 Task: Find a flat in Shenjiamen, China, for 2 adults from June 2 to June 15, with a price range of ₹10,000 to ₹15,000, 1 bedroom, 1 bed, 1 bathroom, self check-in, and host language Chinese (Simplified).
Action: Mouse moved to (491, 97)
Screenshot: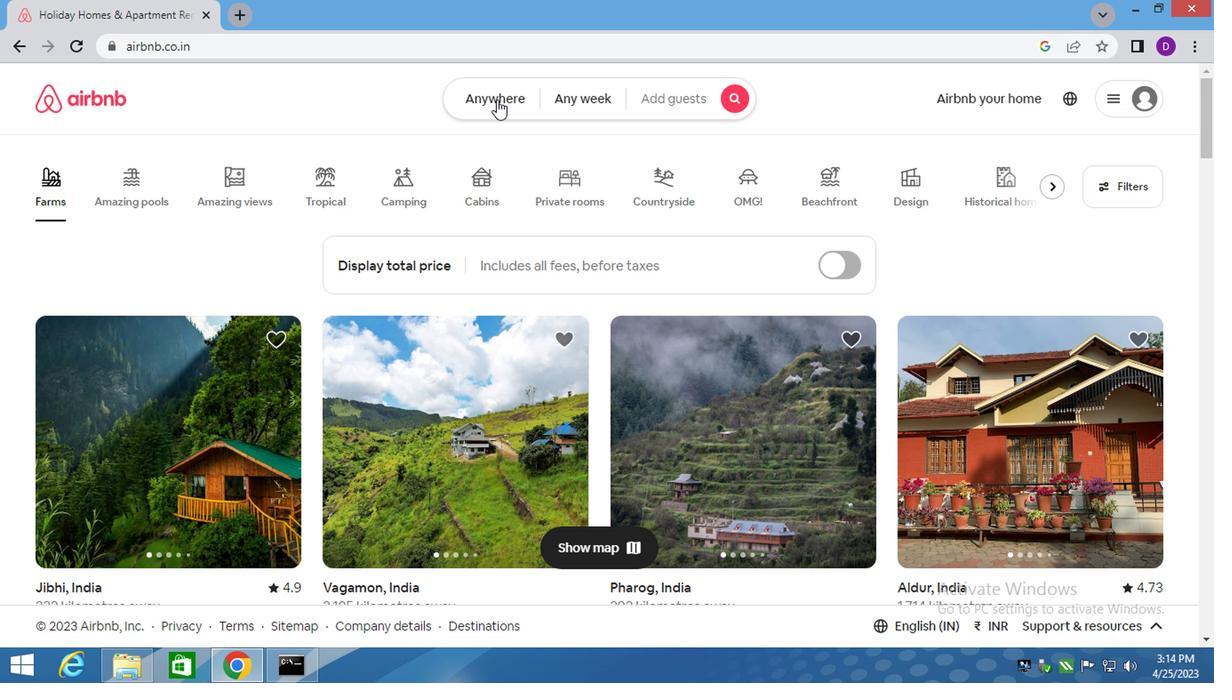
Action: Mouse pressed left at (491, 97)
Screenshot: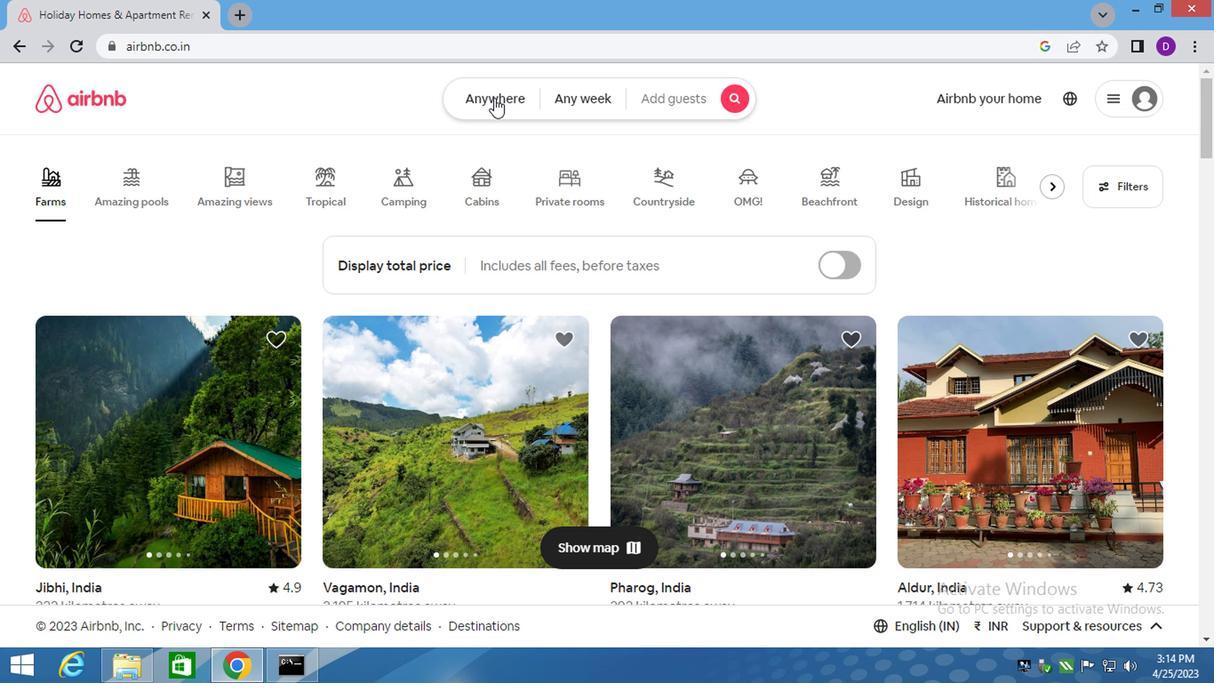 
Action: Mouse moved to (296, 170)
Screenshot: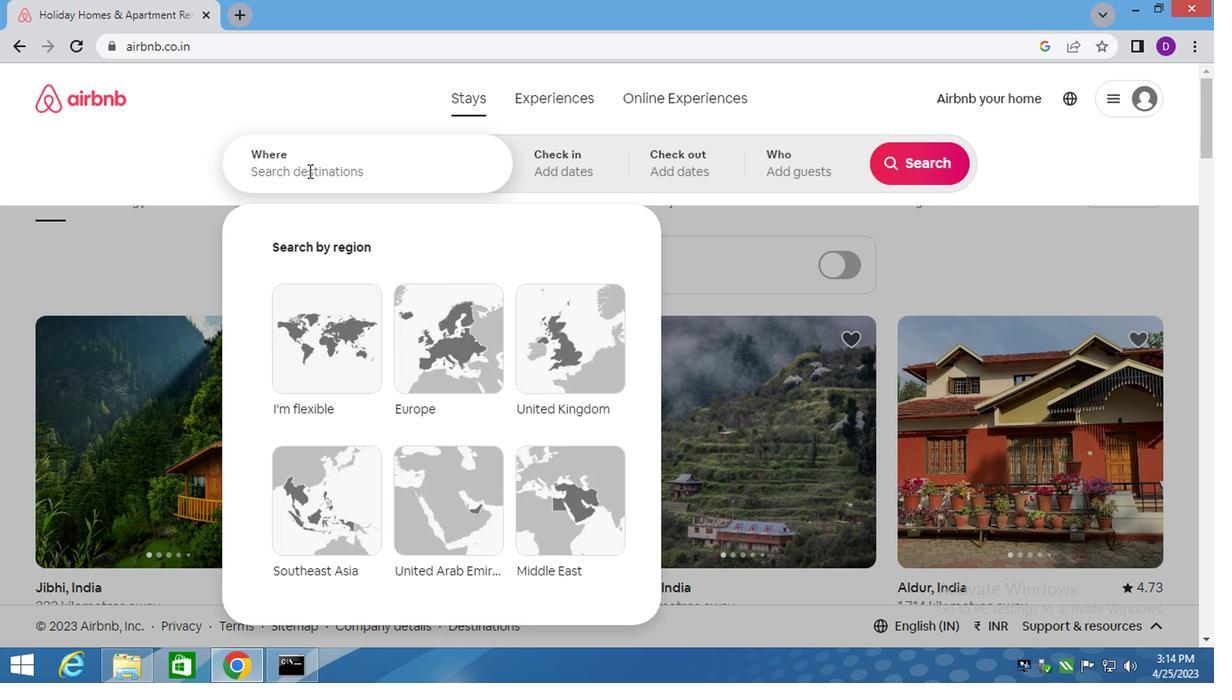 
Action: Mouse pressed left at (296, 170)
Screenshot: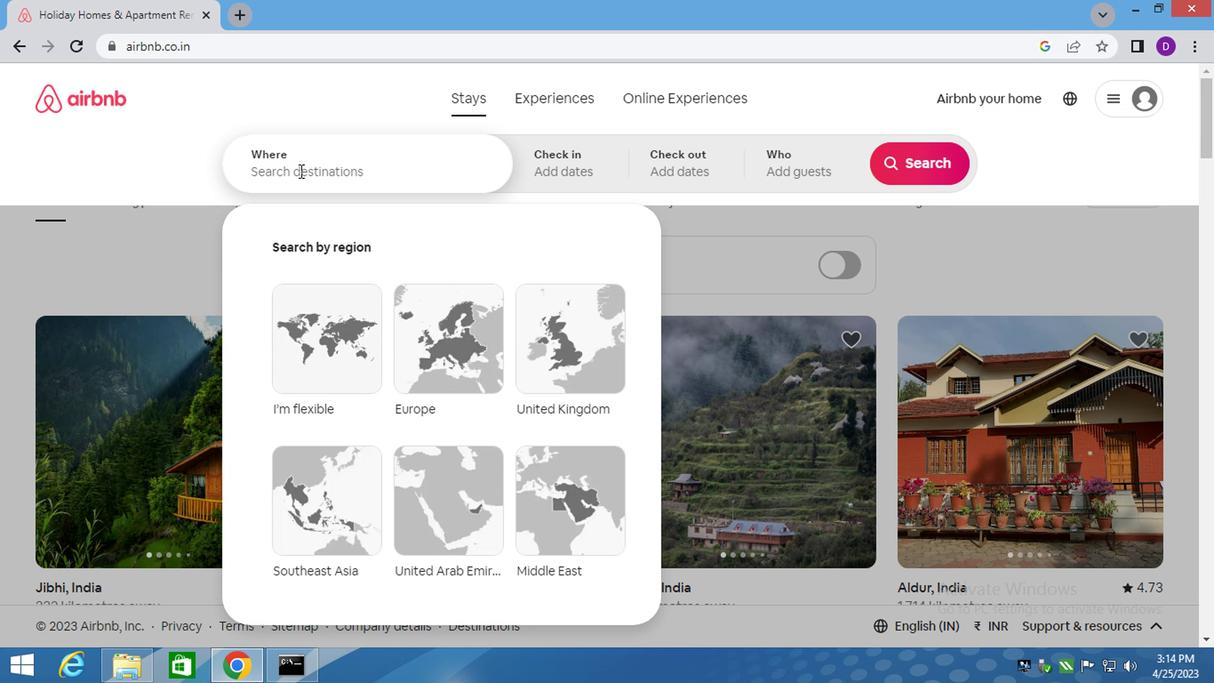 
Action: Key pressed <Key.shift>SHENJIAMEN,<Key.space><Key.shift>CHINA<Key.enter>
Screenshot: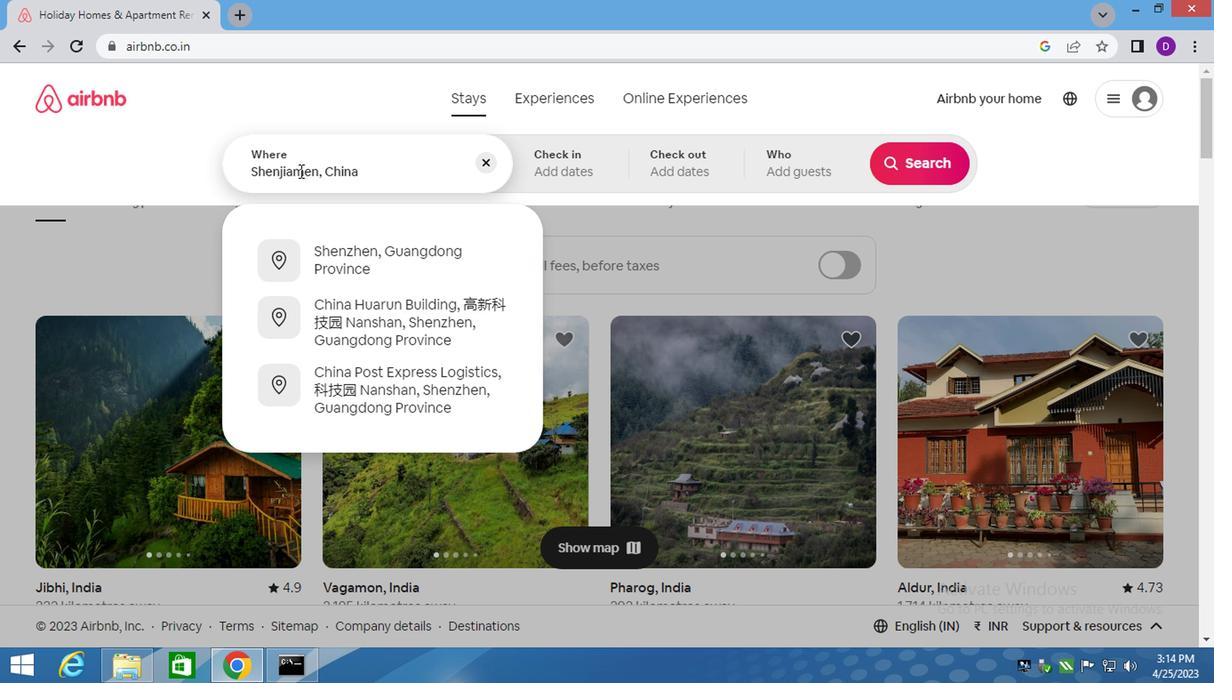 
Action: Mouse moved to (904, 307)
Screenshot: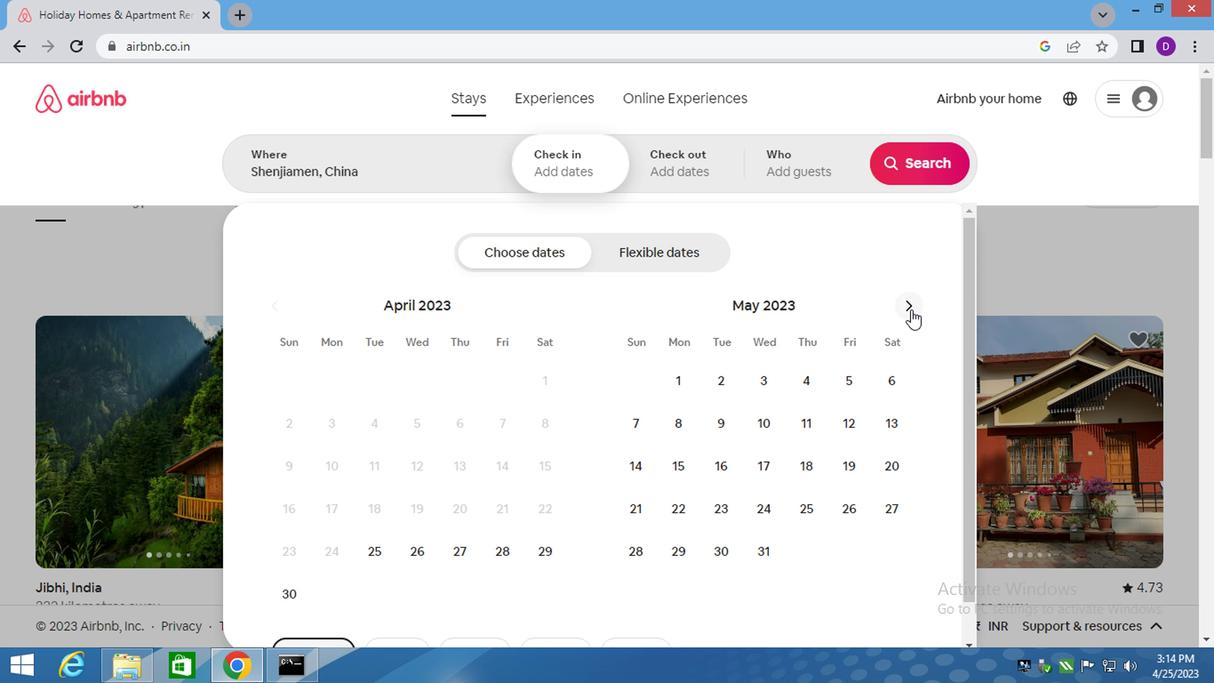
Action: Mouse pressed left at (904, 307)
Screenshot: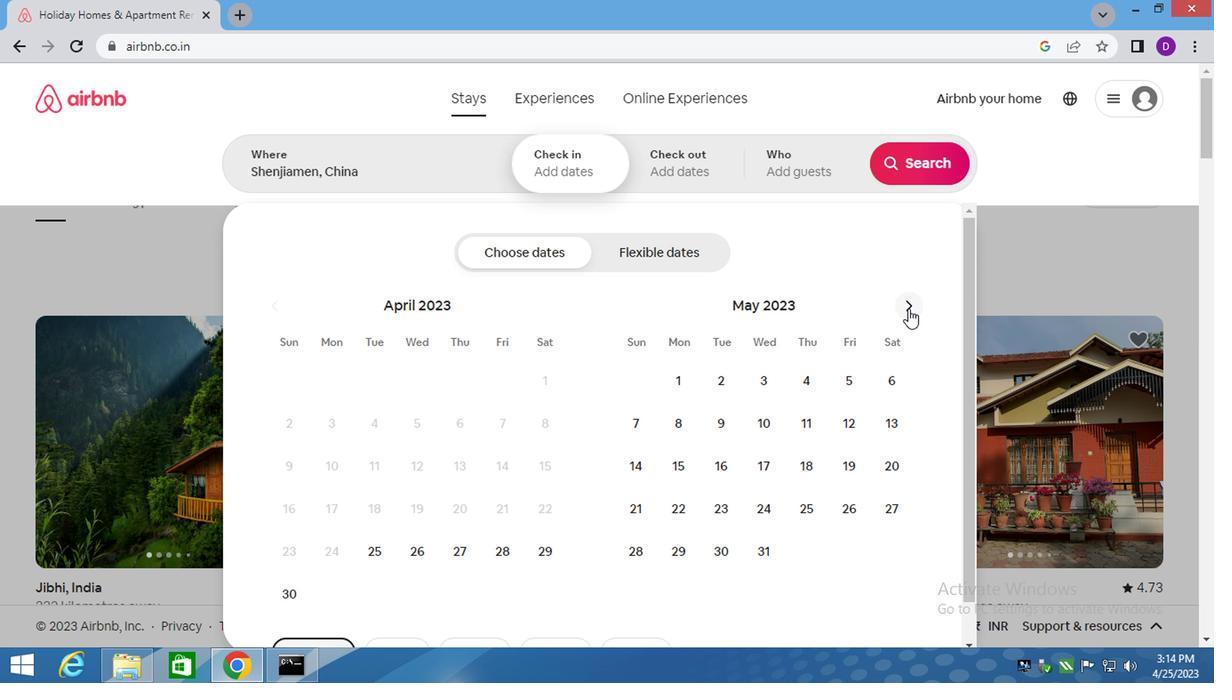
Action: Mouse moved to (842, 387)
Screenshot: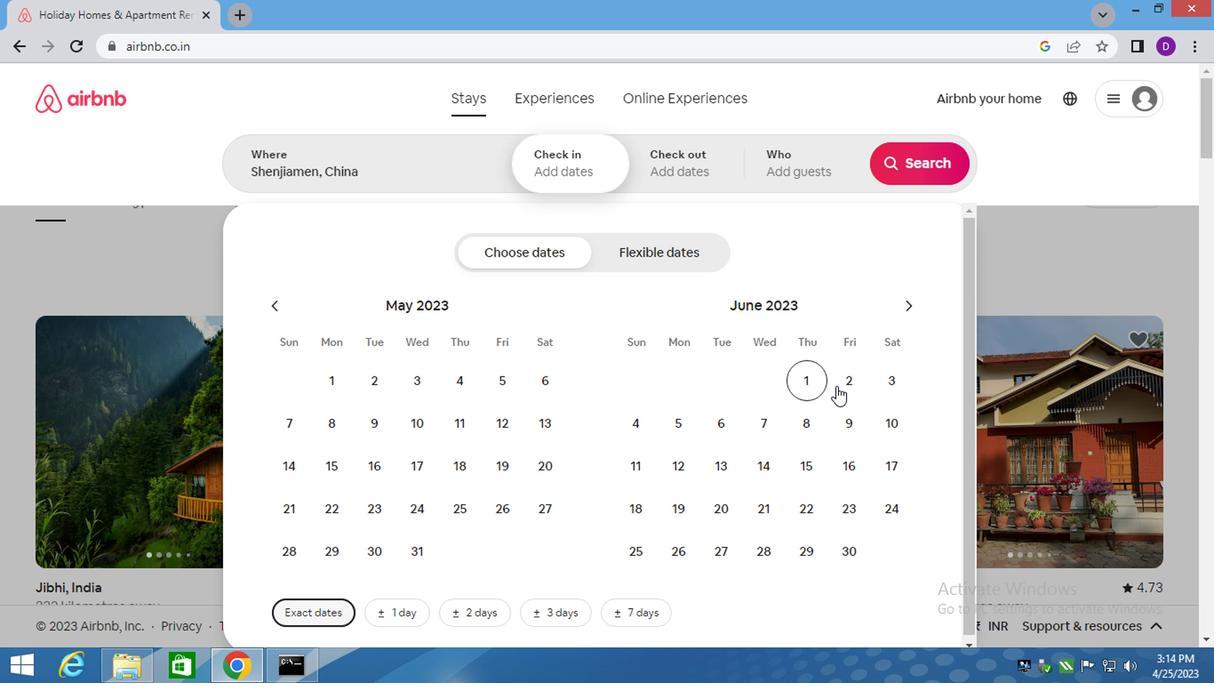 
Action: Mouse pressed left at (842, 387)
Screenshot: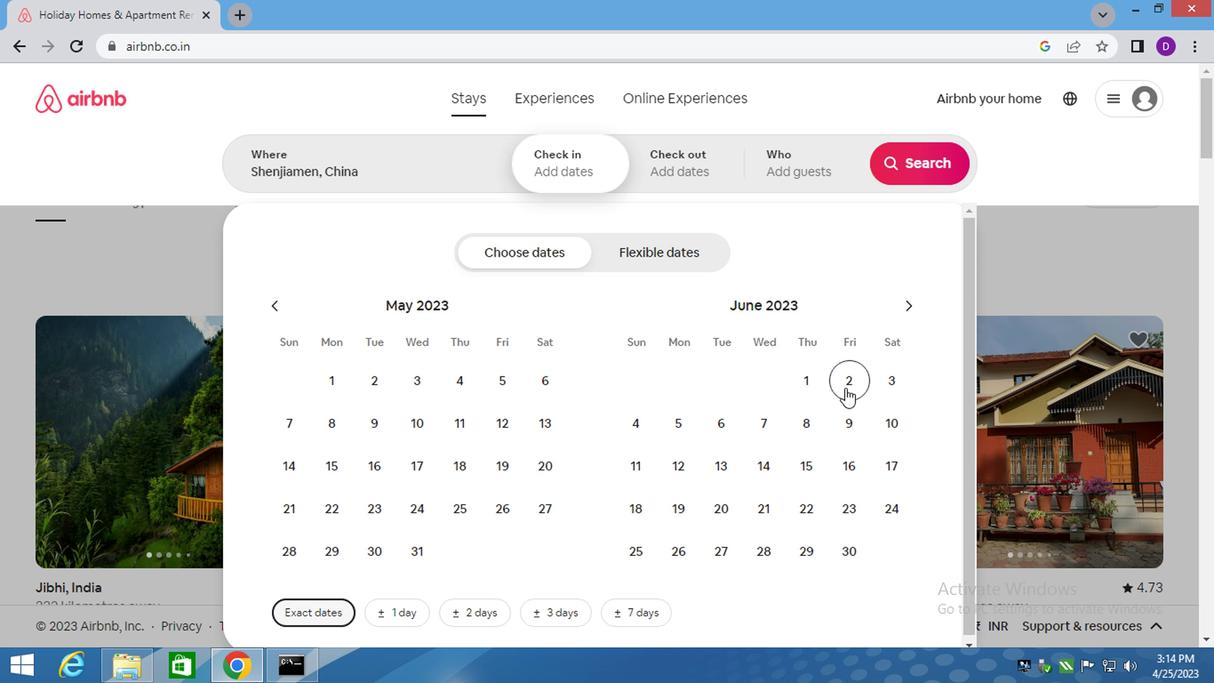 
Action: Mouse moved to (796, 461)
Screenshot: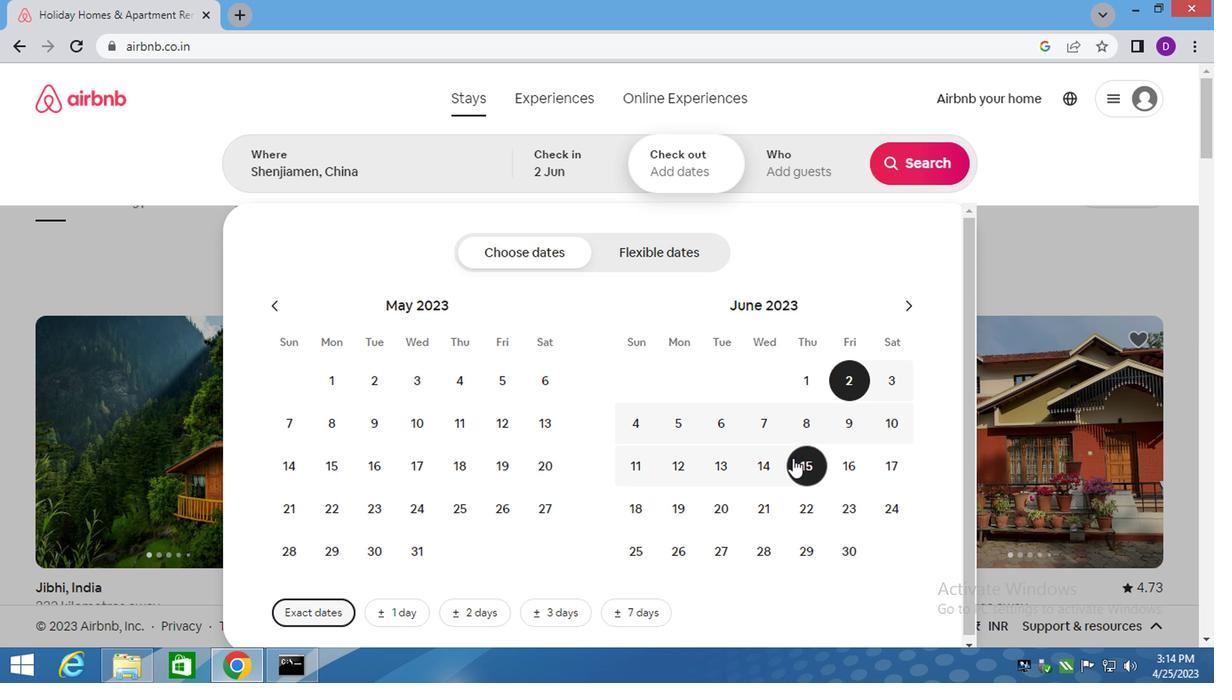 
Action: Mouse pressed left at (796, 461)
Screenshot: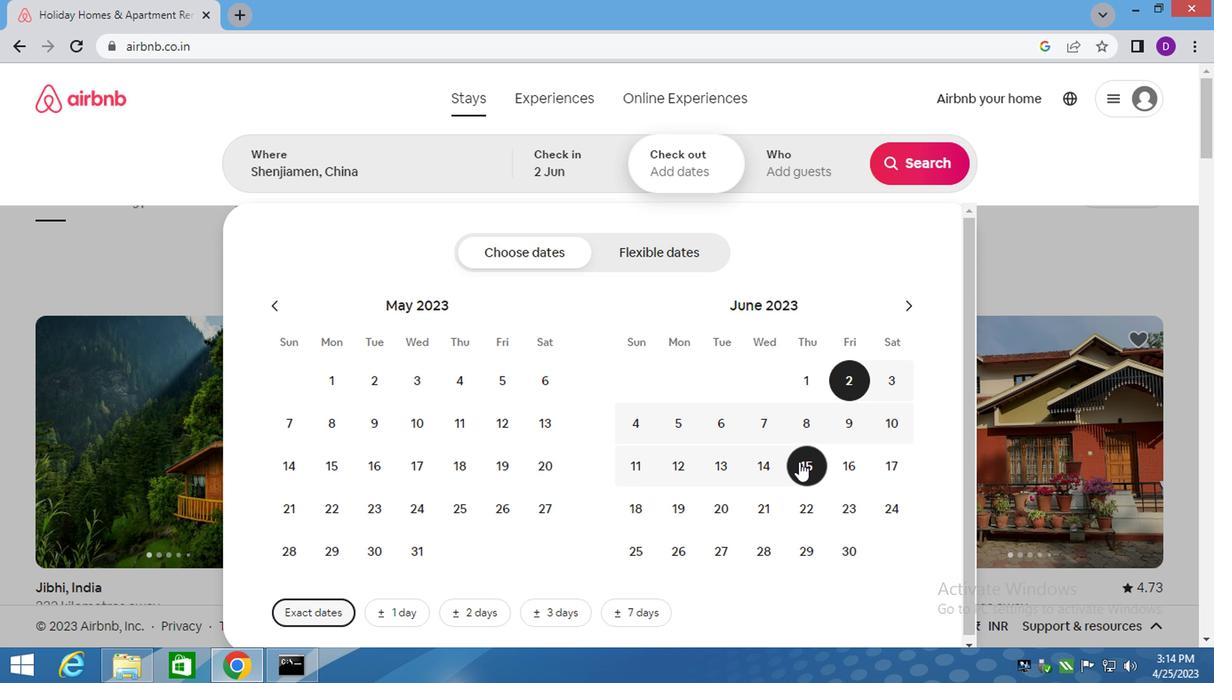 
Action: Mouse moved to (768, 182)
Screenshot: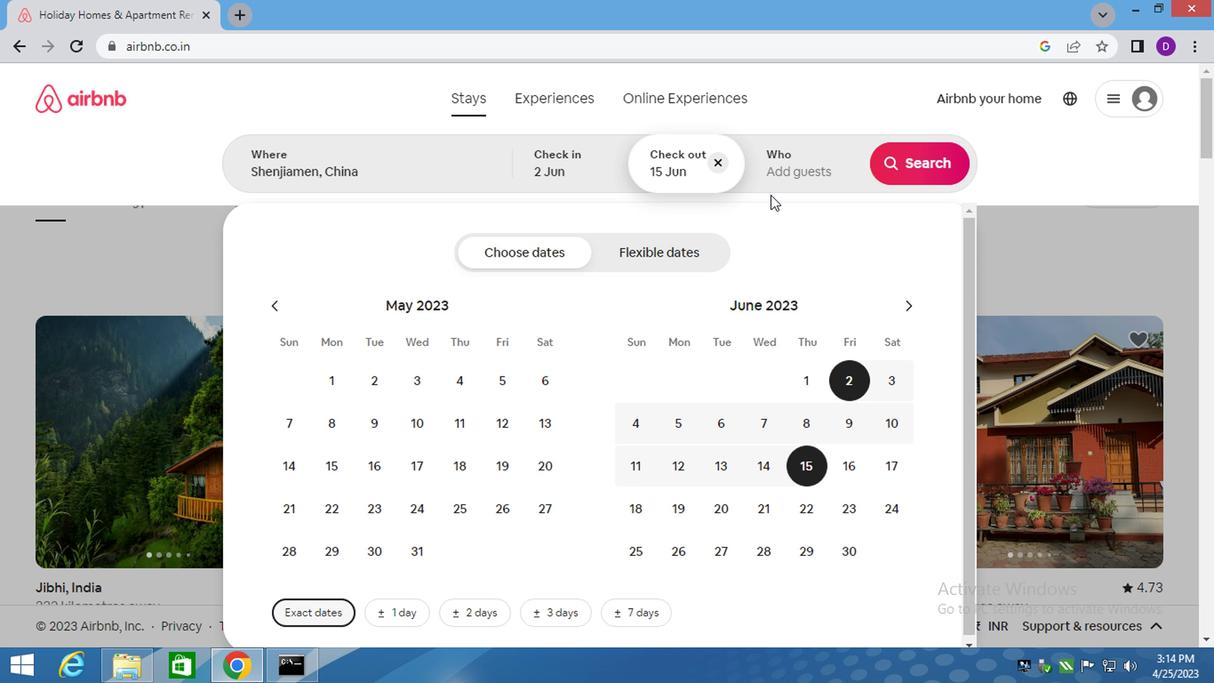 
Action: Mouse pressed left at (768, 182)
Screenshot: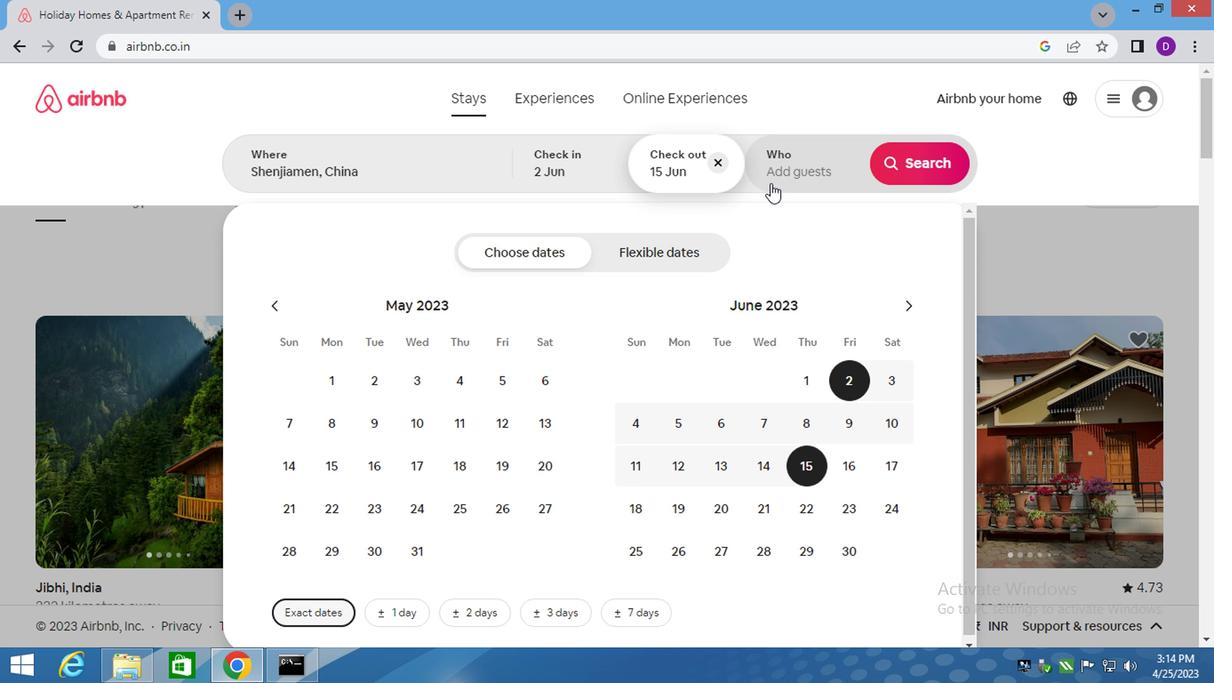 
Action: Mouse moved to (921, 265)
Screenshot: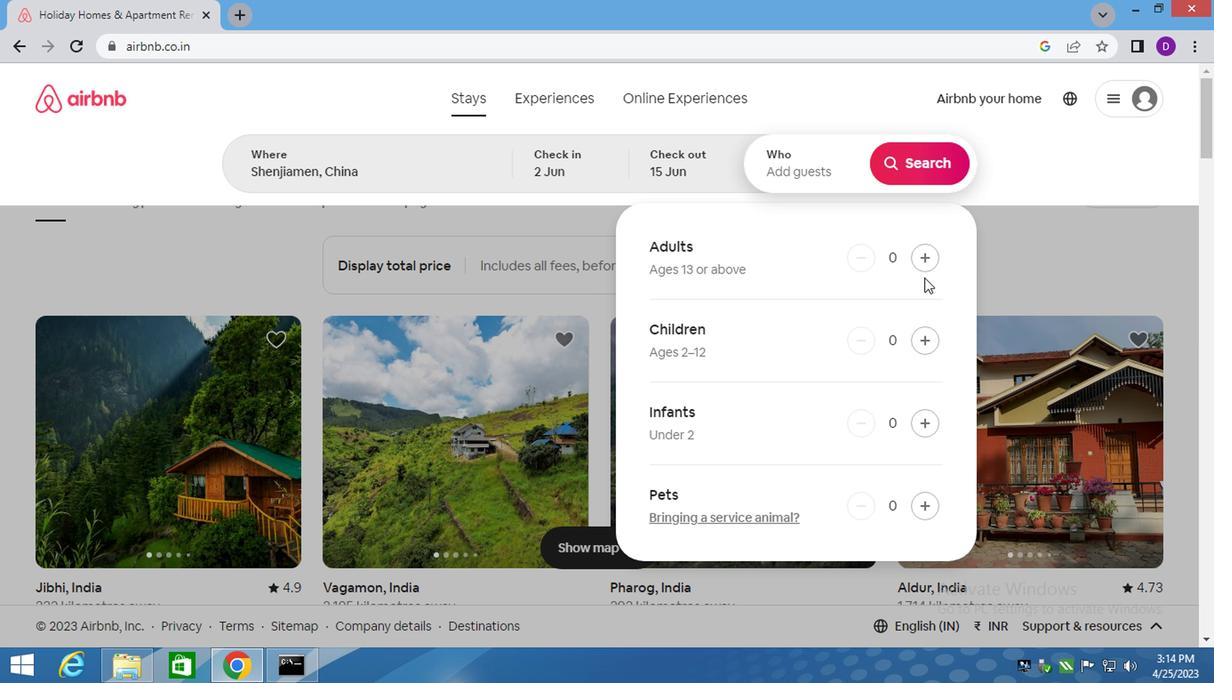 
Action: Mouse pressed left at (921, 265)
Screenshot: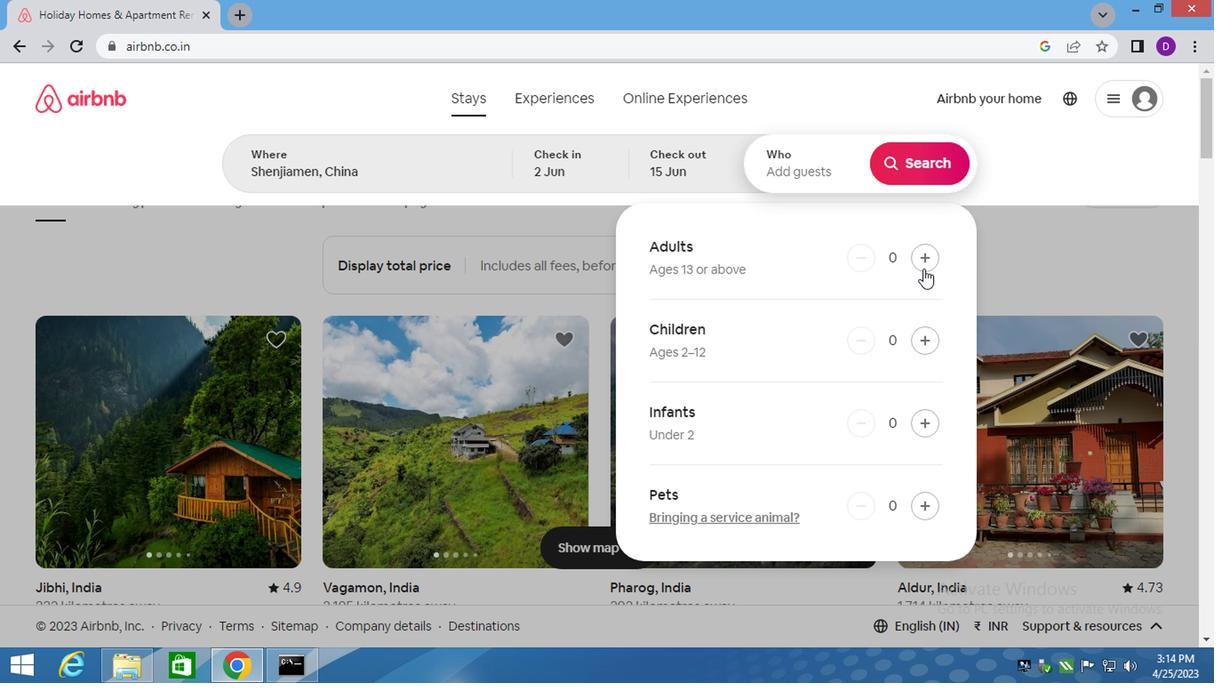 
Action: Mouse pressed left at (921, 265)
Screenshot: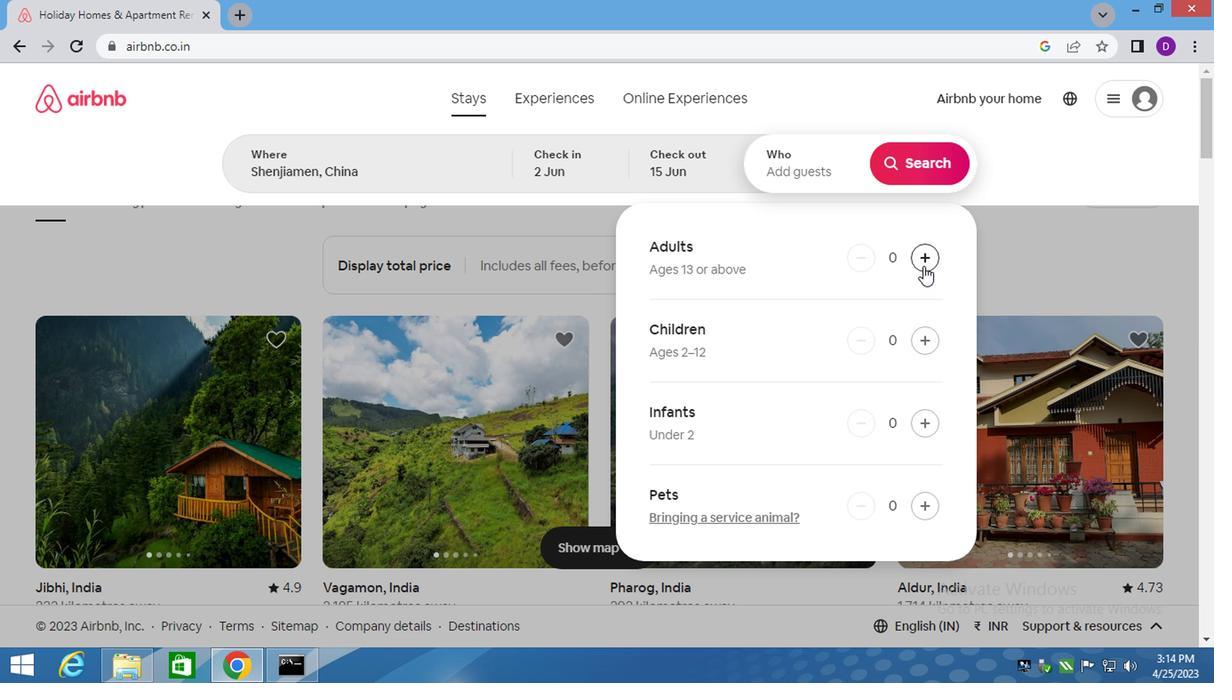 
Action: Mouse moved to (920, 171)
Screenshot: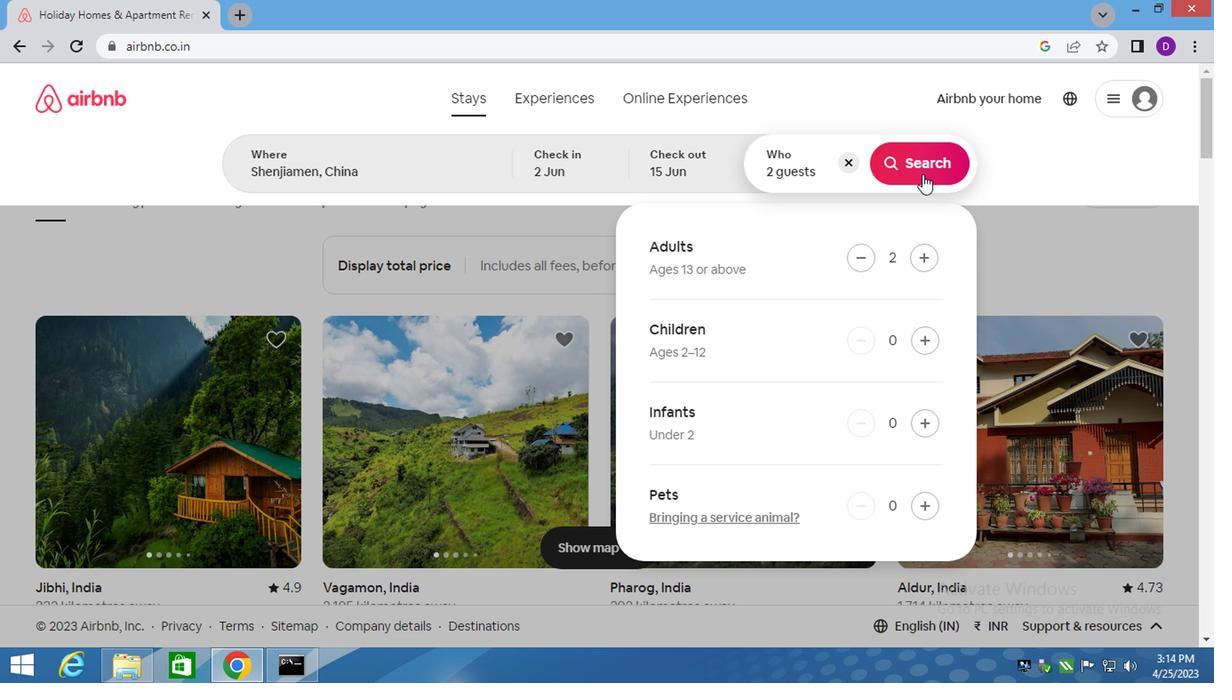 
Action: Mouse pressed left at (920, 171)
Screenshot: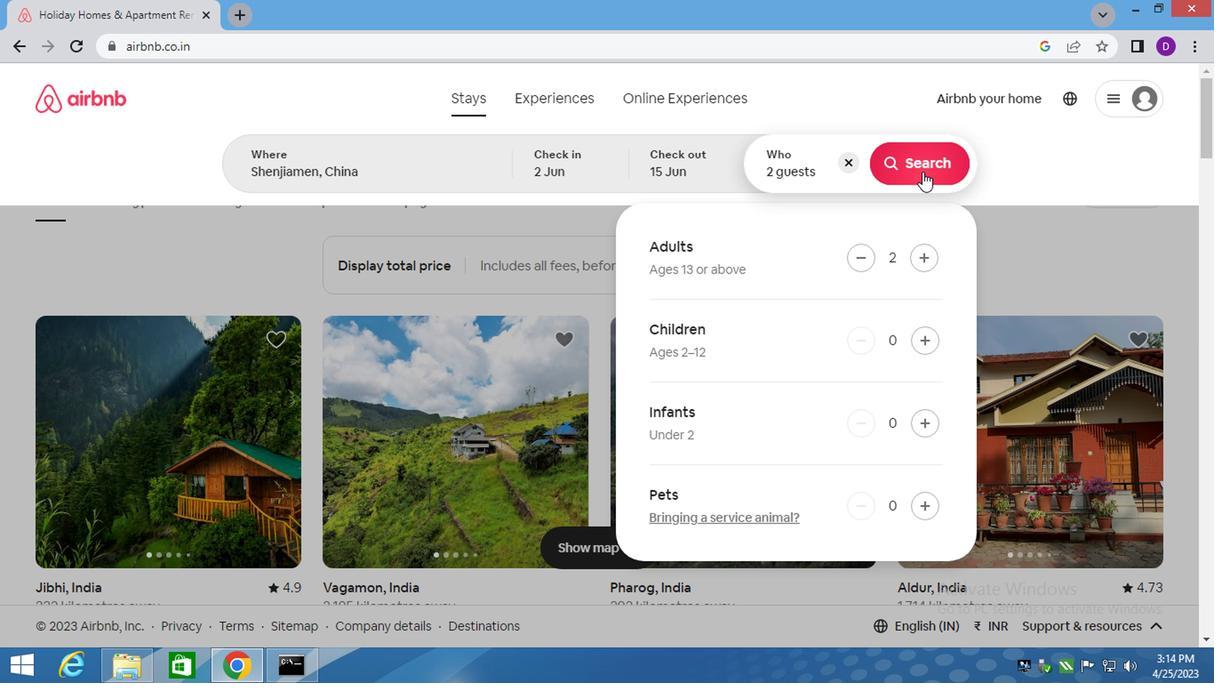 
Action: Mouse moved to (1140, 158)
Screenshot: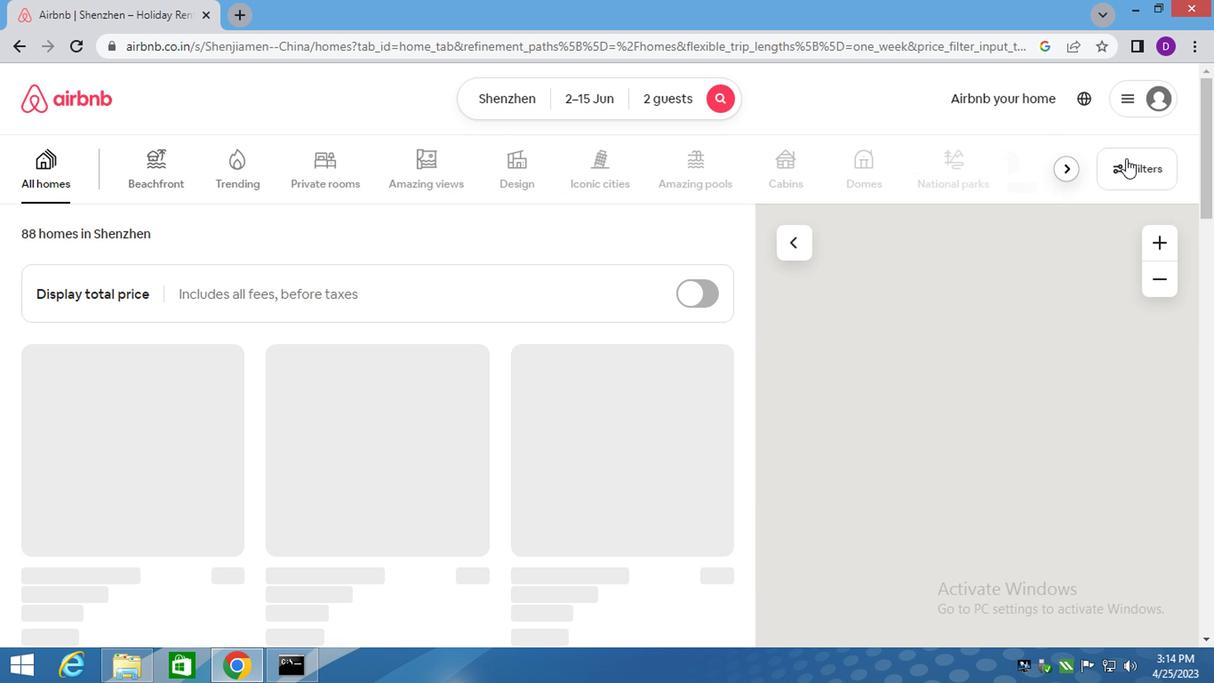
Action: Mouse pressed left at (1140, 158)
Screenshot: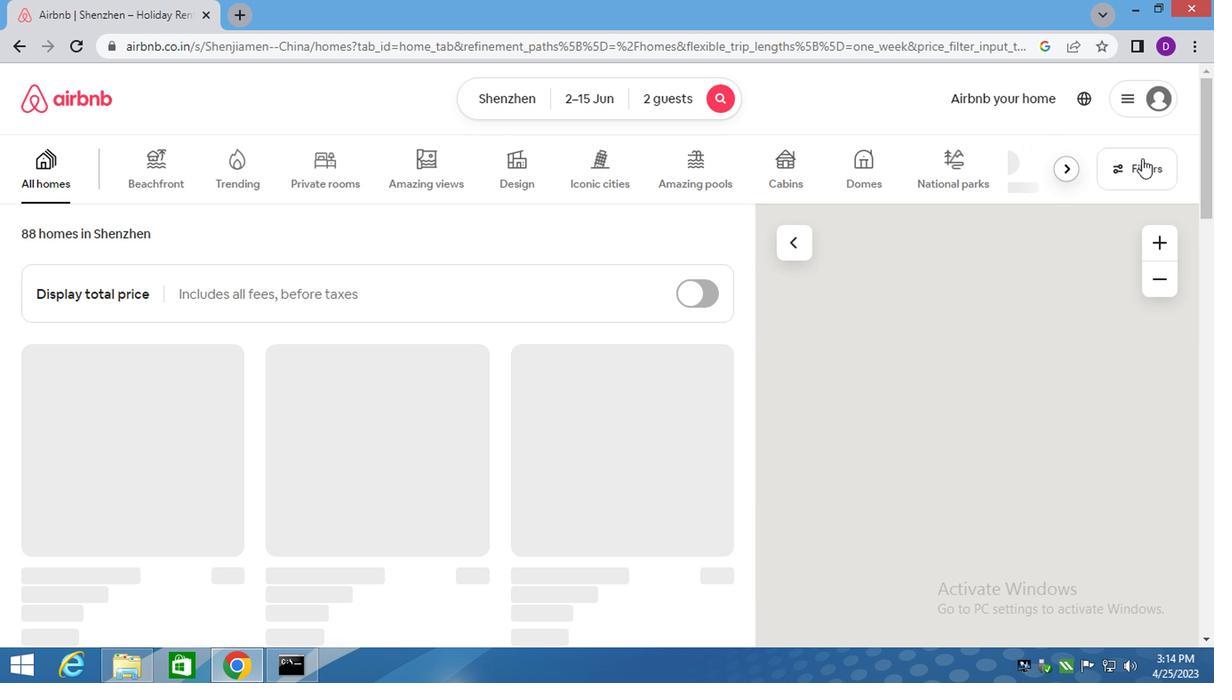 
Action: Mouse moved to (383, 402)
Screenshot: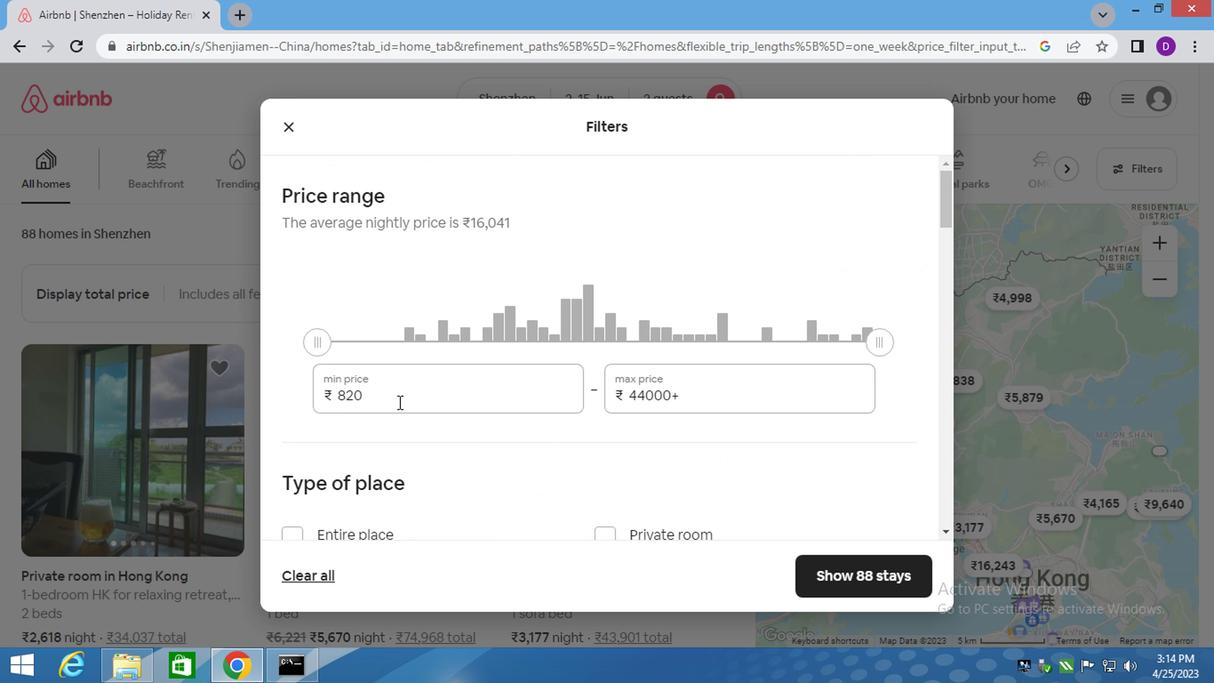 
Action: Mouse pressed left at (383, 402)
Screenshot: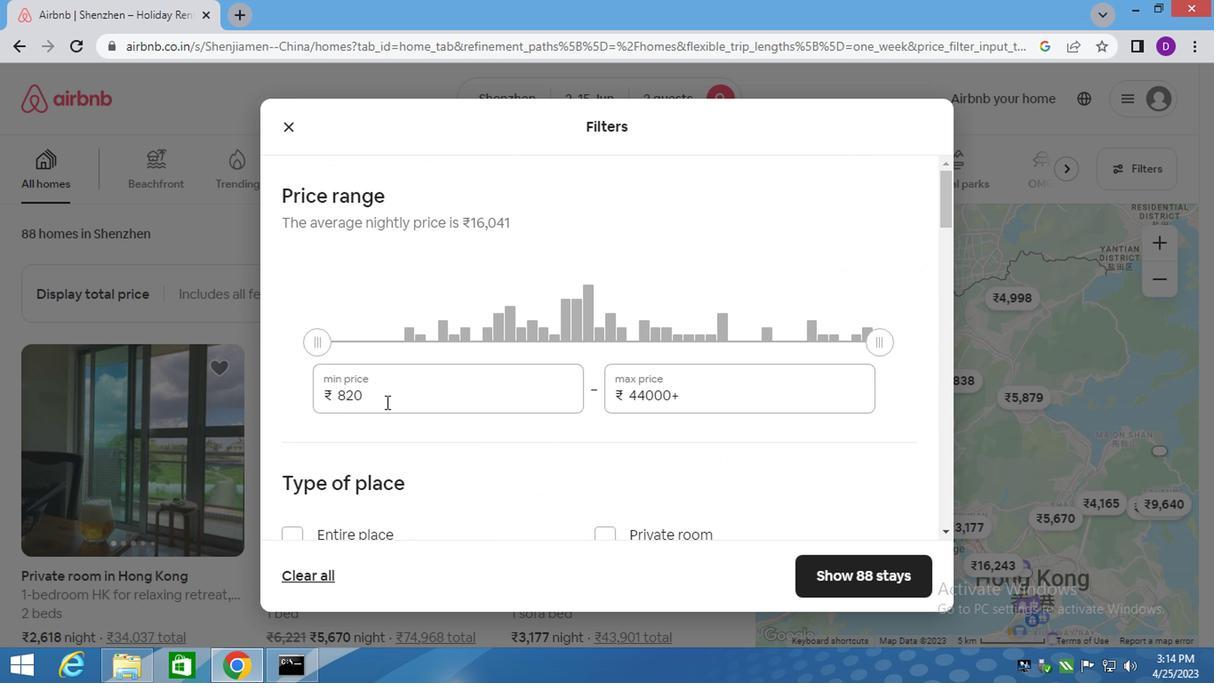 
Action: Mouse pressed left at (383, 402)
Screenshot: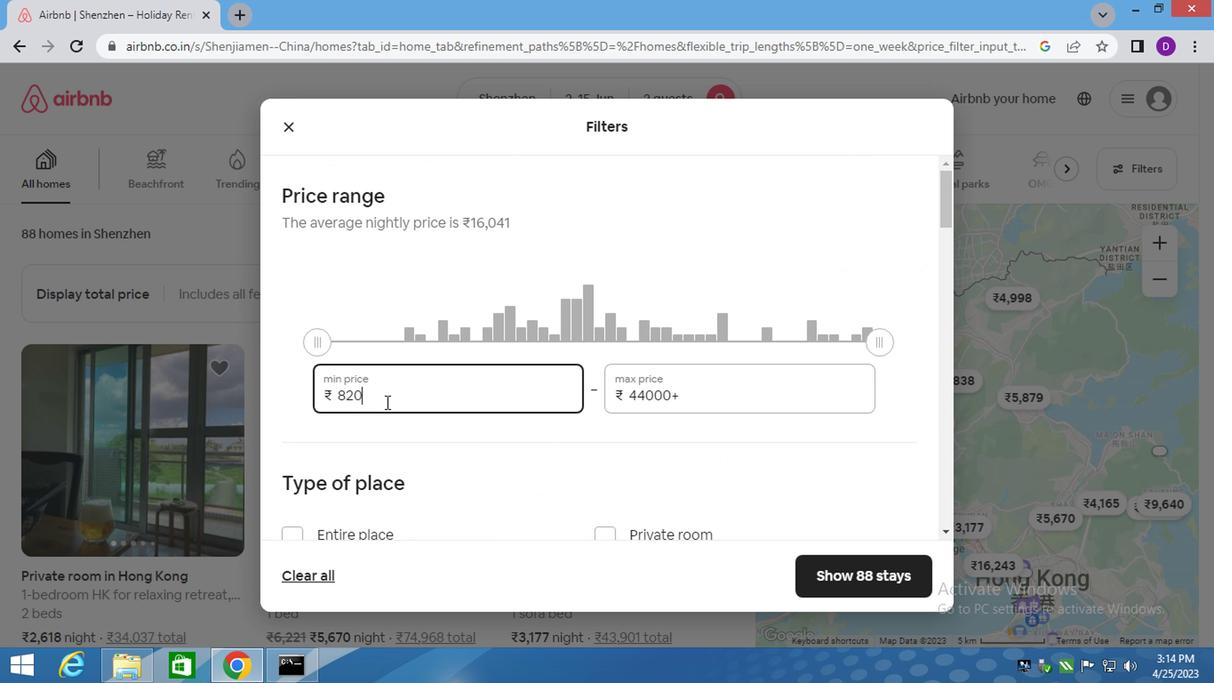 
Action: Key pressed 10000<Key.tab>15000
Screenshot: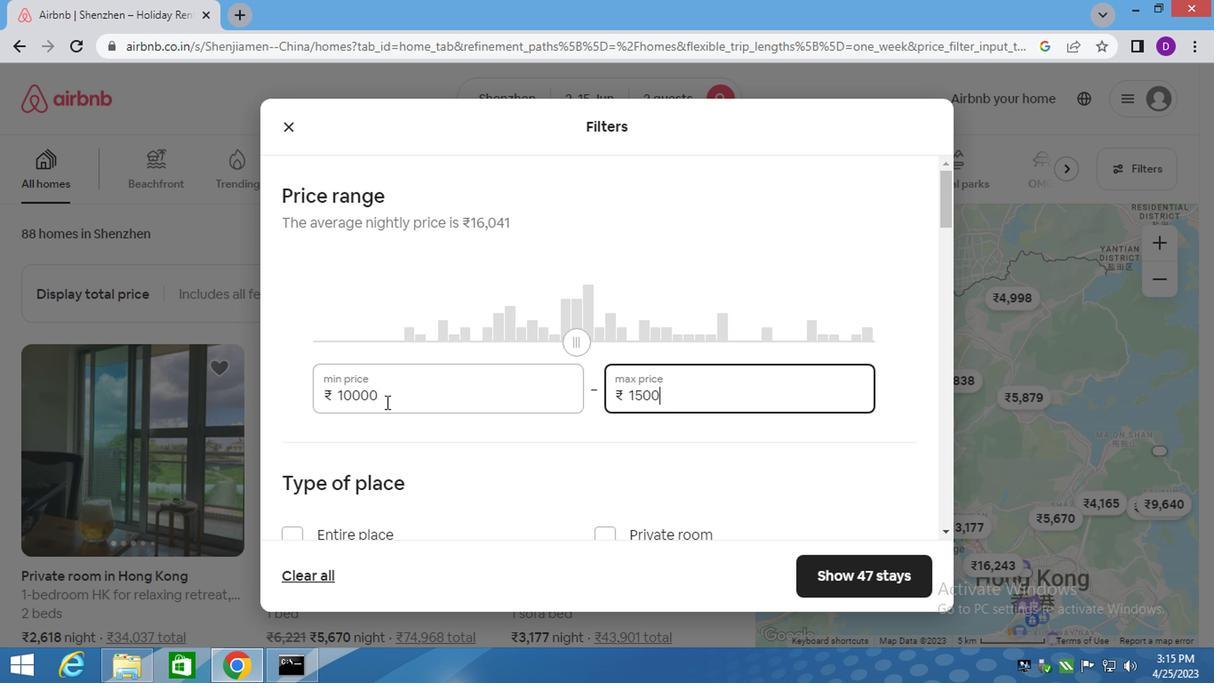 
Action: Mouse moved to (370, 427)
Screenshot: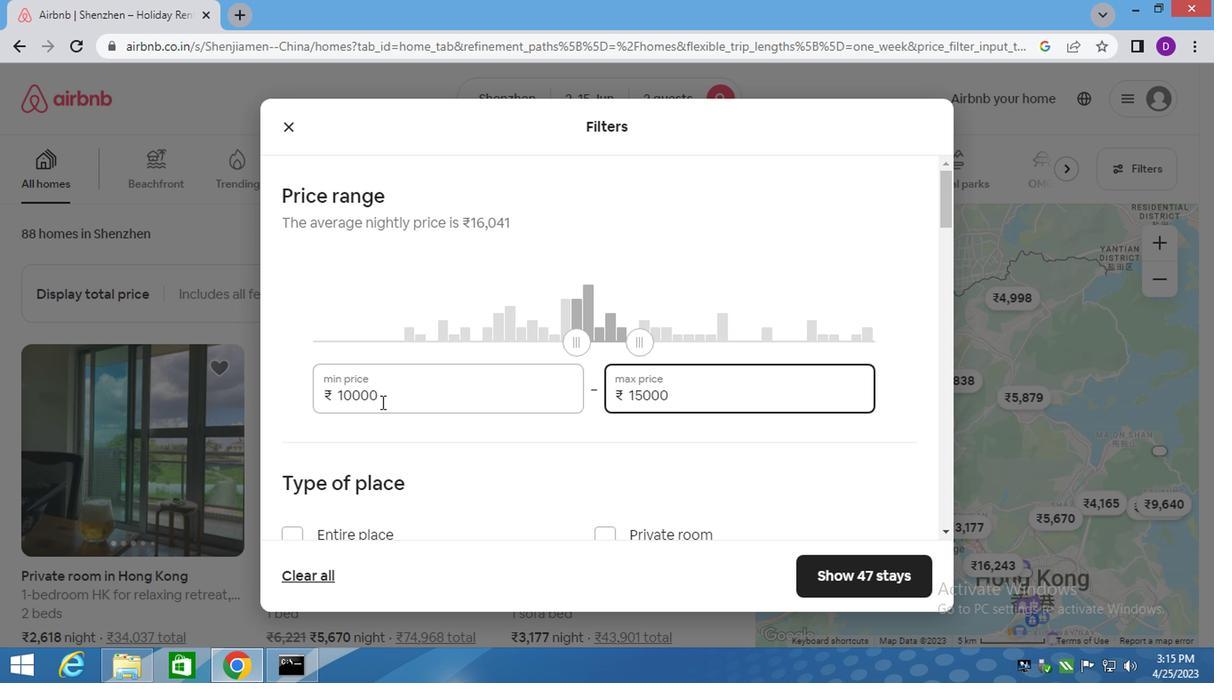 
Action: Mouse scrolled (370, 426) with delta (0, 0)
Screenshot: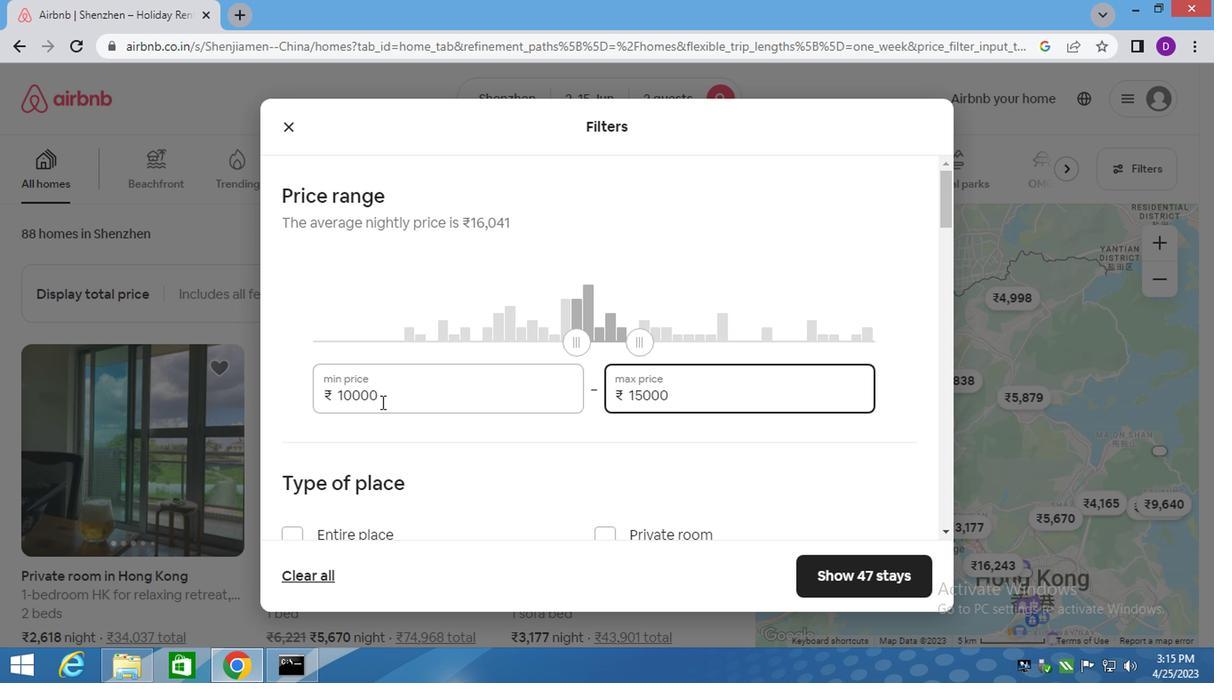 
Action: Mouse moved to (370, 429)
Screenshot: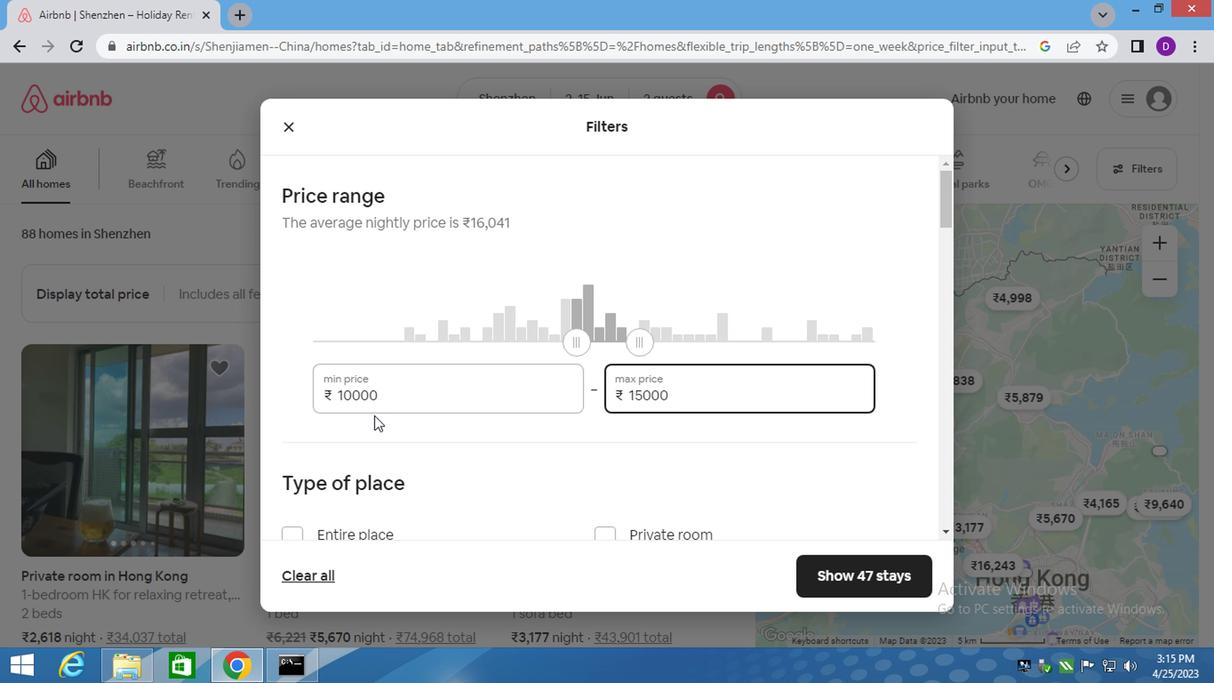 
Action: Mouse scrolled (370, 428) with delta (0, 0)
Screenshot: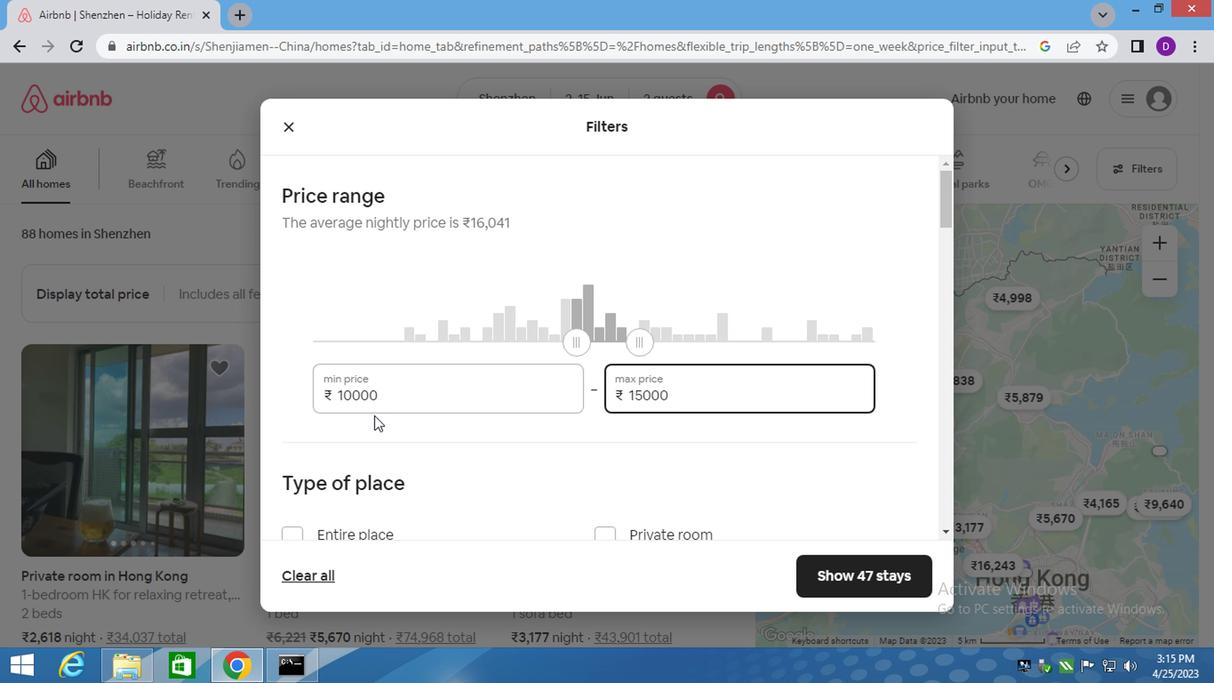 
Action: Mouse moved to (291, 361)
Screenshot: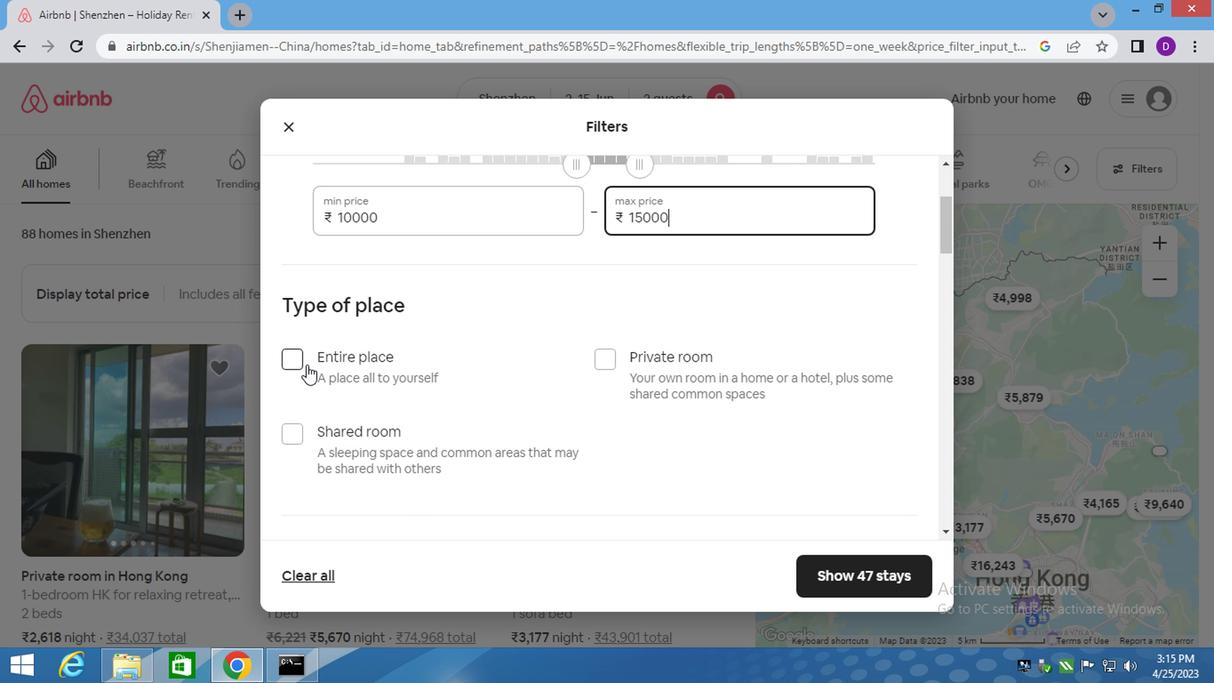 
Action: Mouse pressed left at (291, 361)
Screenshot: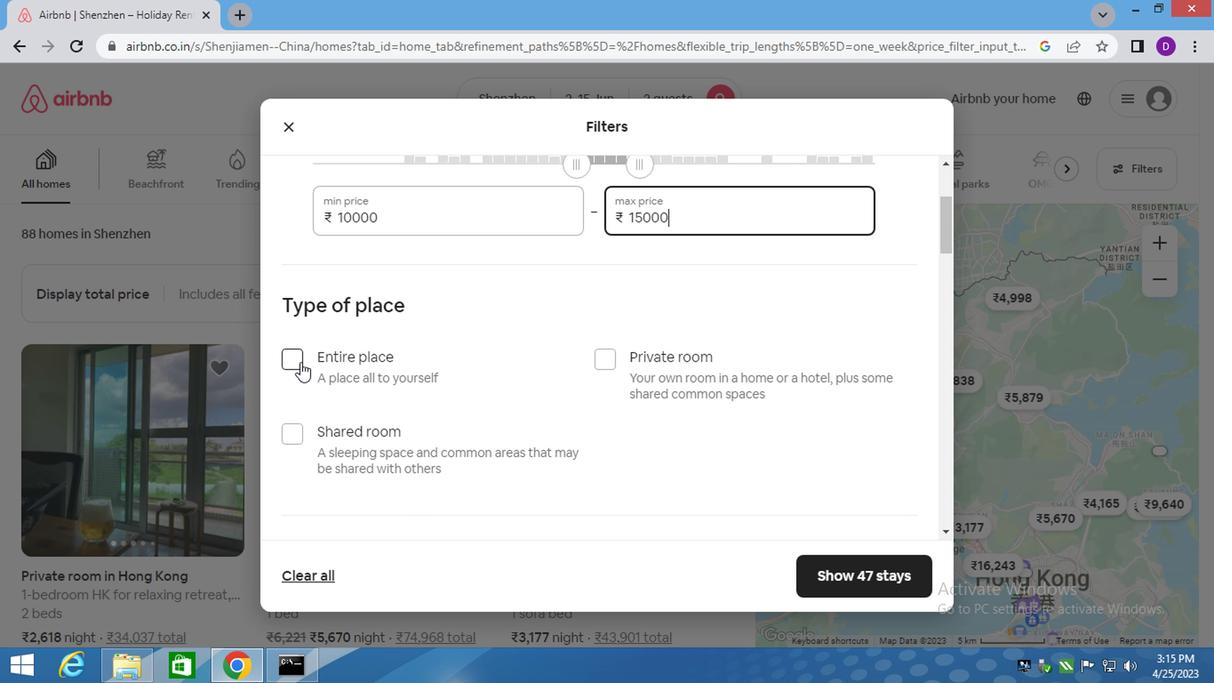 
Action: Mouse moved to (428, 426)
Screenshot: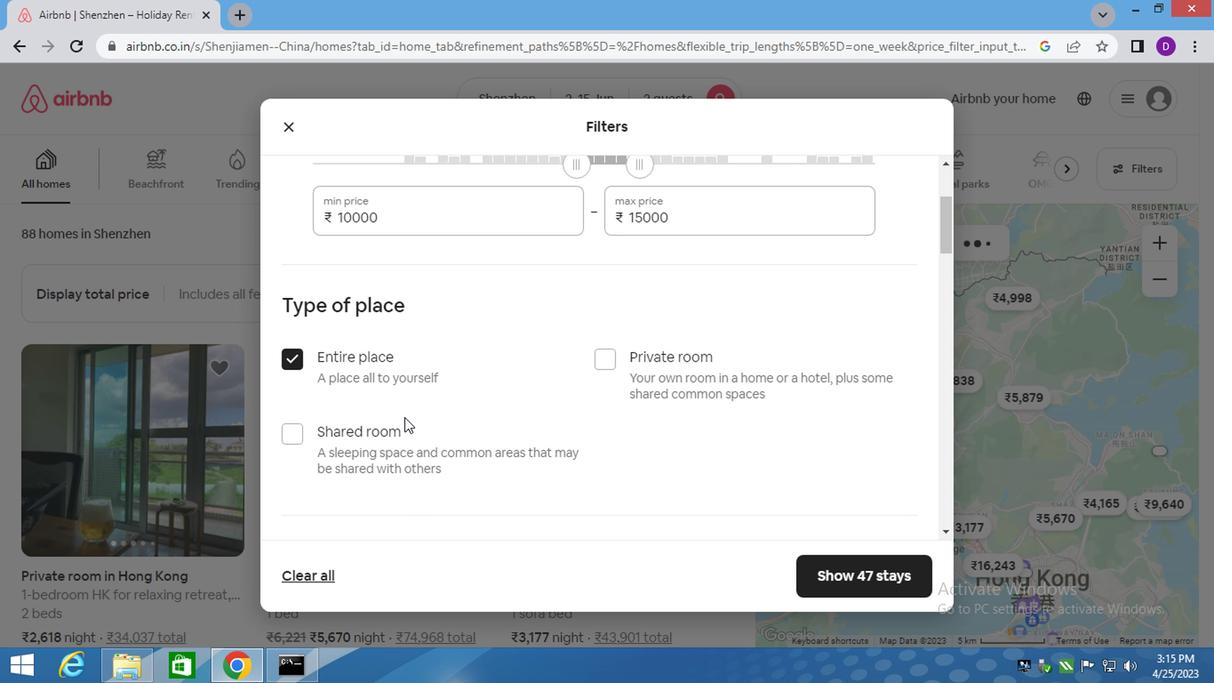 
Action: Mouse scrolled (428, 425) with delta (0, -1)
Screenshot: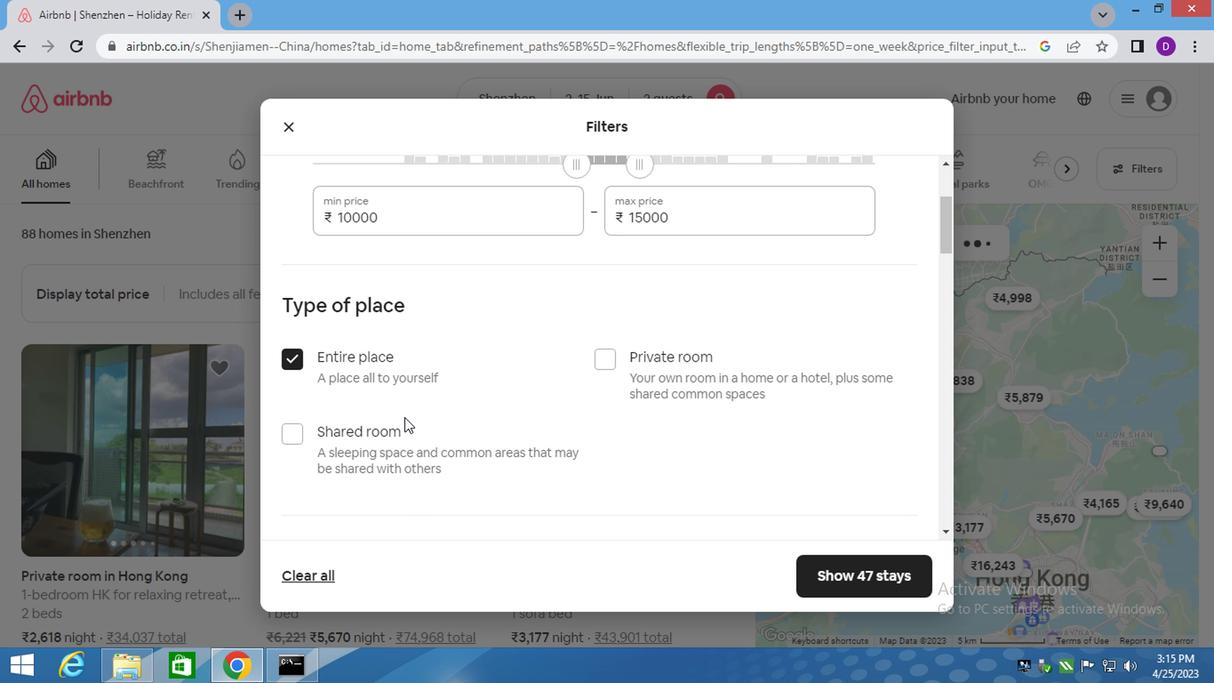 
Action: Mouse moved to (435, 429)
Screenshot: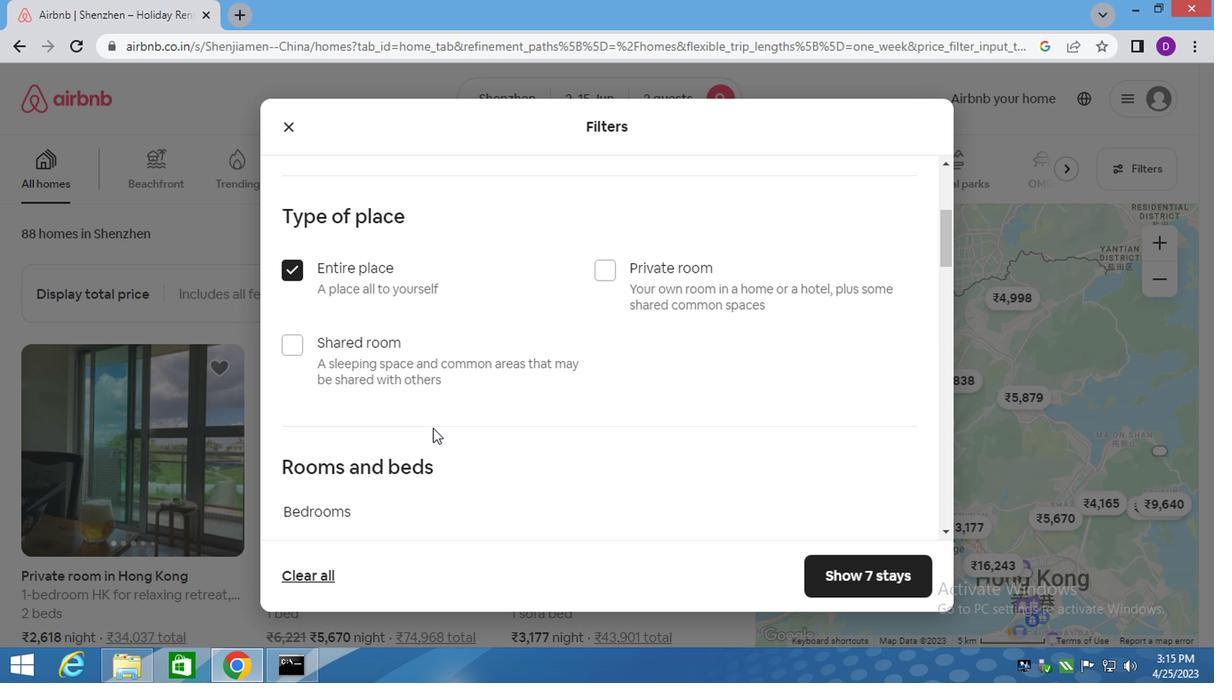 
Action: Mouse scrolled (435, 428) with delta (0, 0)
Screenshot: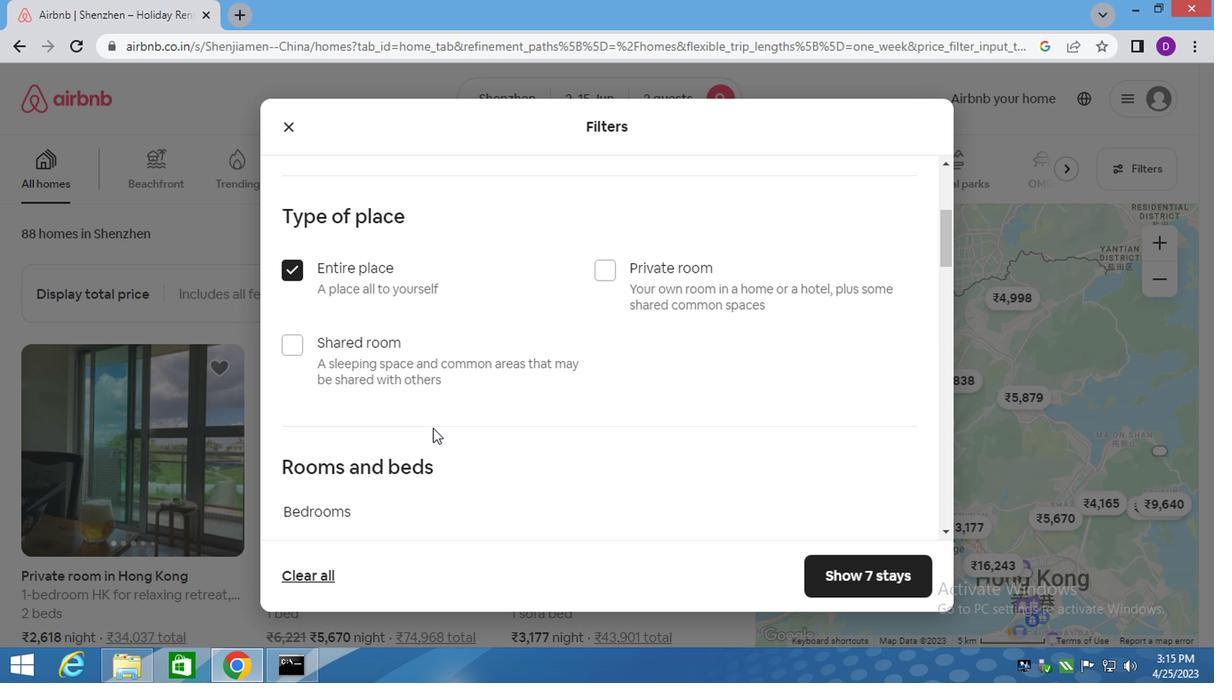 
Action: Mouse moved to (437, 432)
Screenshot: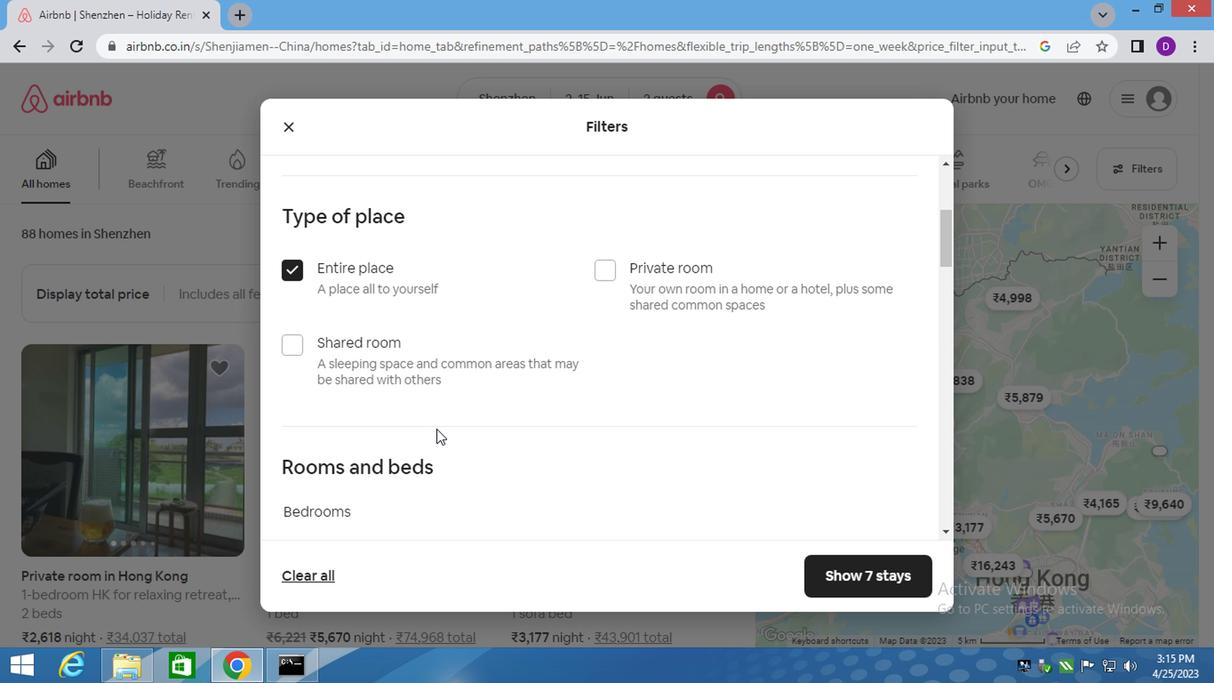 
Action: Mouse scrolled (437, 430) with delta (0, 0)
Screenshot: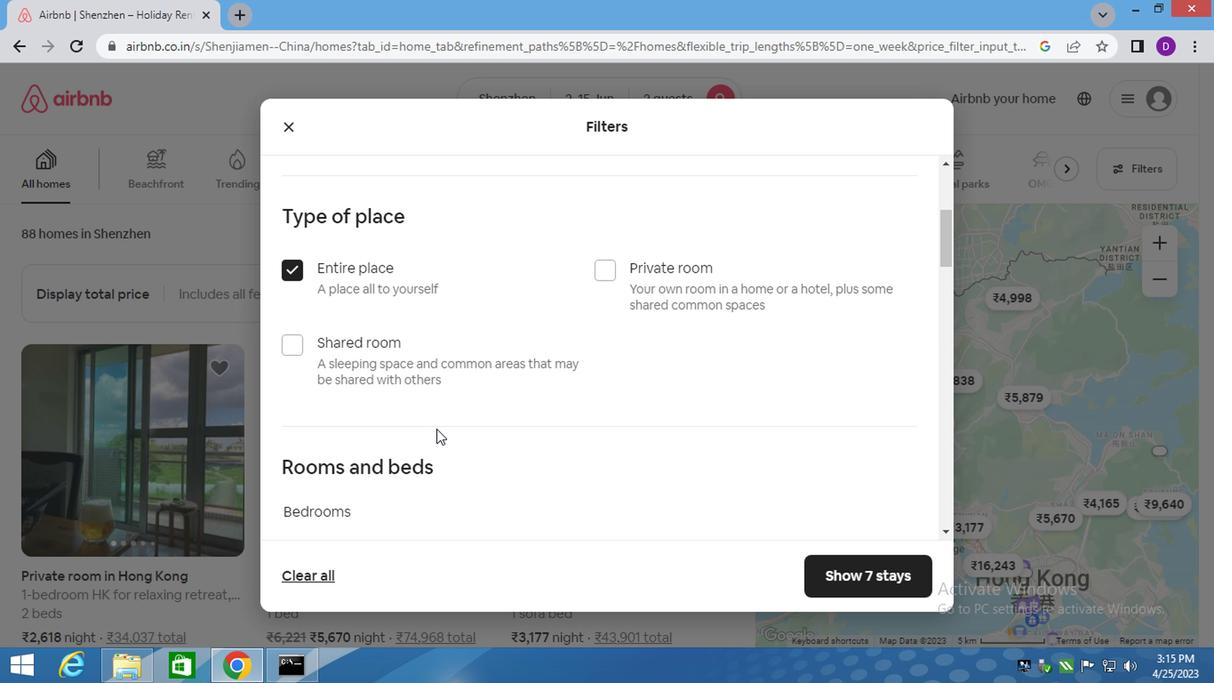 
Action: Mouse moved to (437, 433)
Screenshot: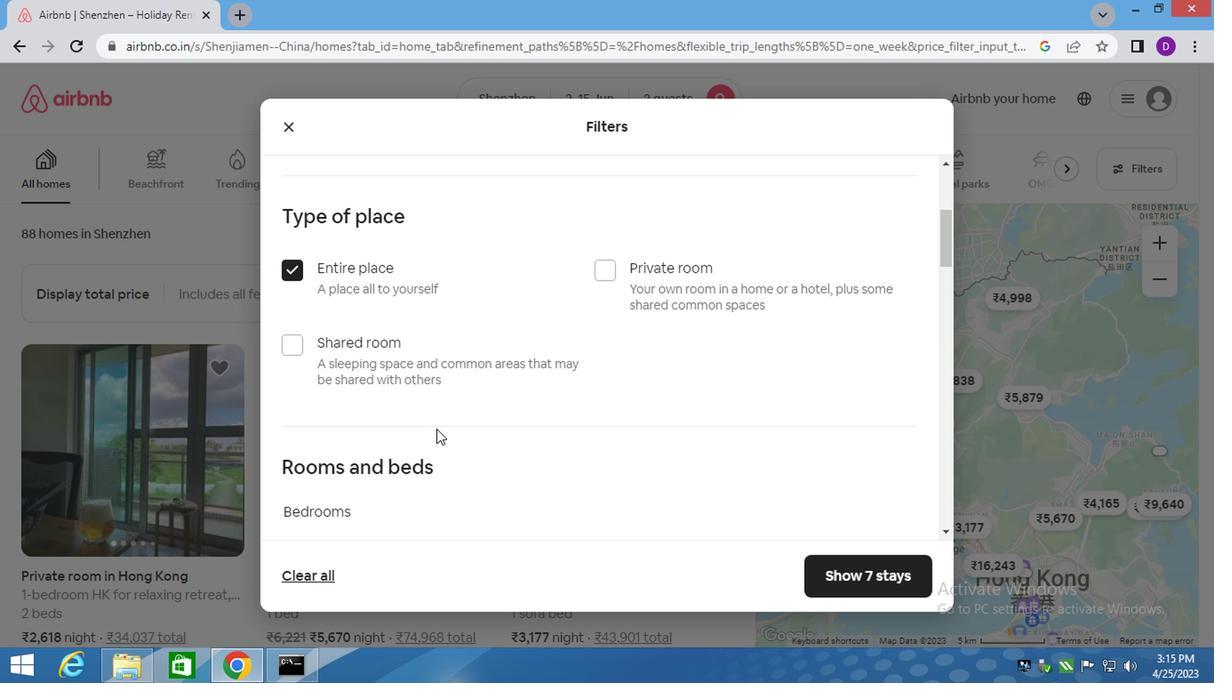 
Action: Mouse scrolled (437, 432) with delta (0, 0)
Screenshot: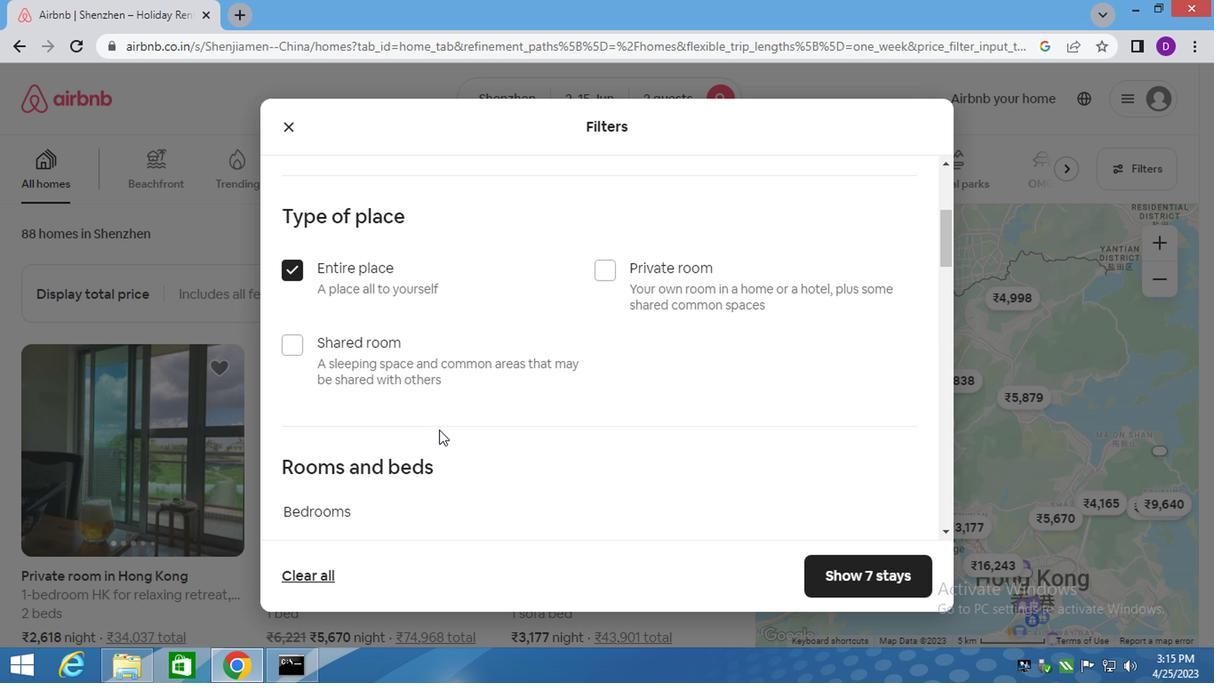 
Action: Mouse moved to (383, 298)
Screenshot: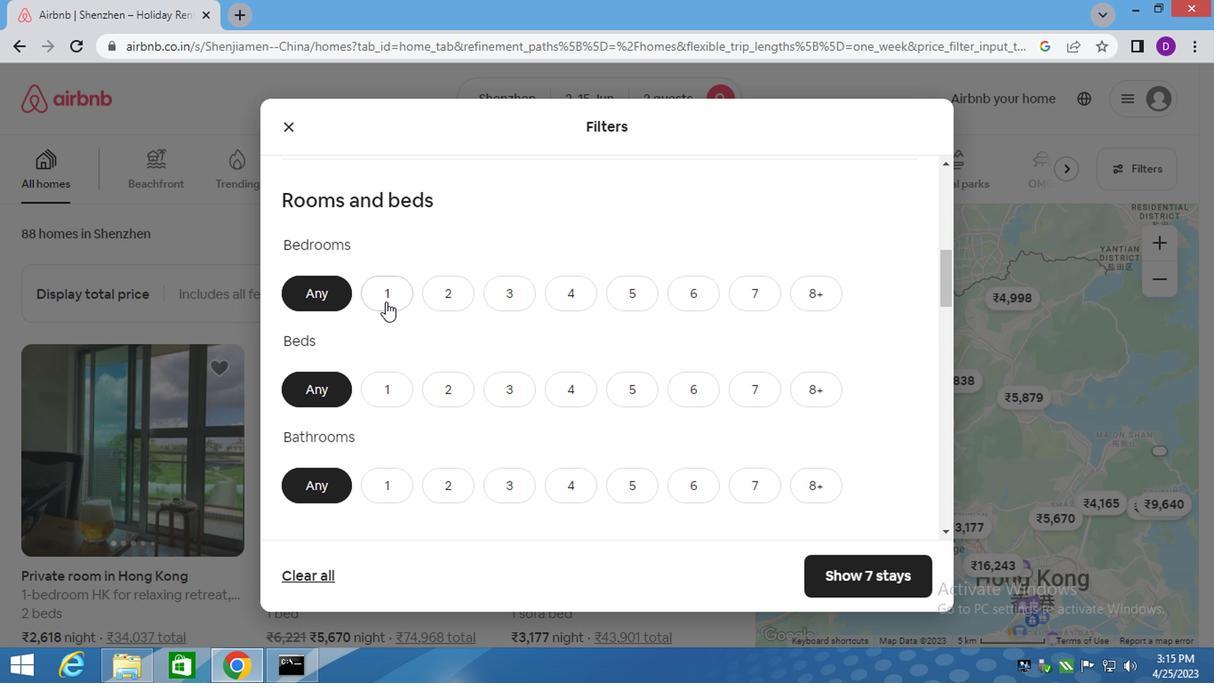 
Action: Mouse pressed left at (383, 298)
Screenshot: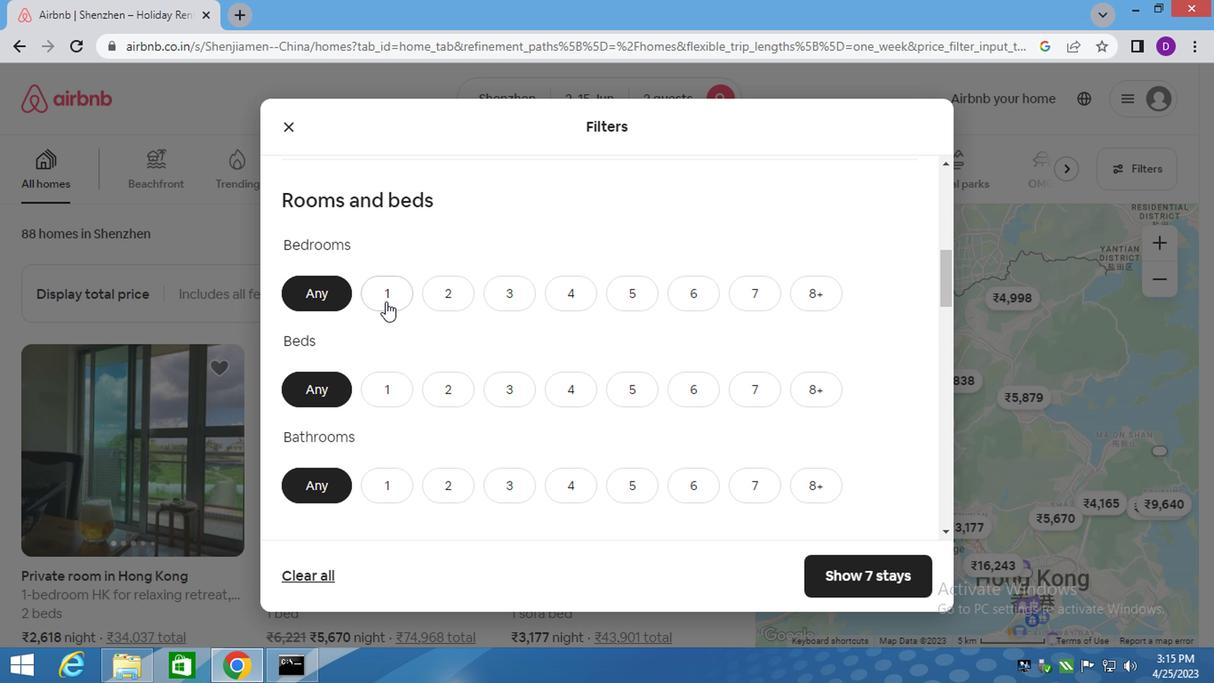 
Action: Mouse moved to (395, 390)
Screenshot: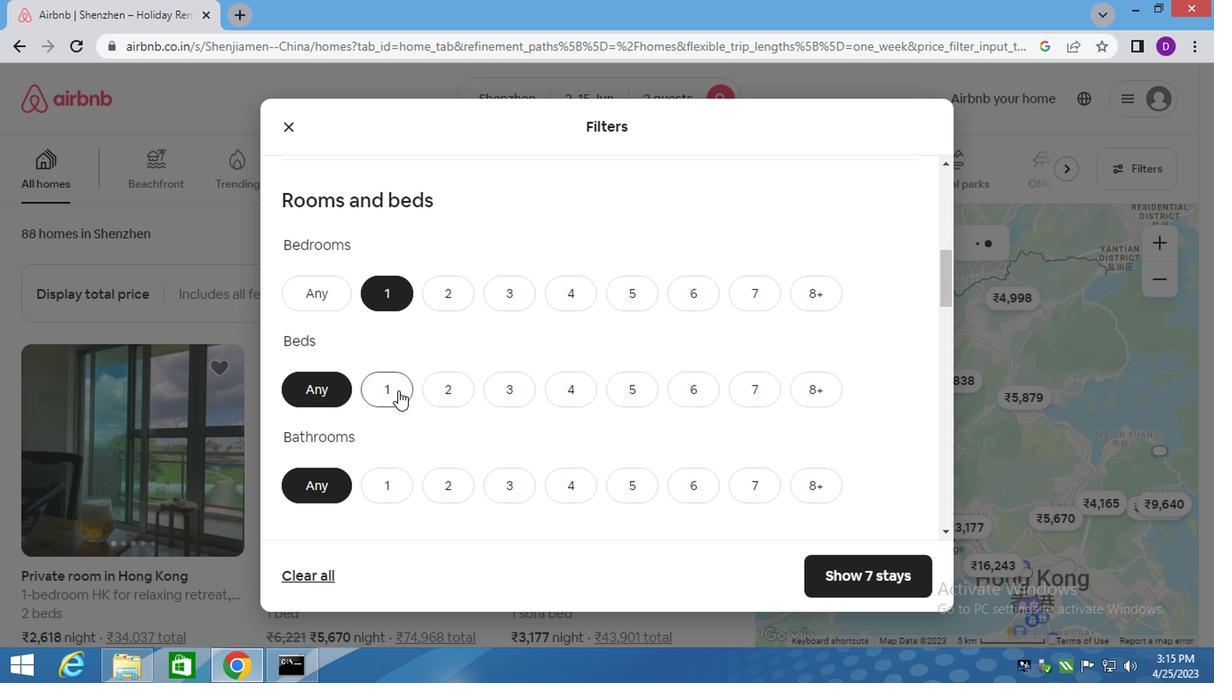 
Action: Mouse pressed left at (395, 390)
Screenshot: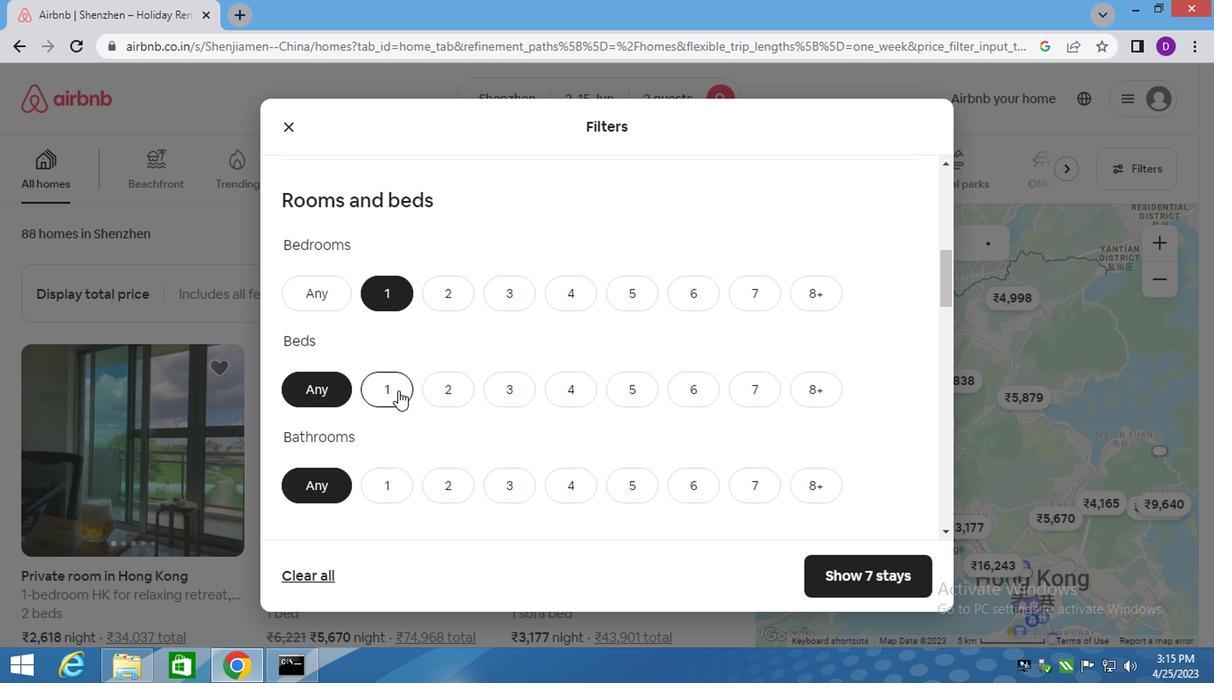 
Action: Mouse moved to (391, 485)
Screenshot: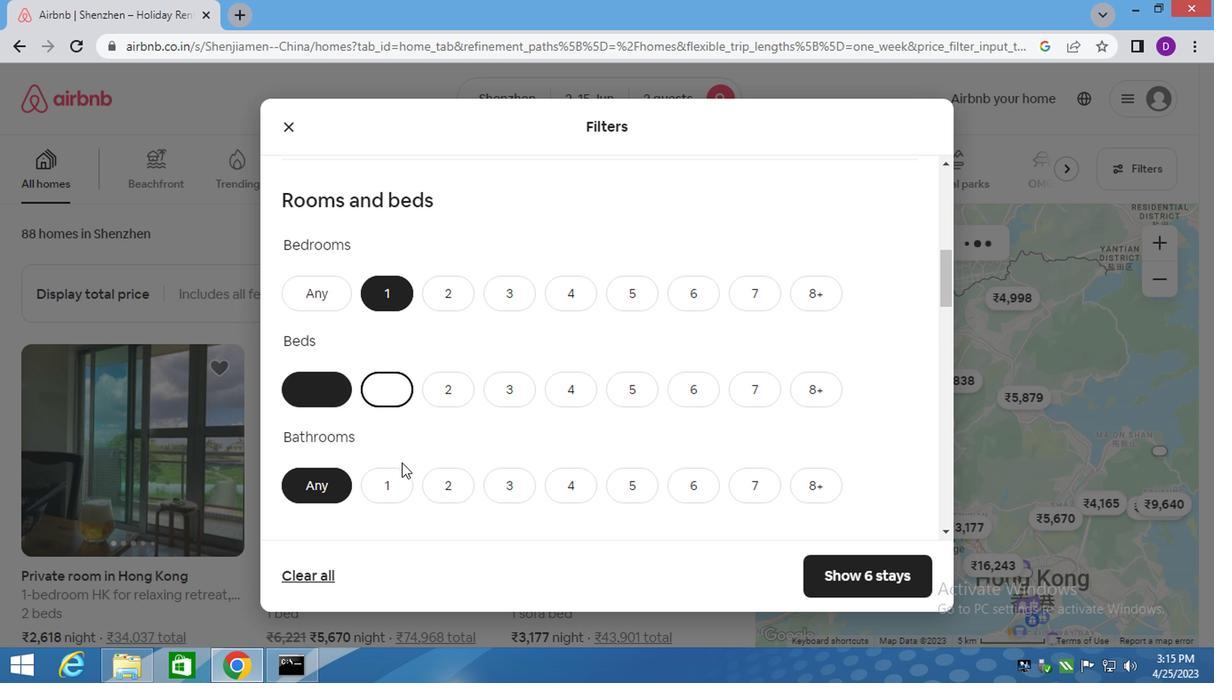 
Action: Mouse pressed left at (391, 485)
Screenshot: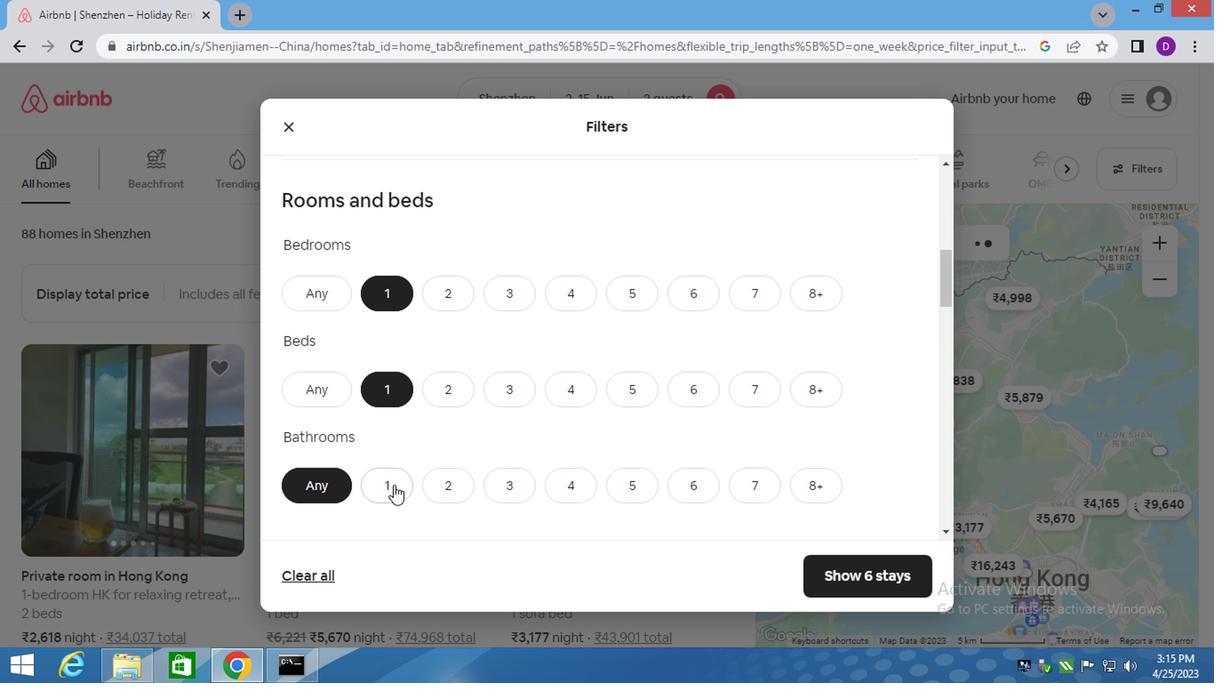 
Action: Mouse moved to (537, 401)
Screenshot: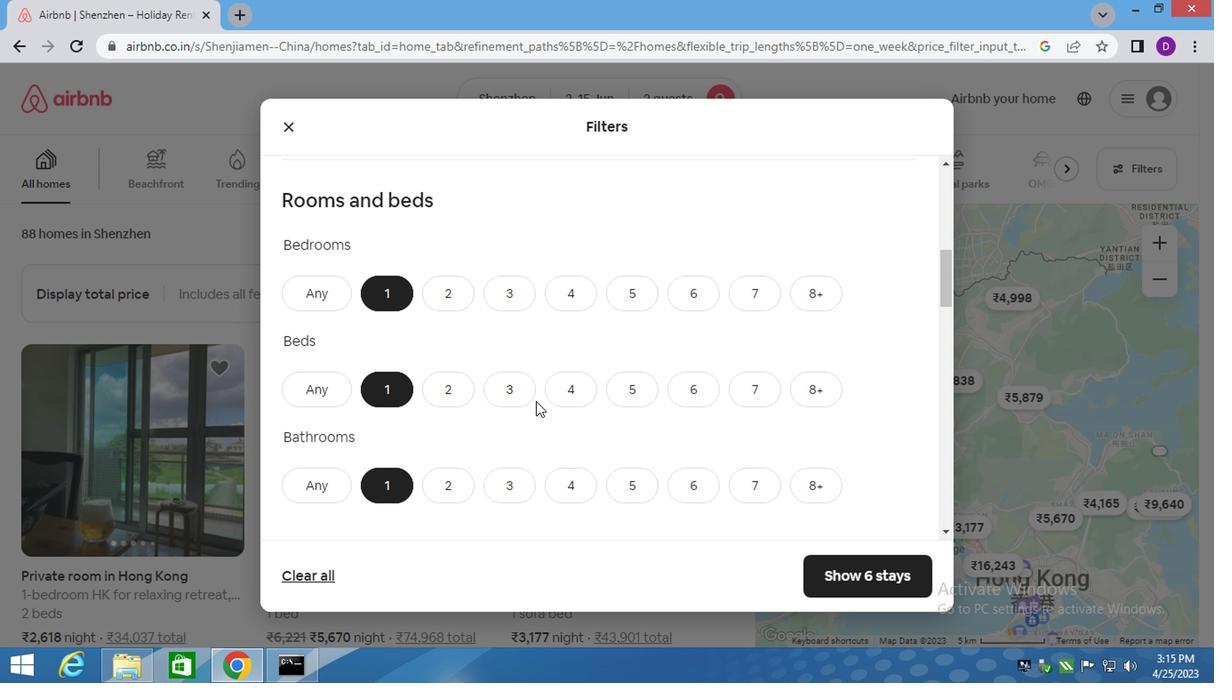 
Action: Mouse scrolled (537, 400) with delta (0, 0)
Screenshot: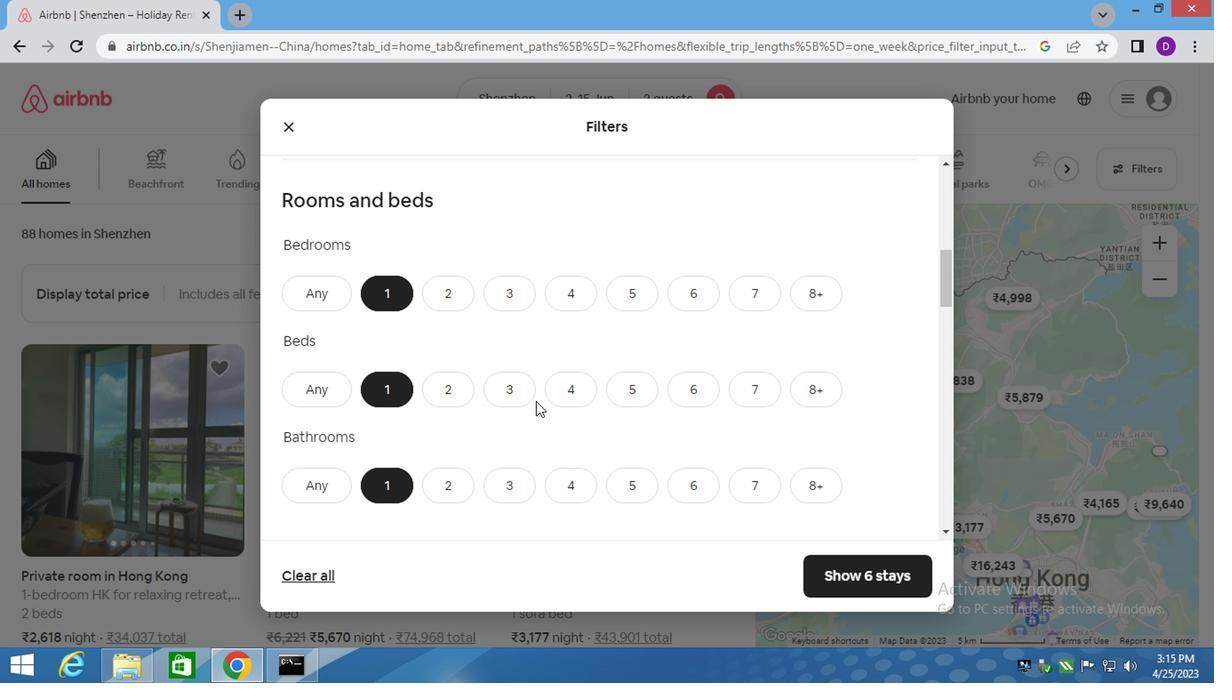 
Action: Mouse moved to (527, 406)
Screenshot: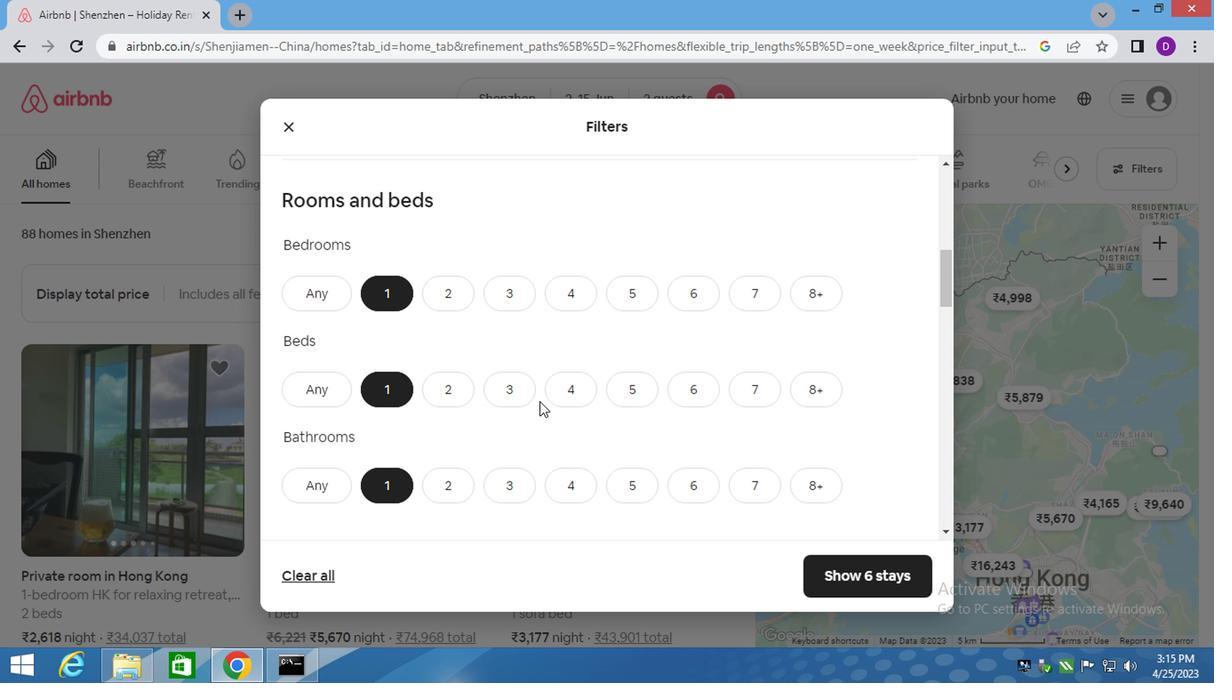 
Action: Mouse scrolled (535, 403) with delta (0, -1)
Screenshot: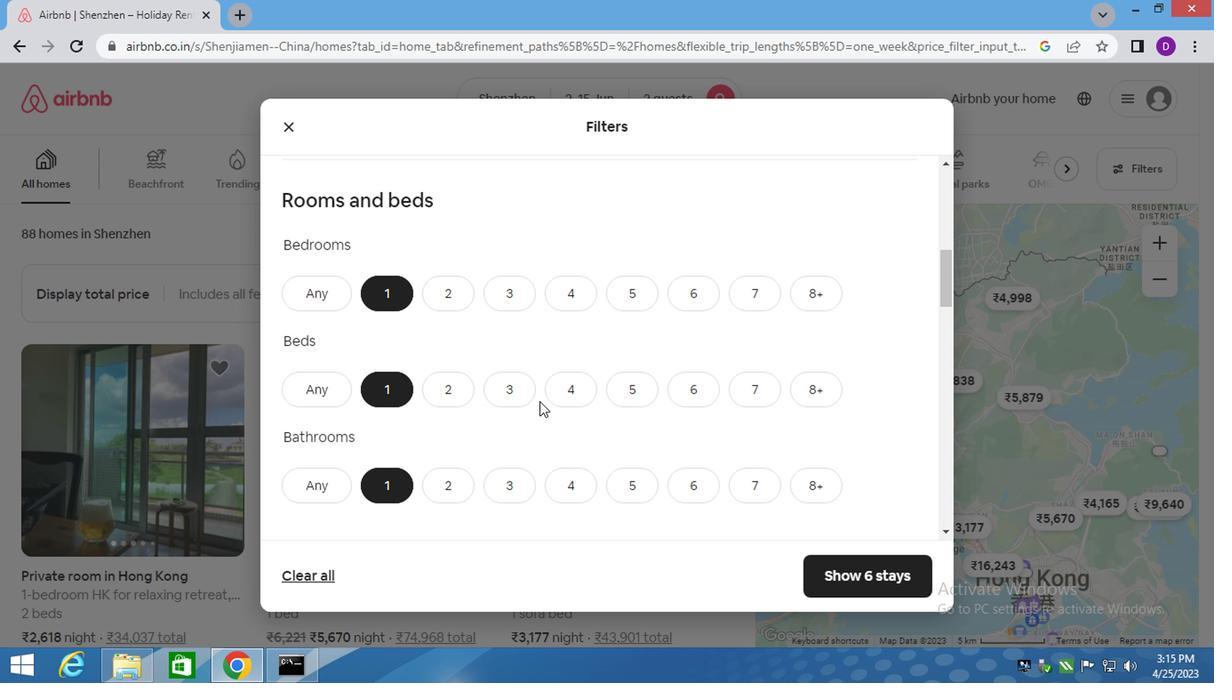 
Action: Mouse moved to (491, 409)
Screenshot: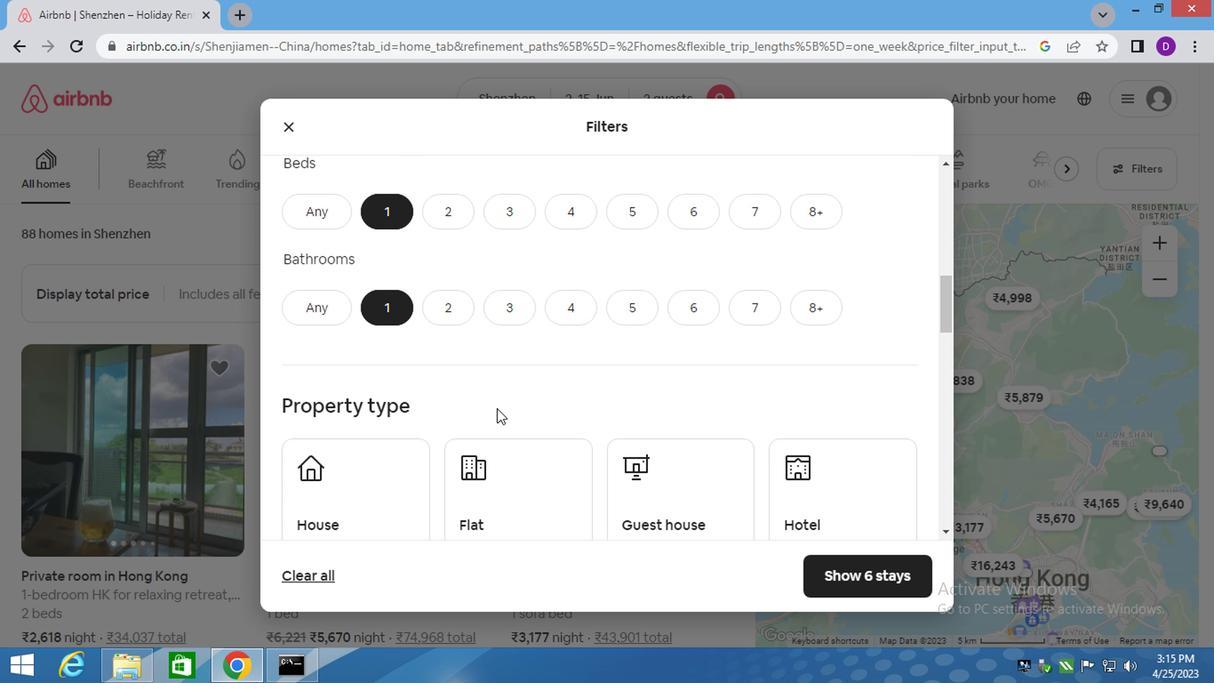 
Action: Mouse scrolled (491, 409) with delta (0, 0)
Screenshot: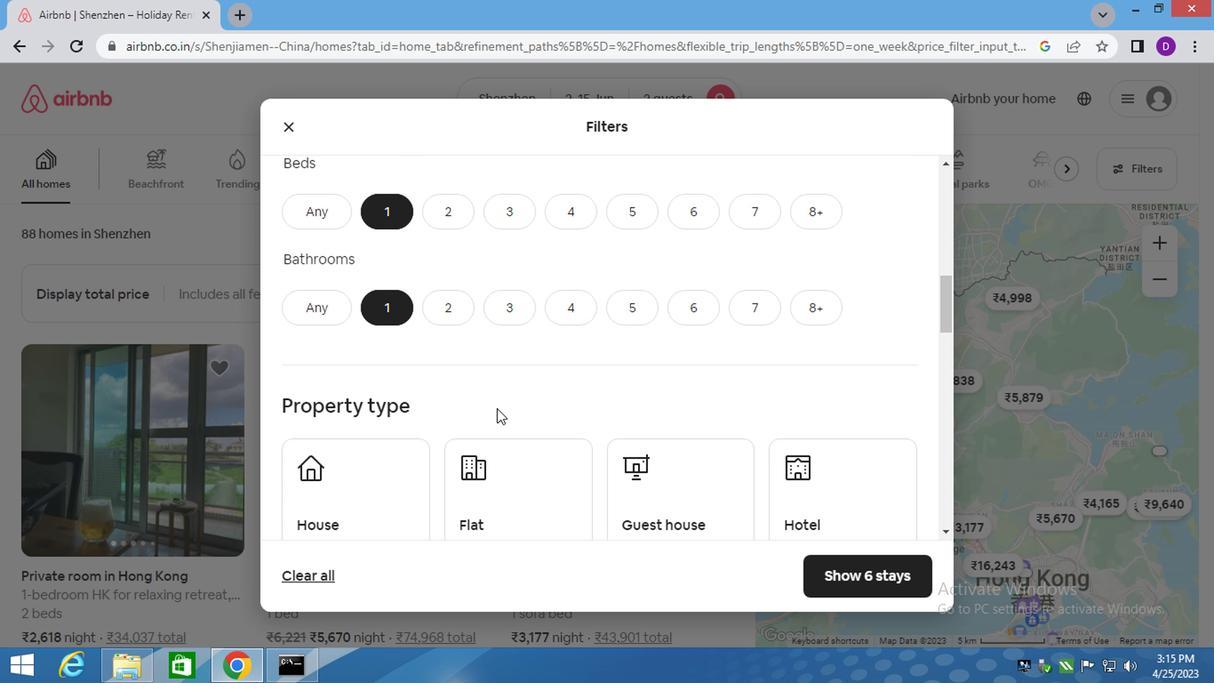 
Action: Mouse moved to (342, 427)
Screenshot: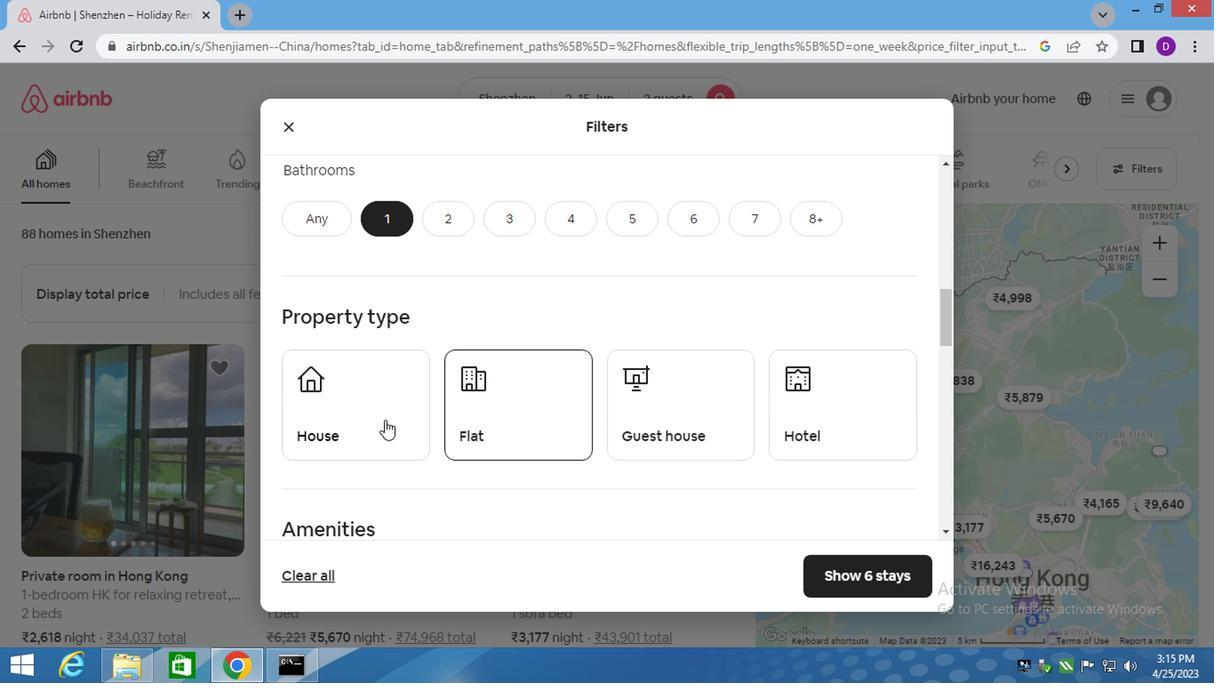 
Action: Mouse pressed left at (342, 427)
Screenshot: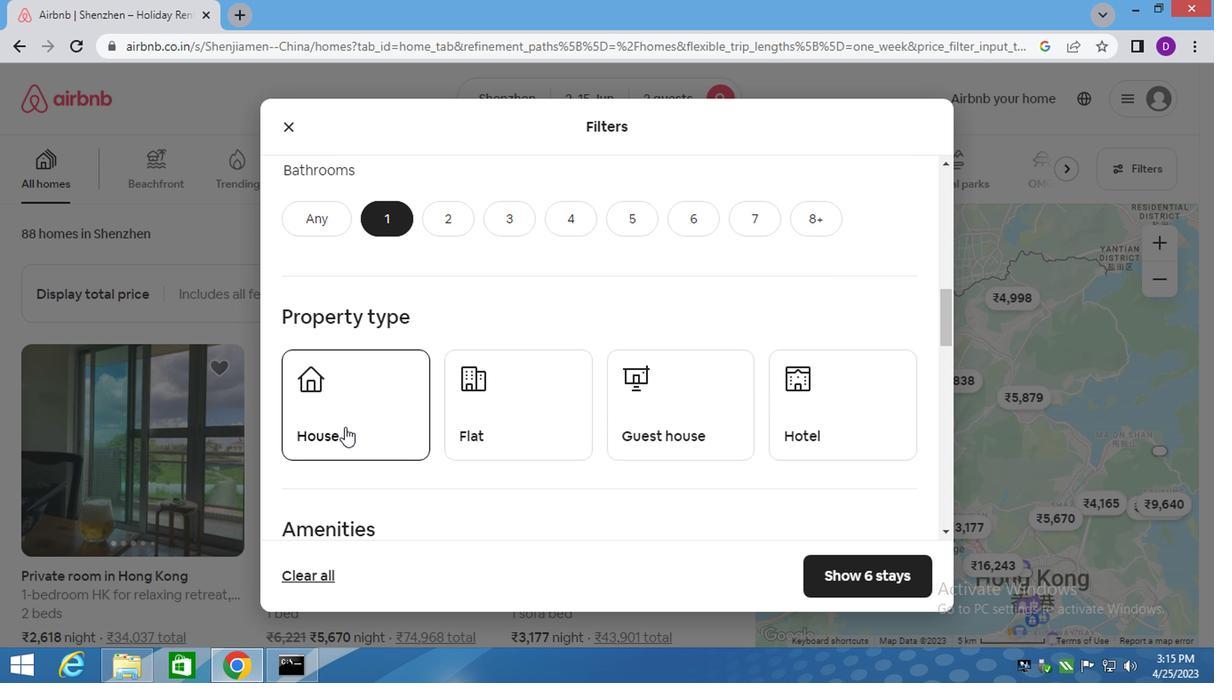 
Action: Mouse moved to (511, 420)
Screenshot: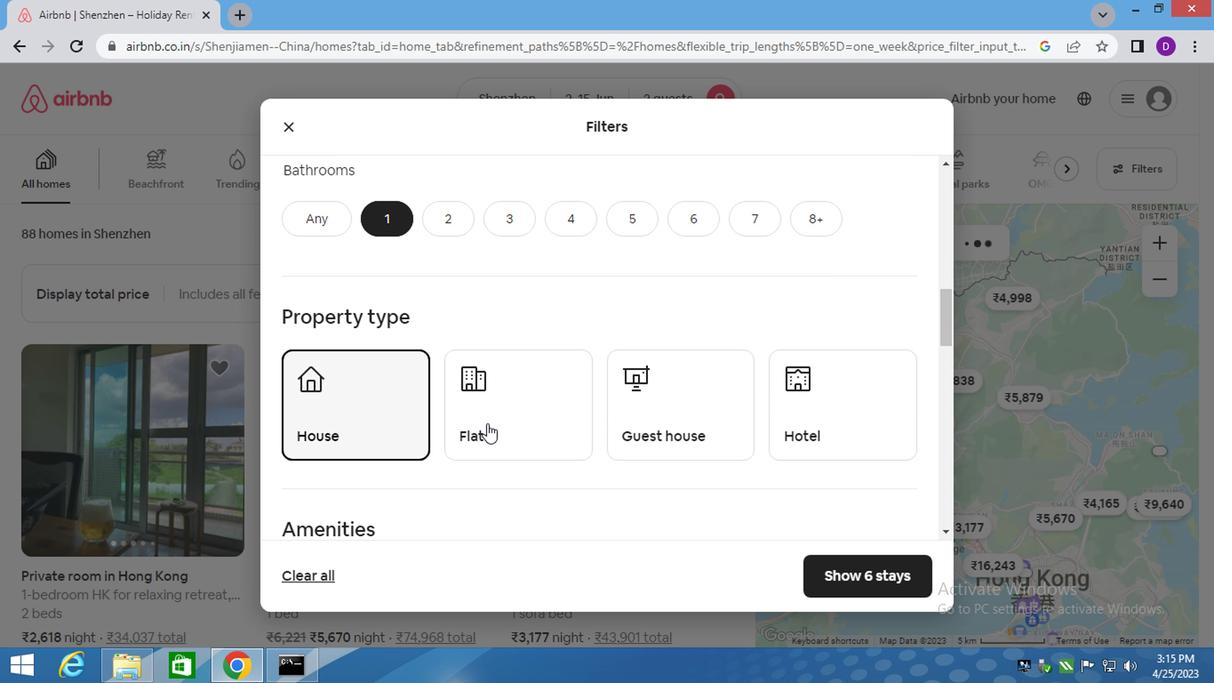 
Action: Mouse pressed left at (511, 420)
Screenshot: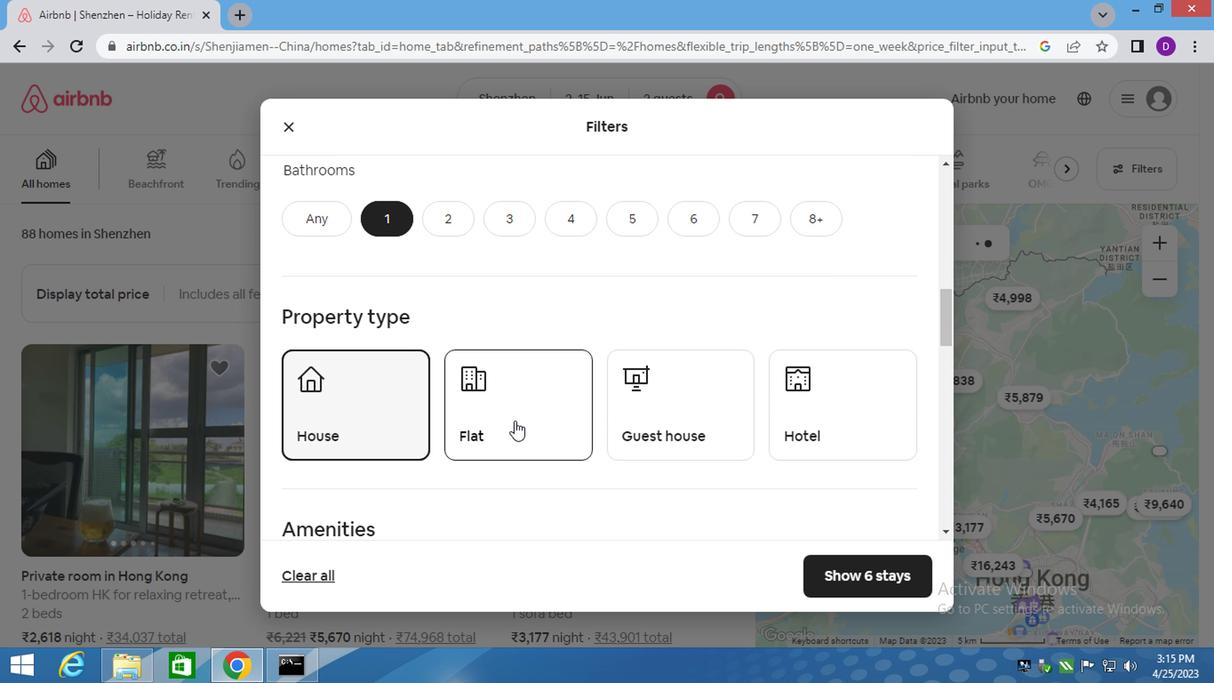 
Action: Mouse moved to (636, 425)
Screenshot: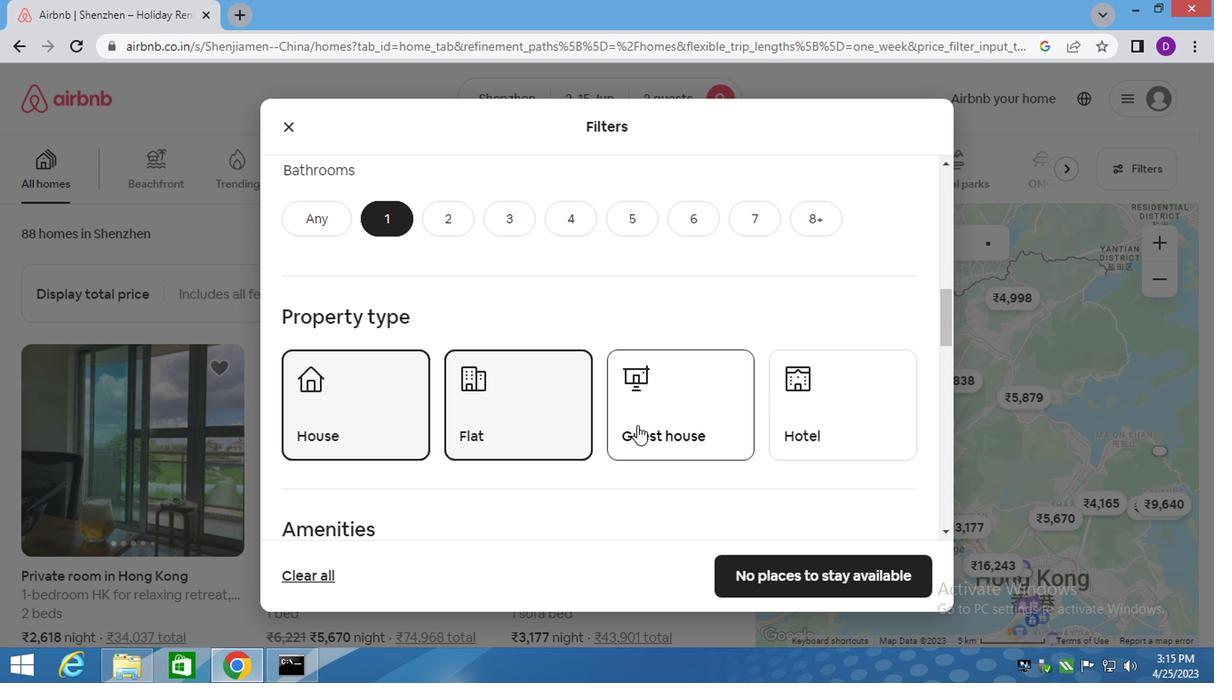 
Action: Mouse pressed left at (636, 425)
Screenshot: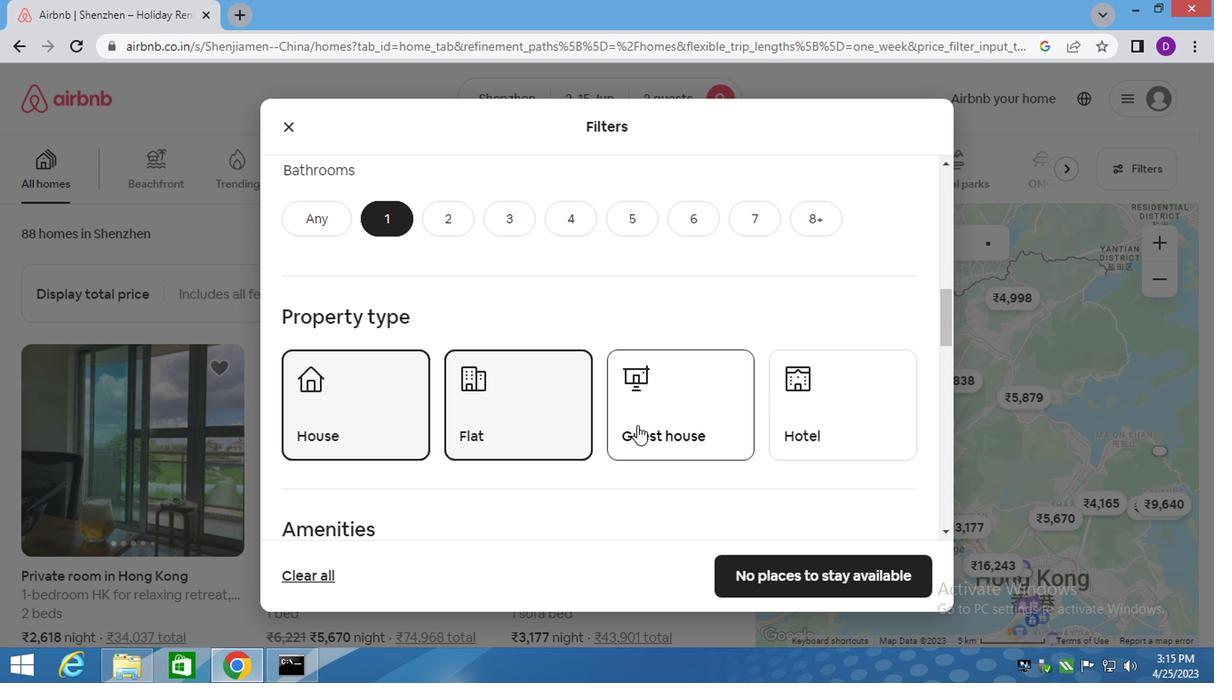 
Action: Mouse moved to (776, 414)
Screenshot: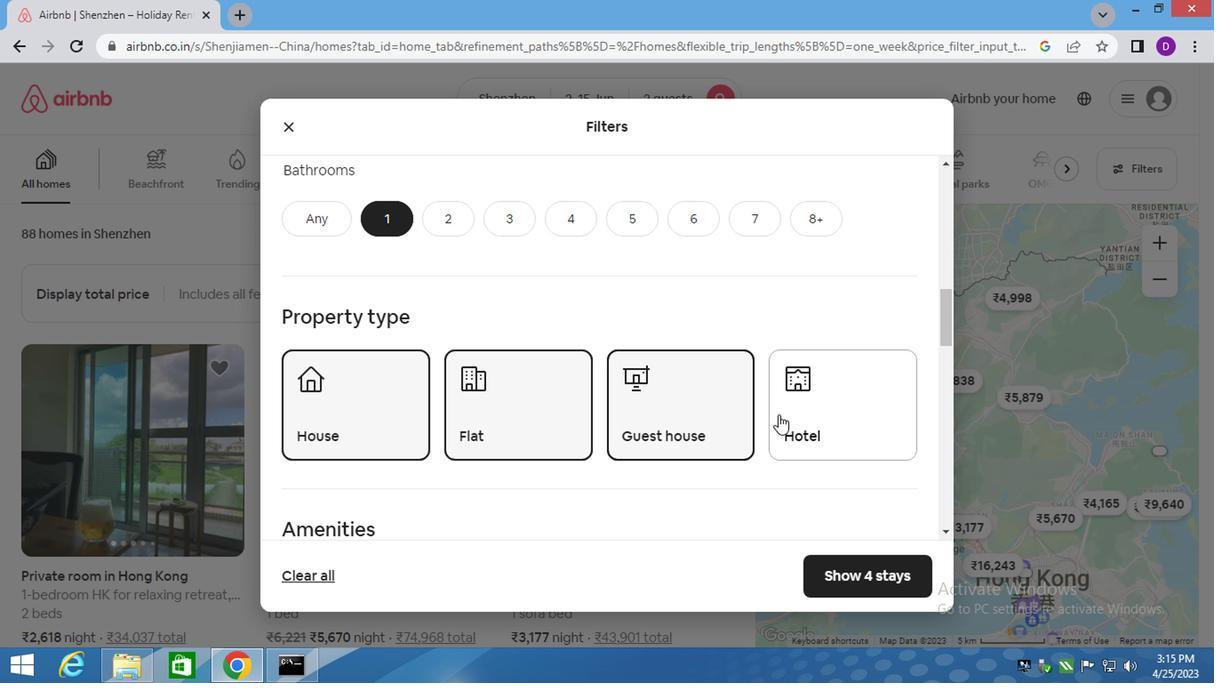 
Action: Mouse pressed left at (776, 414)
Screenshot: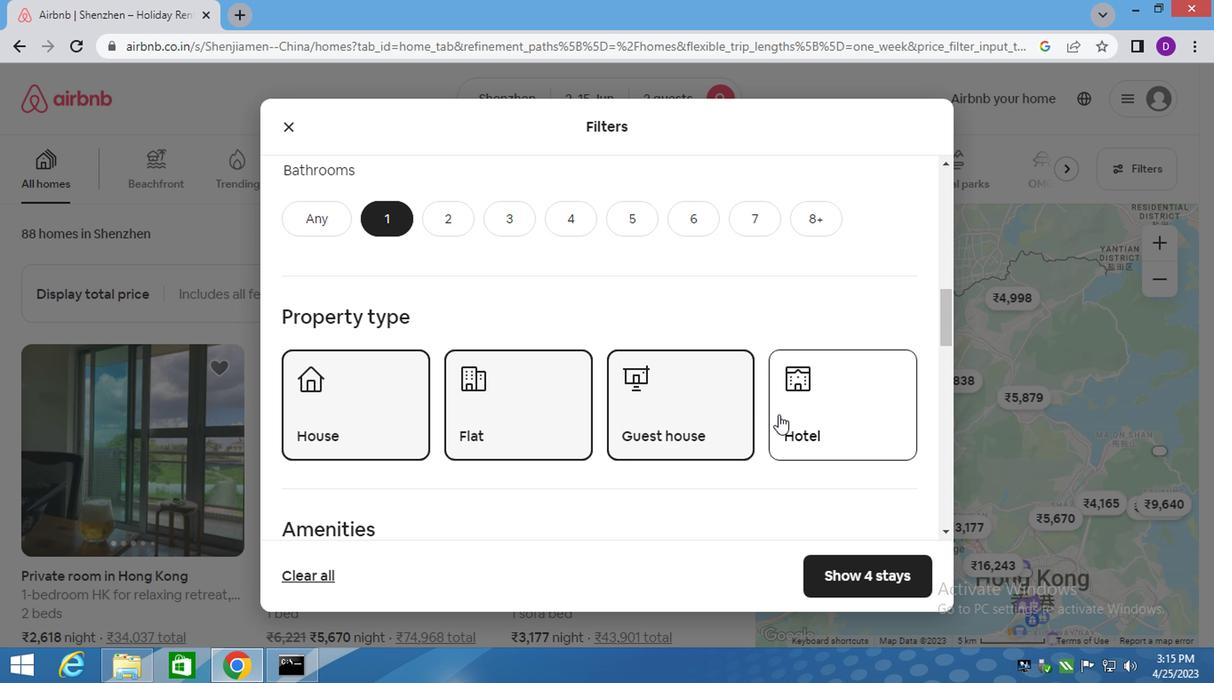 
Action: Mouse moved to (517, 439)
Screenshot: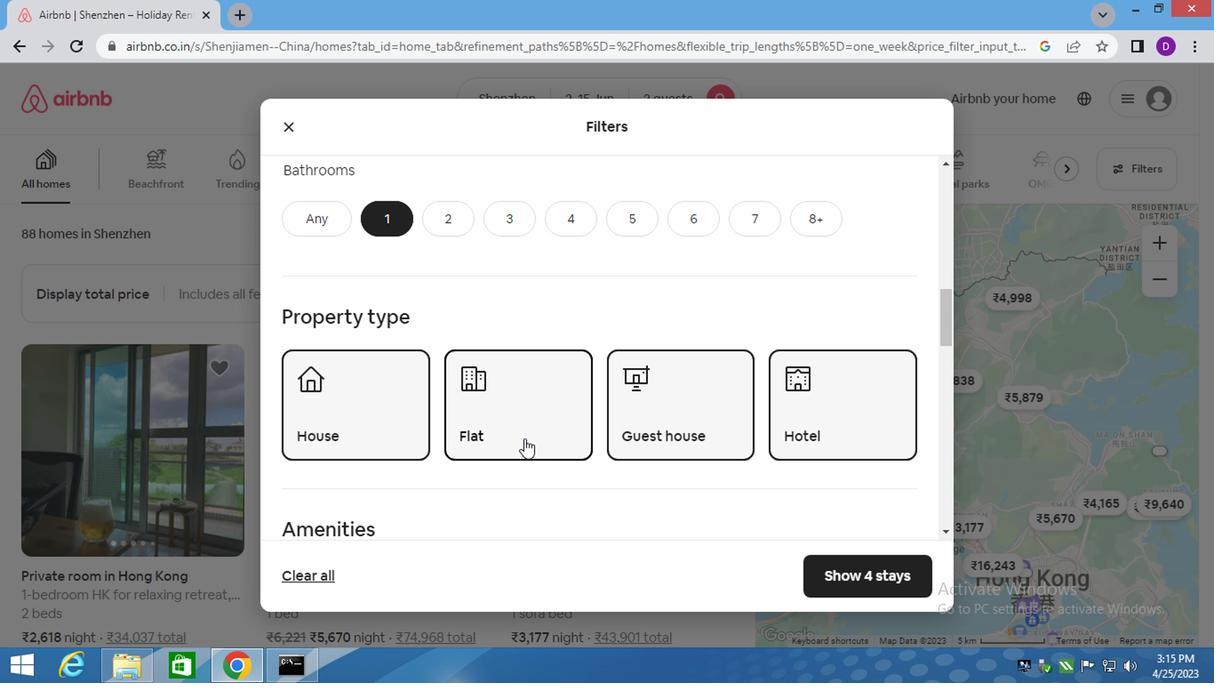 
Action: Mouse scrolled (517, 438) with delta (0, -1)
Screenshot: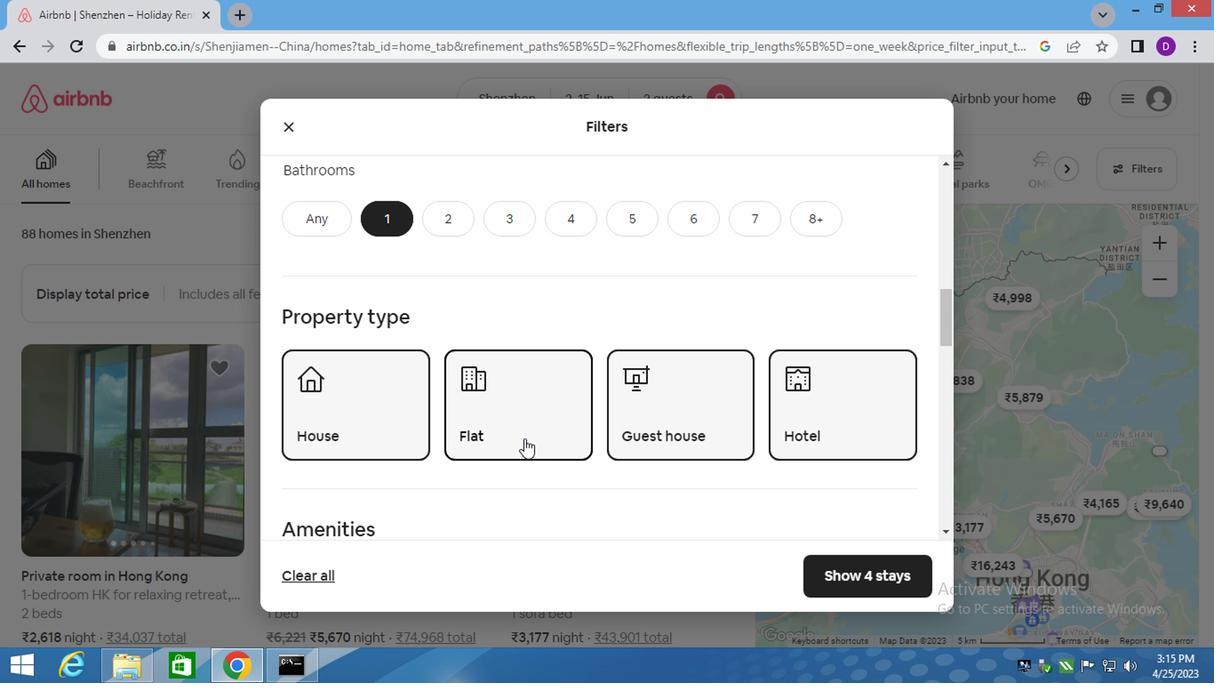 
Action: Mouse moved to (517, 439)
Screenshot: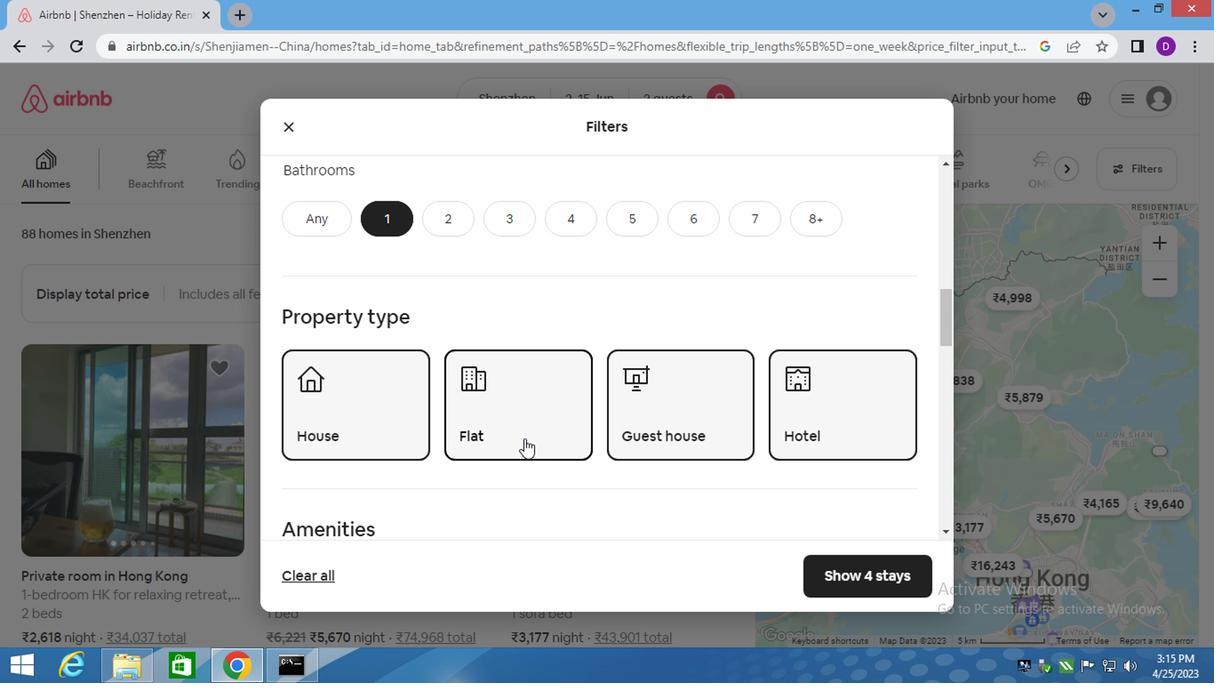 
Action: Mouse scrolled (517, 438) with delta (0, -1)
Screenshot: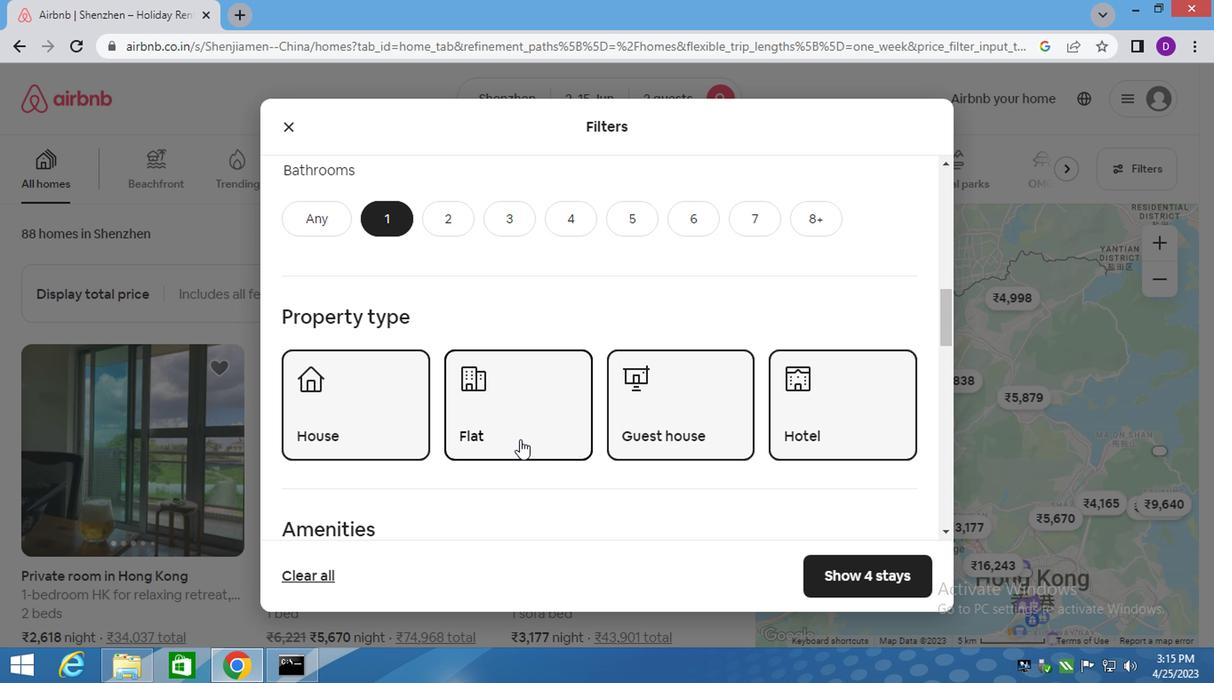 
Action: Mouse scrolled (517, 438) with delta (0, -1)
Screenshot: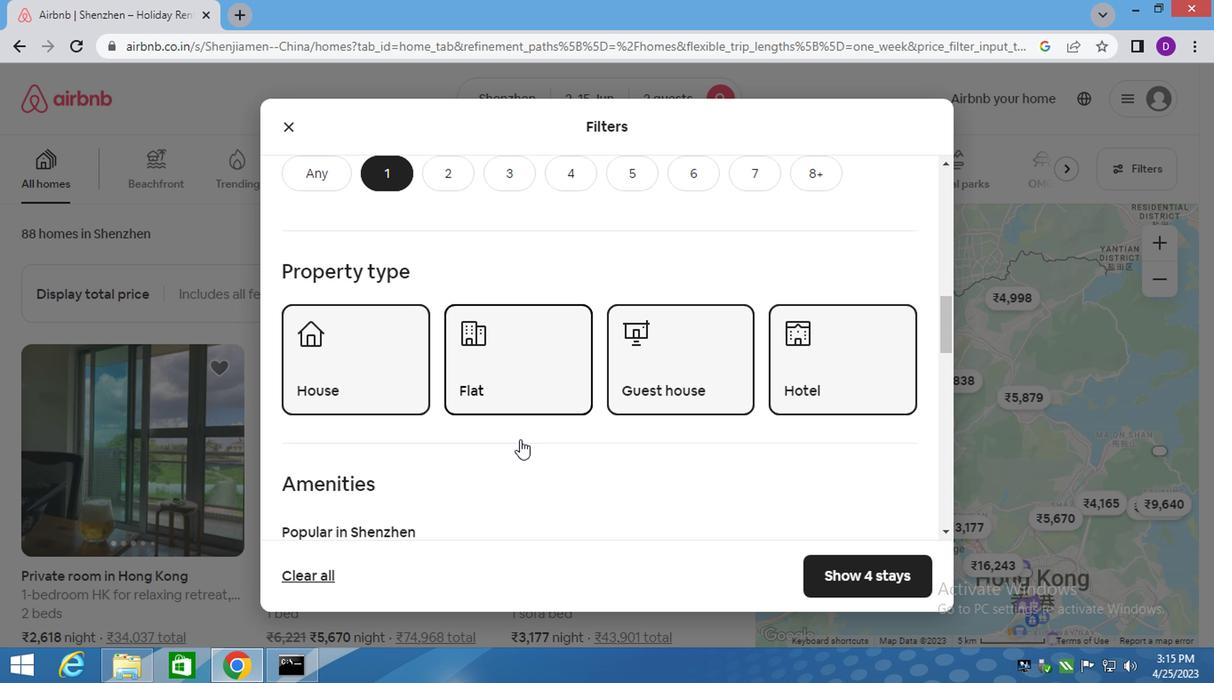 
Action: Mouse moved to (525, 439)
Screenshot: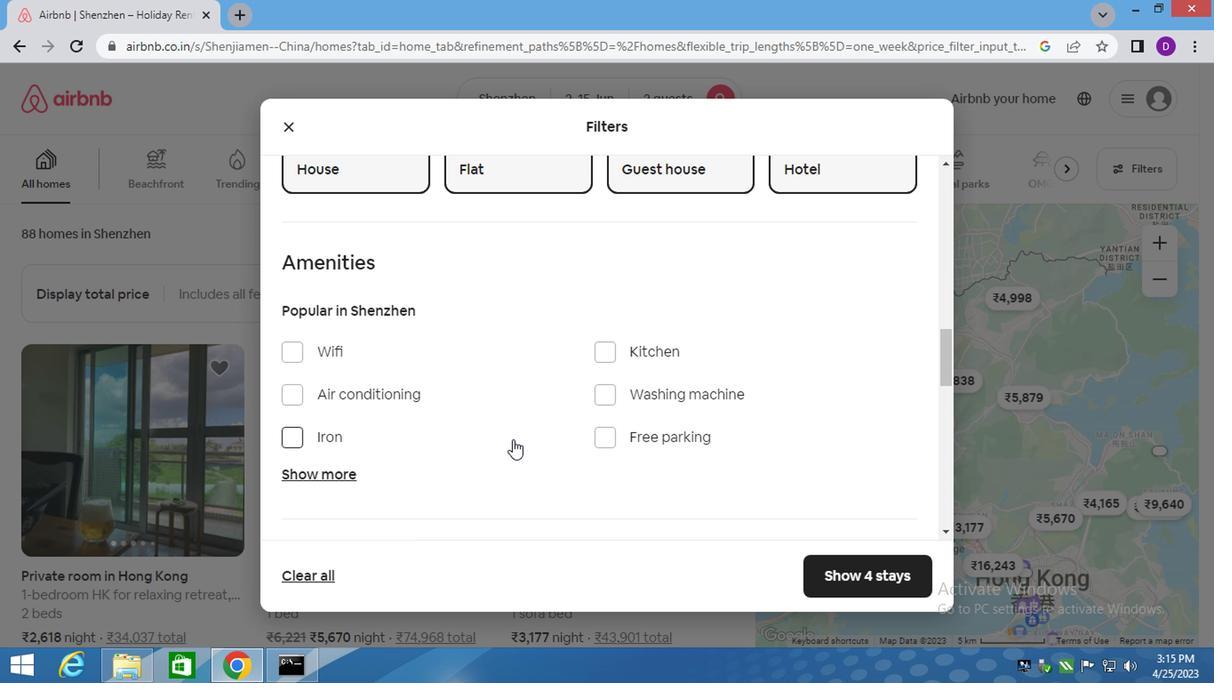 
Action: Mouse scrolled (525, 438) with delta (0, -1)
Screenshot: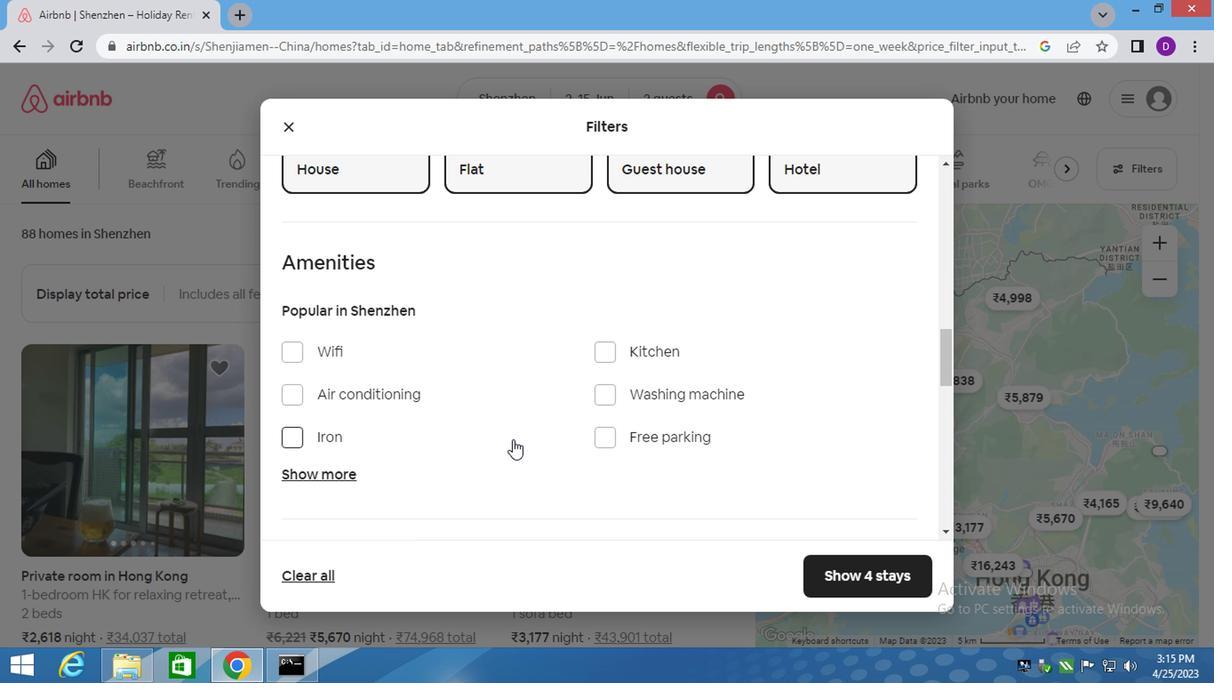 
Action: Mouse moved to (537, 439)
Screenshot: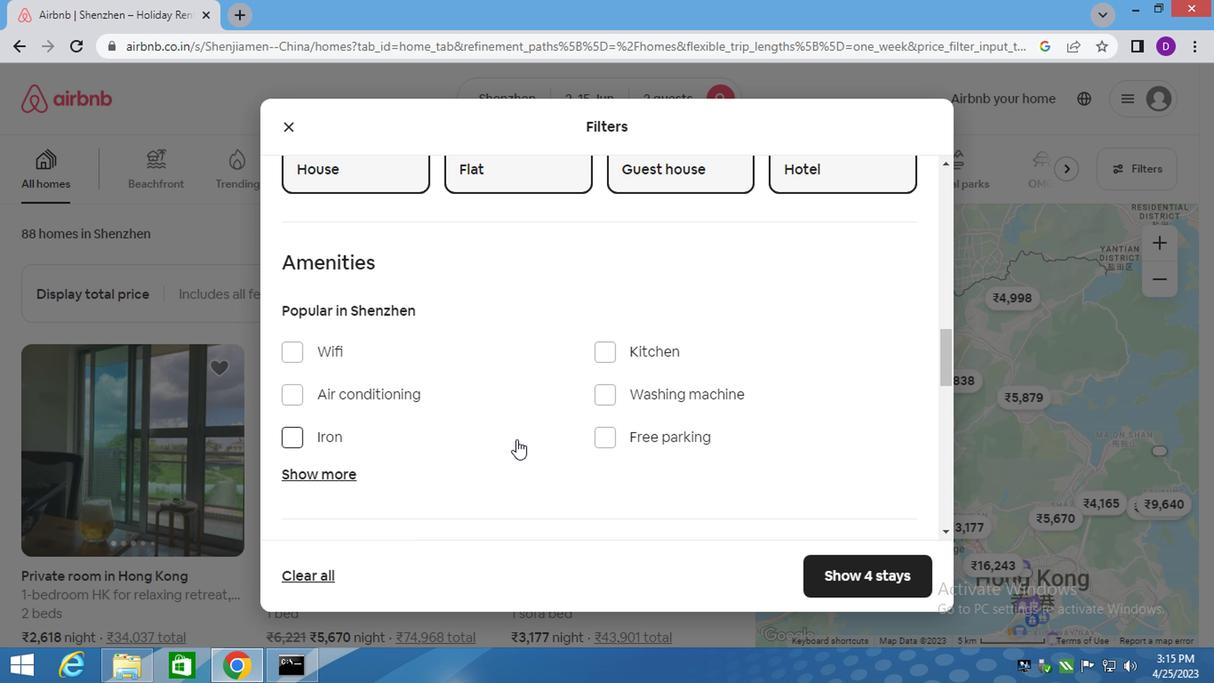 
Action: Mouse scrolled (537, 438) with delta (0, -1)
Screenshot: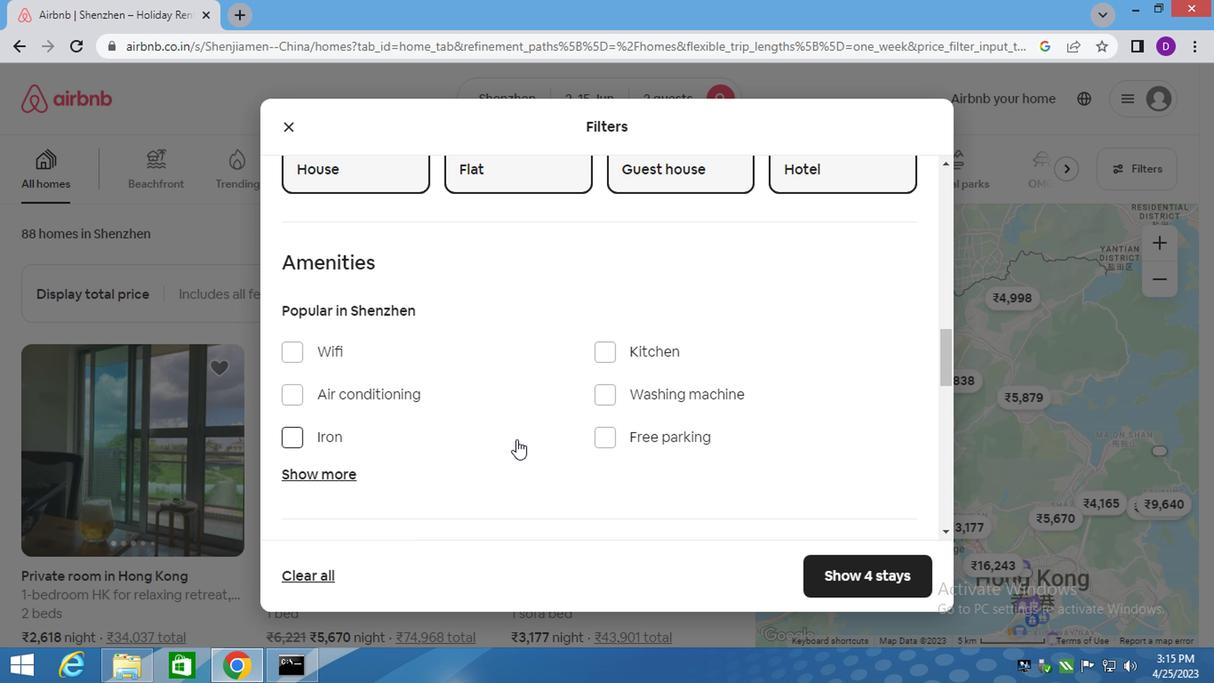 
Action: Mouse moved to (542, 440)
Screenshot: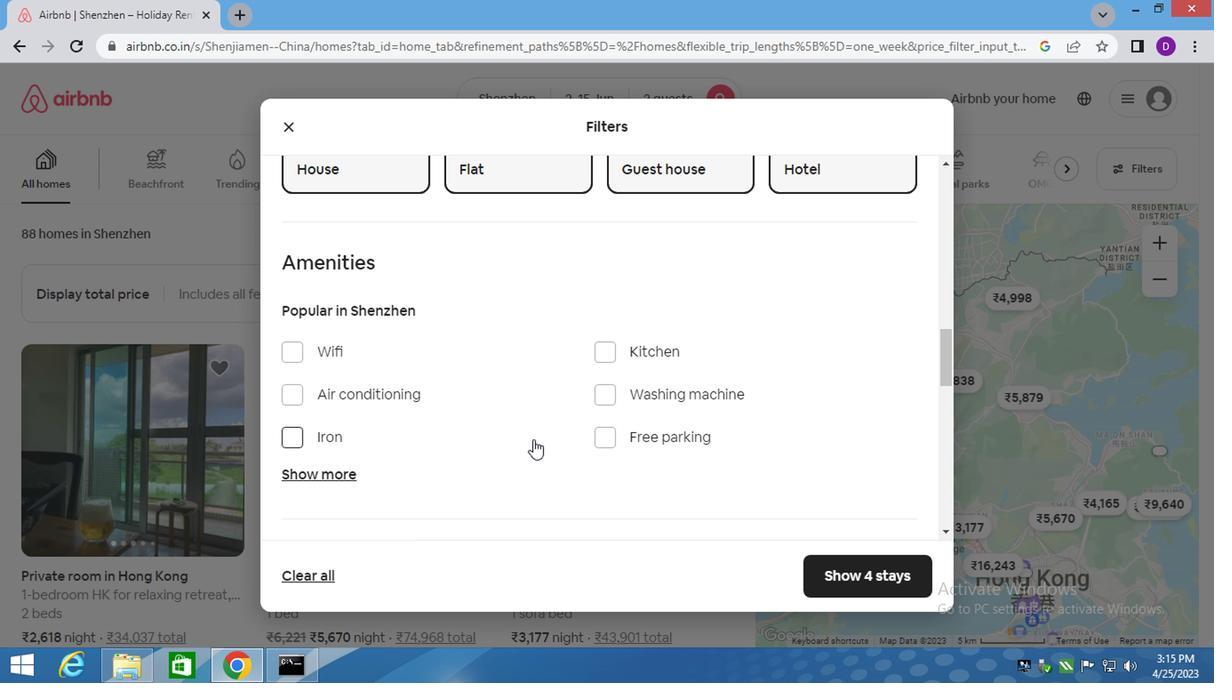
Action: Mouse scrolled (542, 439) with delta (0, 0)
Screenshot: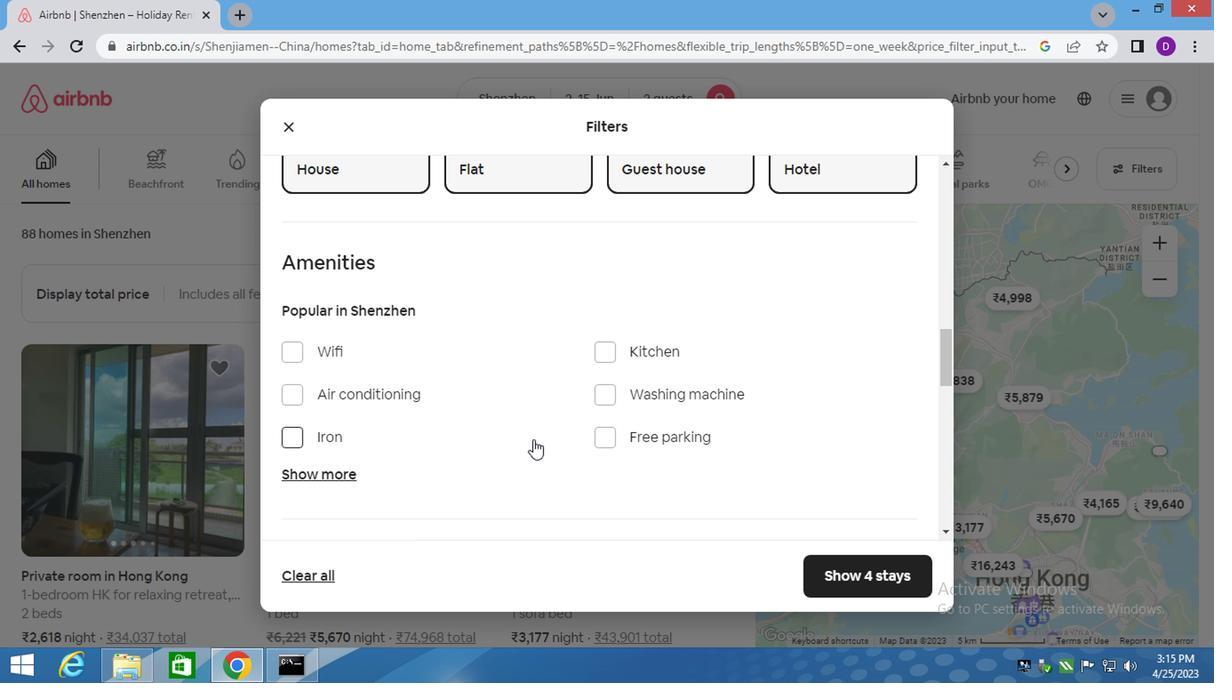 
Action: Mouse moved to (864, 407)
Screenshot: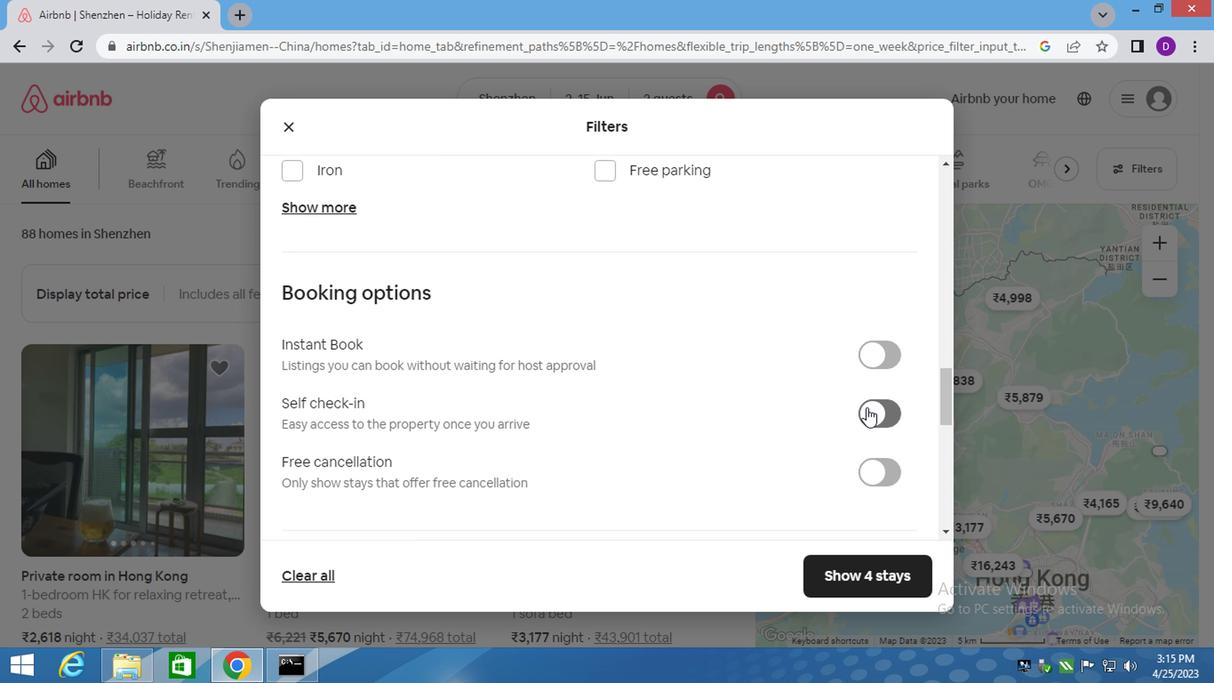 
Action: Mouse pressed left at (864, 407)
Screenshot: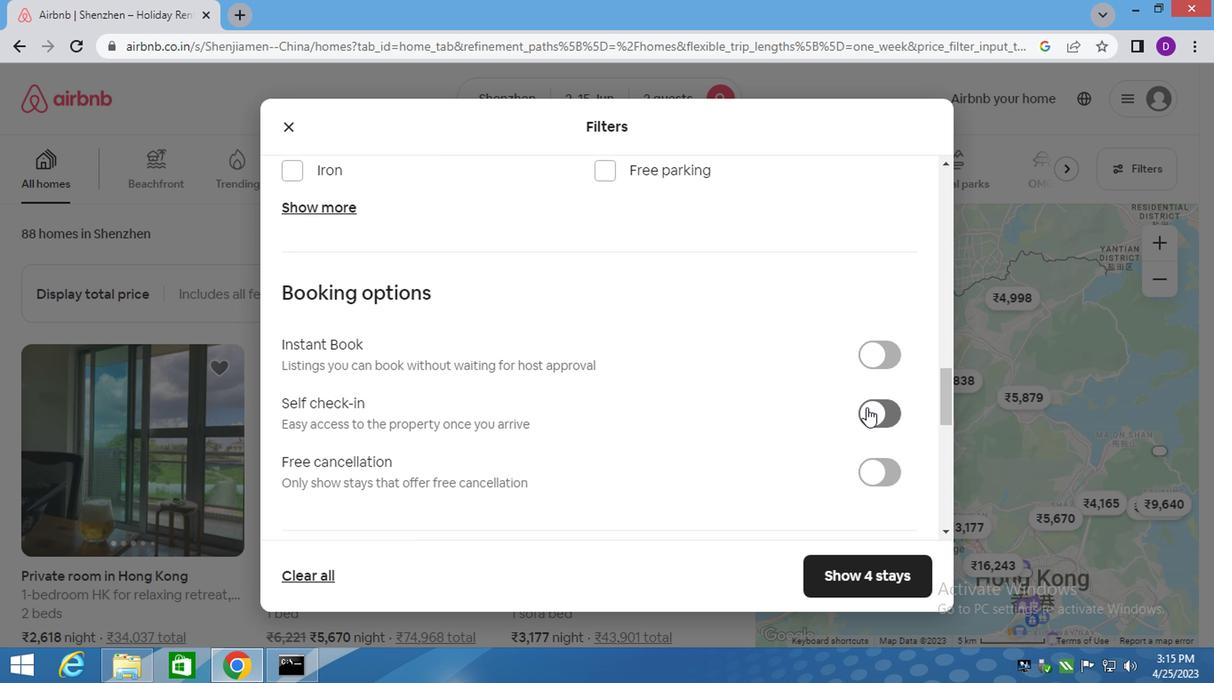 
Action: Mouse moved to (580, 417)
Screenshot: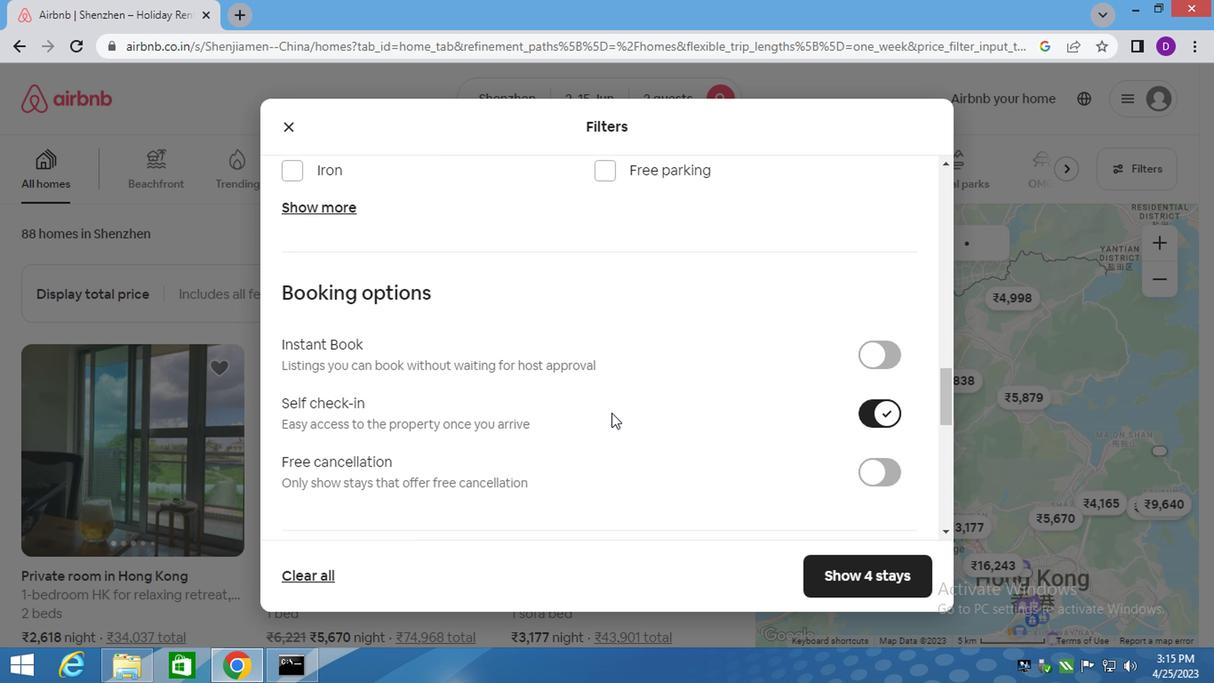 
Action: Mouse scrolled (583, 415) with delta (0, 0)
Screenshot: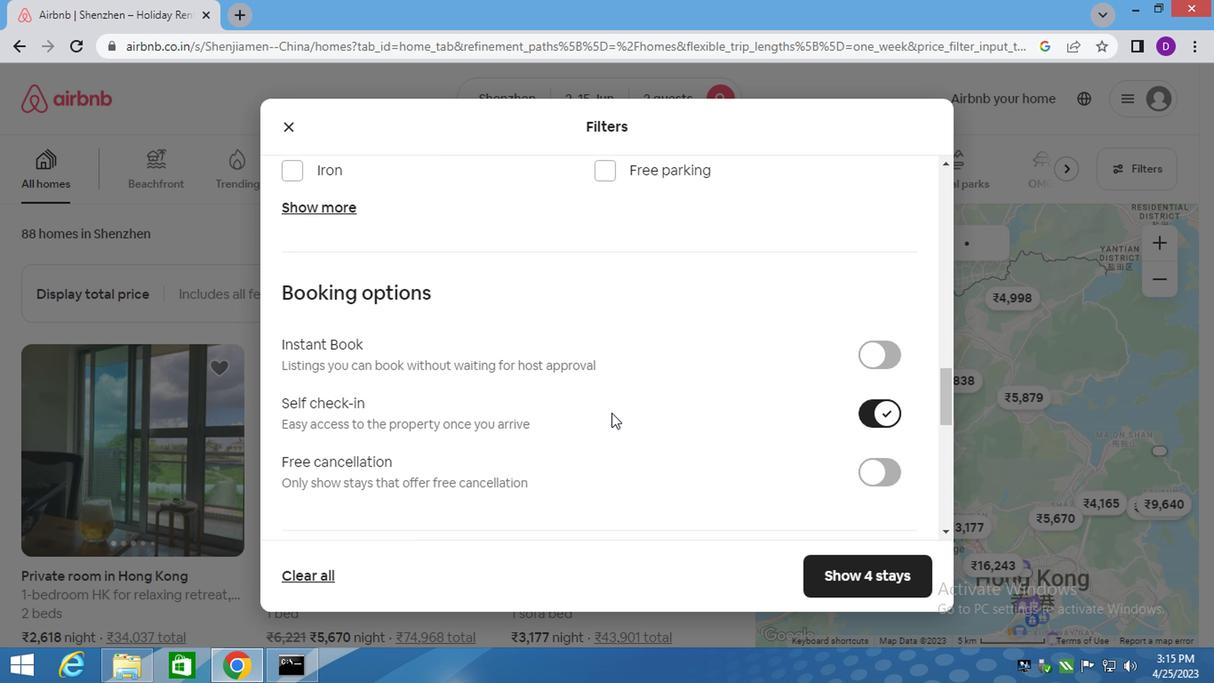 
Action: Mouse moved to (568, 418)
Screenshot: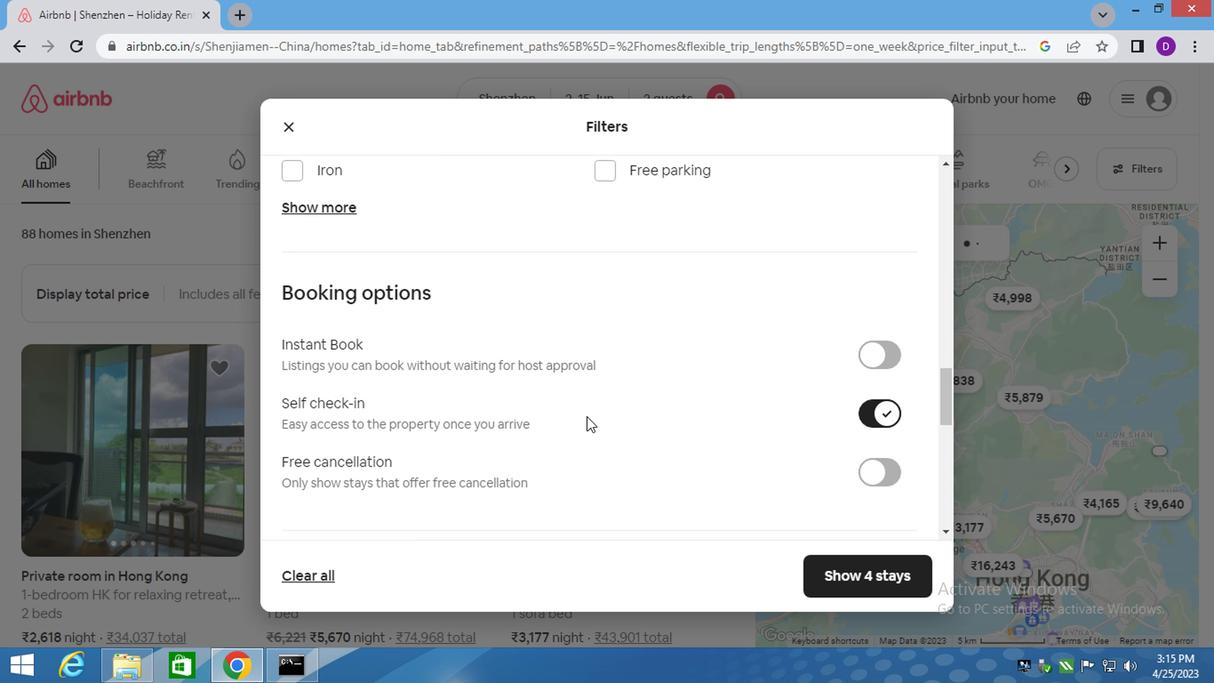 
Action: Mouse scrolled (570, 417) with delta (0, 0)
Screenshot: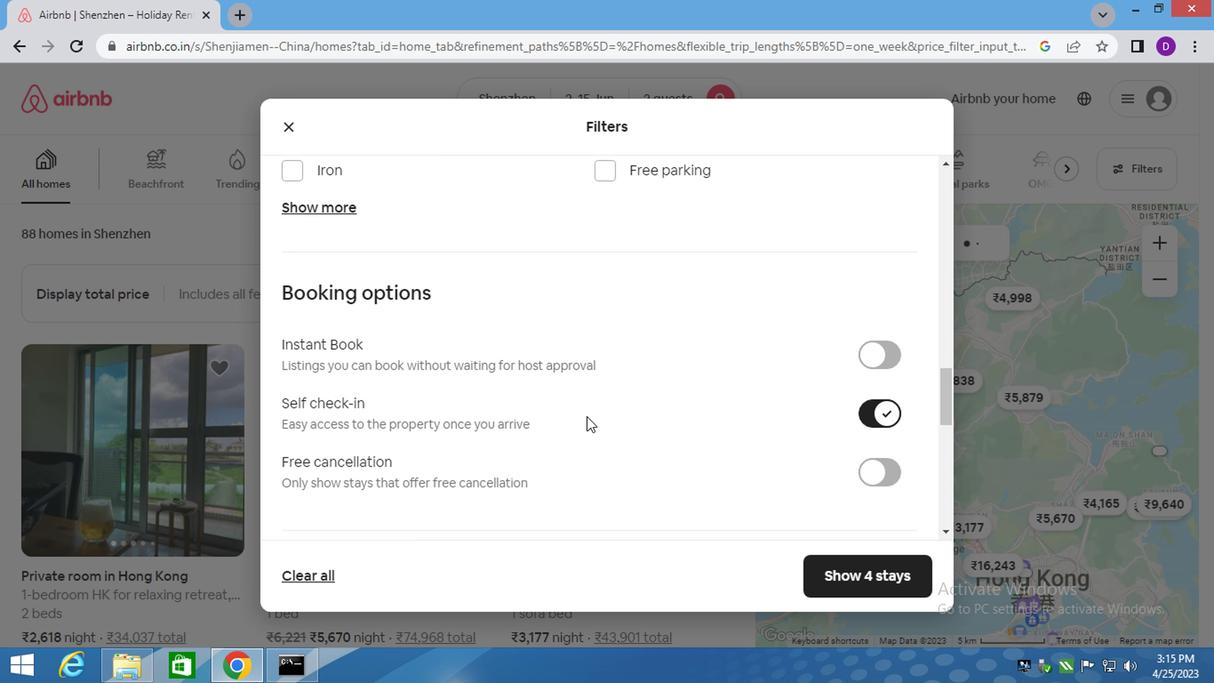 
Action: Mouse moved to (566, 420)
Screenshot: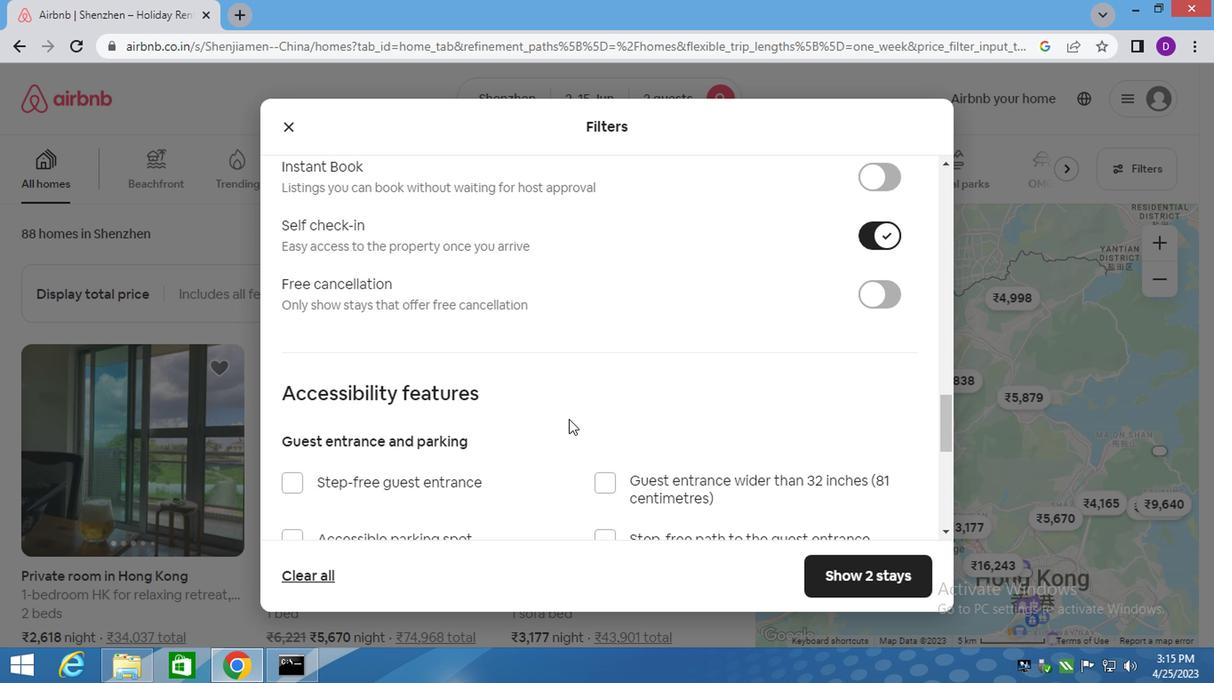 
Action: Mouse scrolled (566, 418) with delta (0, -1)
Screenshot: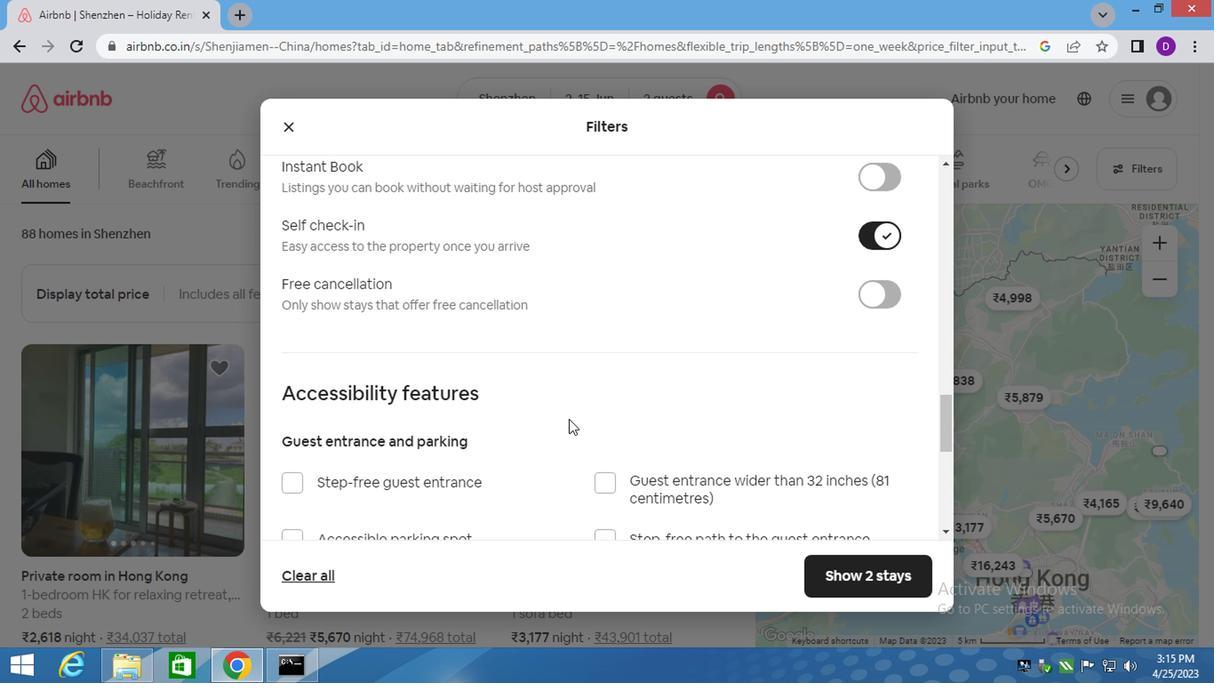 
Action: Mouse moved to (563, 422)
Screenshot: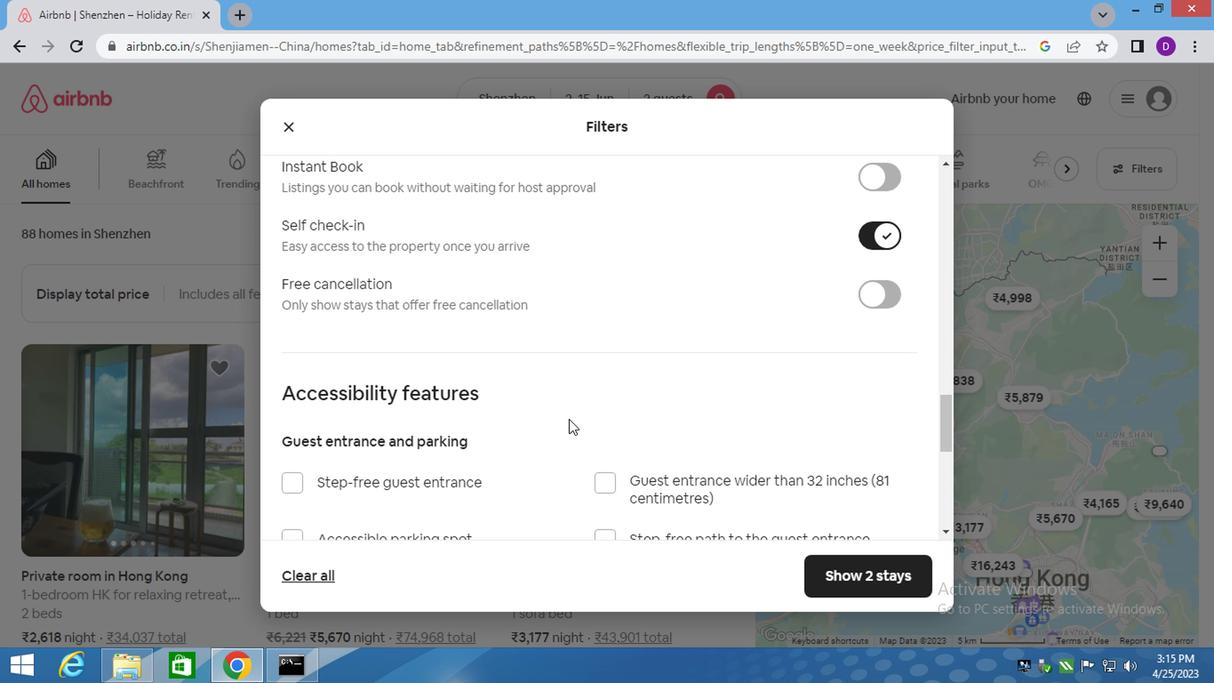 
Action: Mouse scrolled (563, 422) with delta (0, 0)
Screenshot: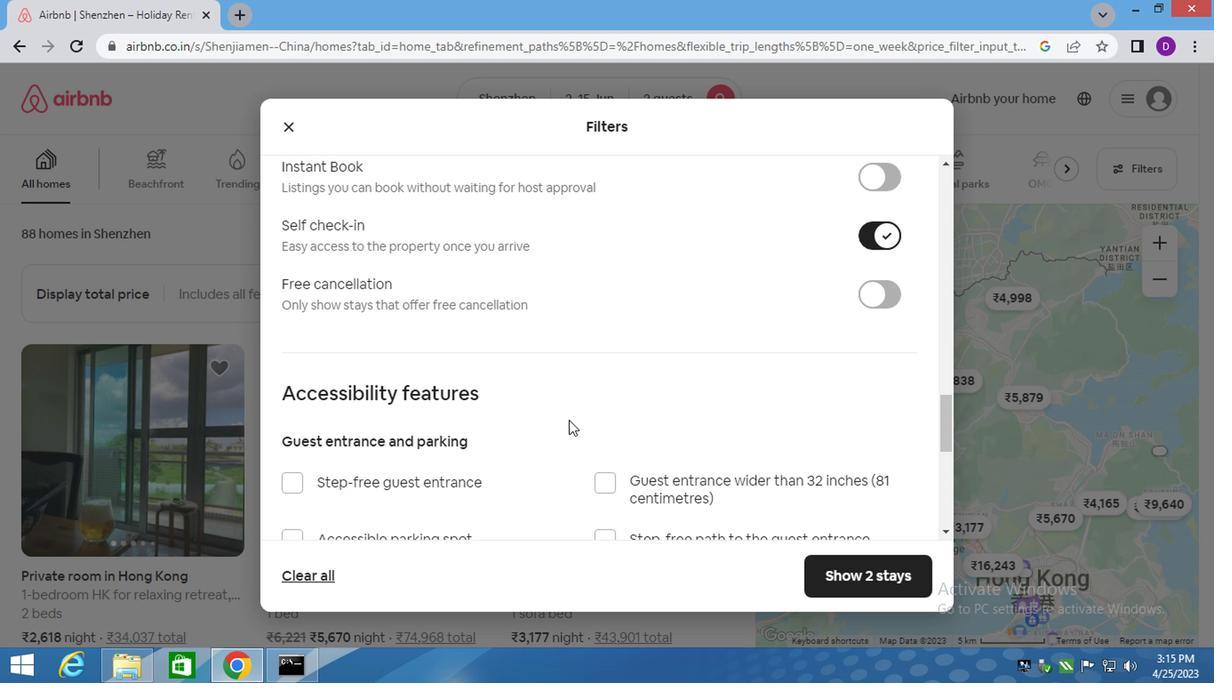 
Action: Mouse moved to (557, 423)
Screenshot: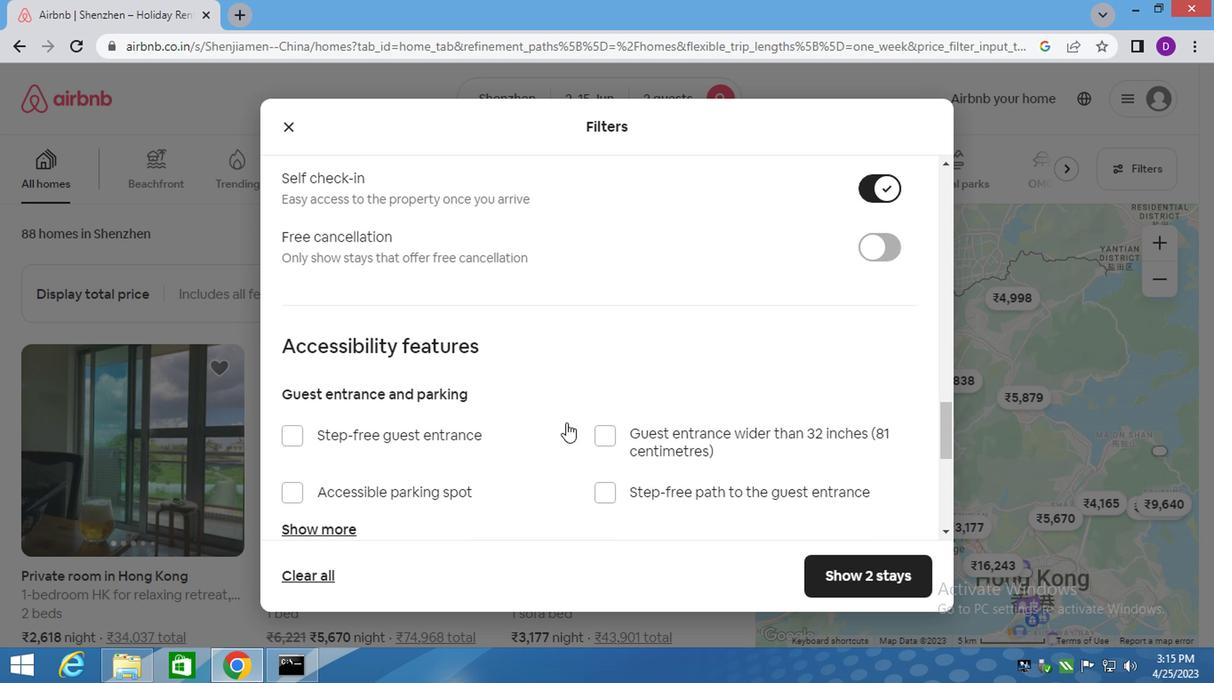 
Action: Mouse scrolled (561, 422) with delta (0, -1)
Screenshot: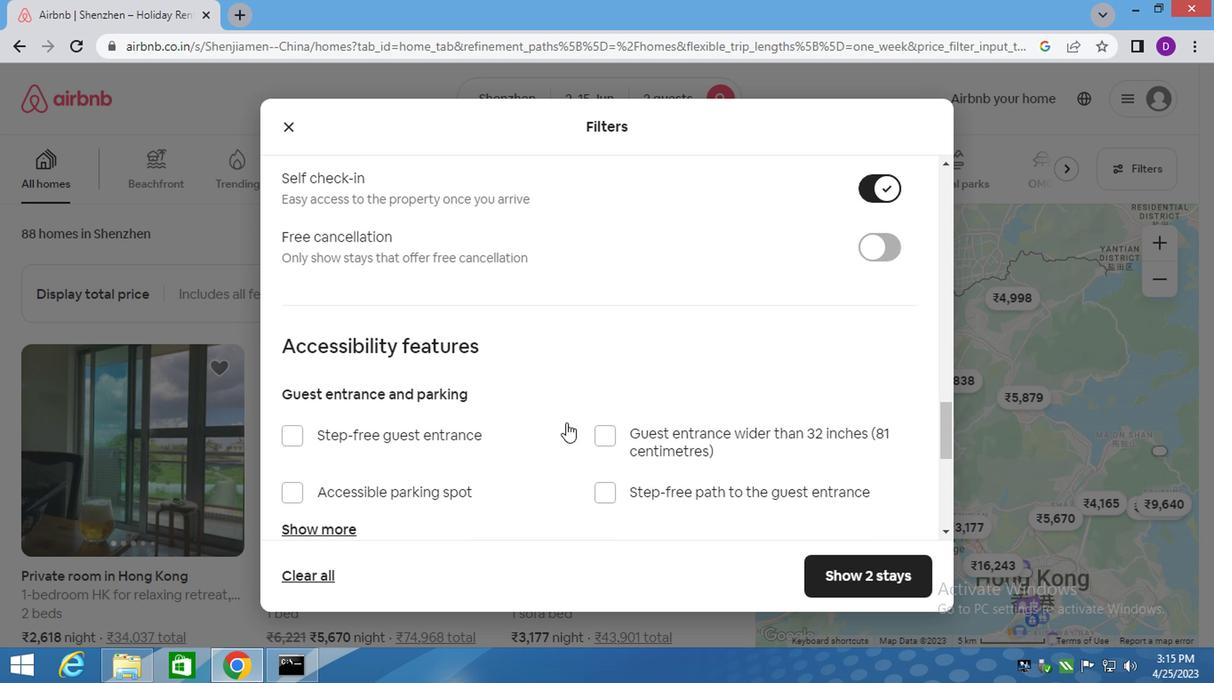 
Action: Mouse moved to (543, 428)
Screenshot: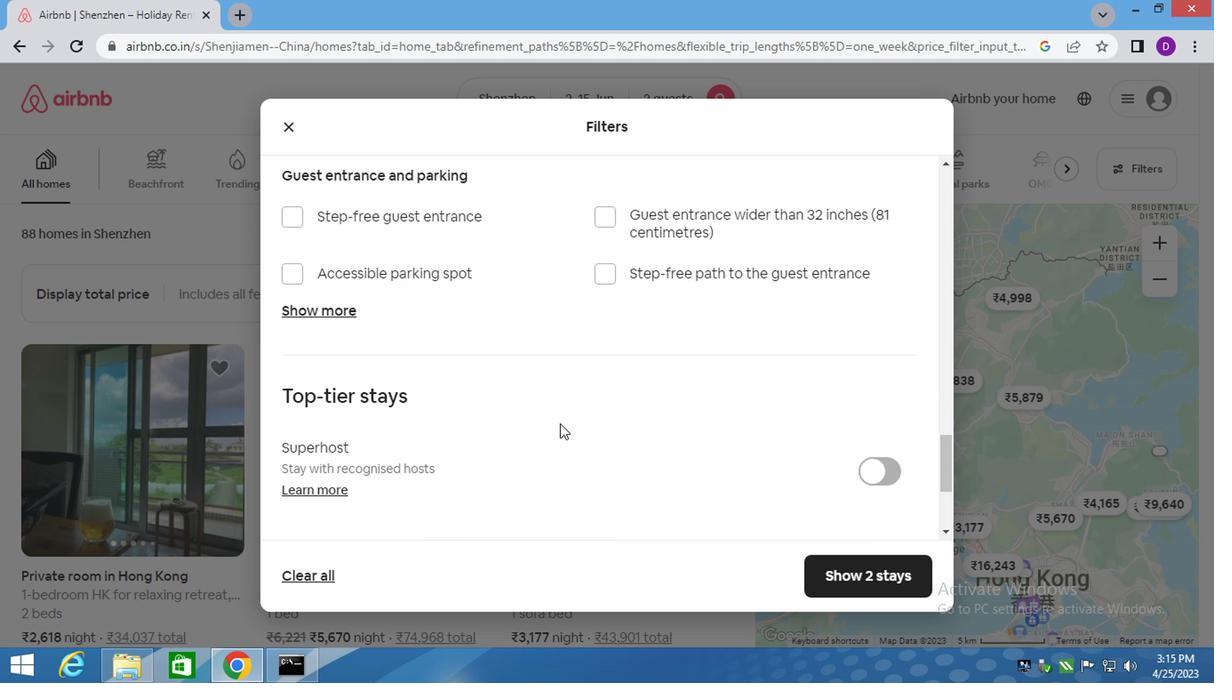 
Action: Mouse scrolled (543, 428) with delta (0, 0)
Screenshot: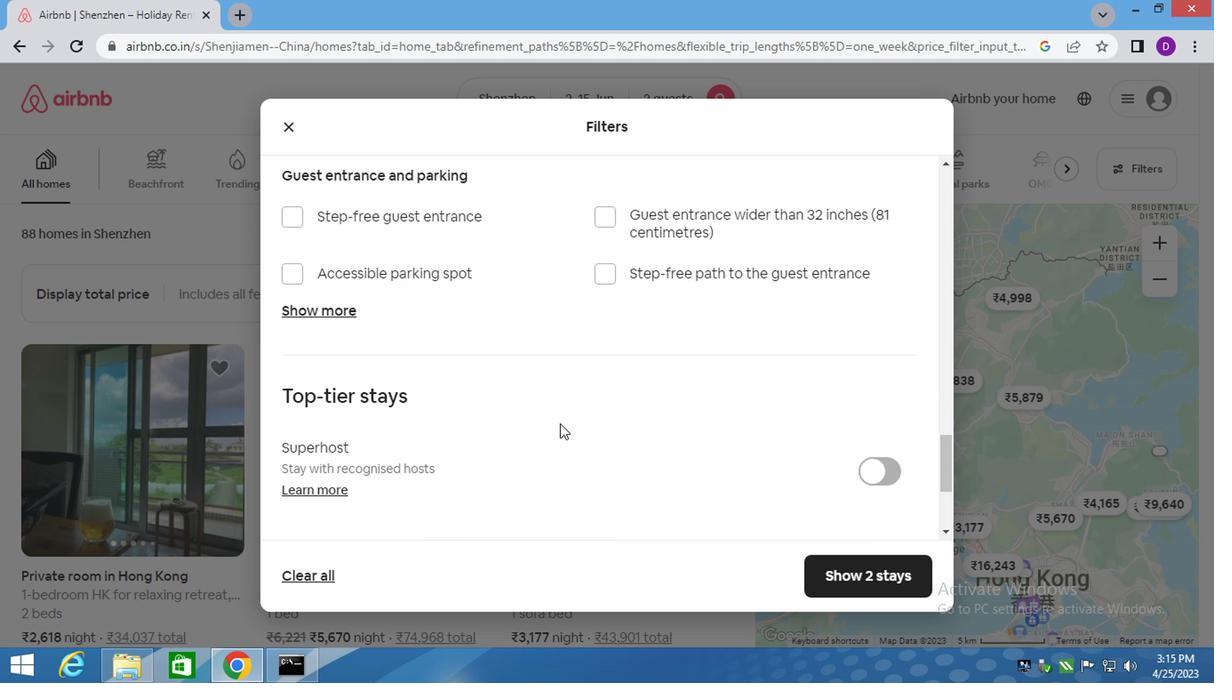 
Action: Mouse moved to (540, 430)
Screenshot: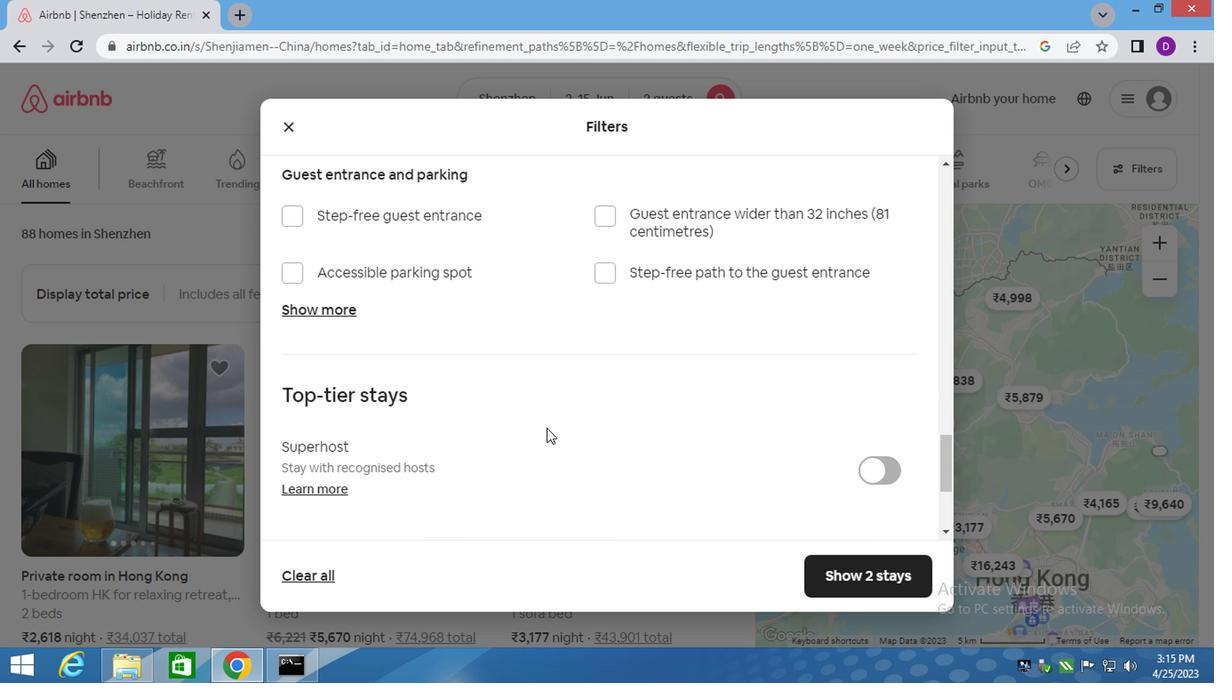 
Action: Mouse scrolled (540, 429) with delta (0, -1)
Screenshot: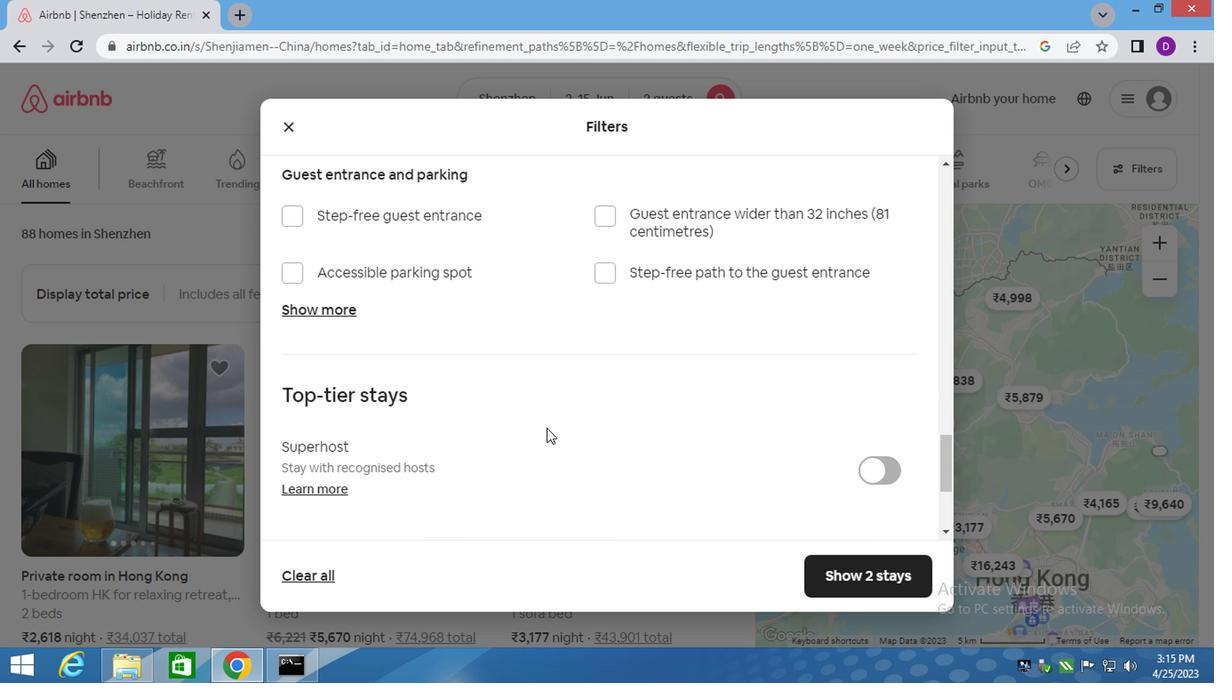 
Action: Mouse moved to (535, 430)
Screenshot: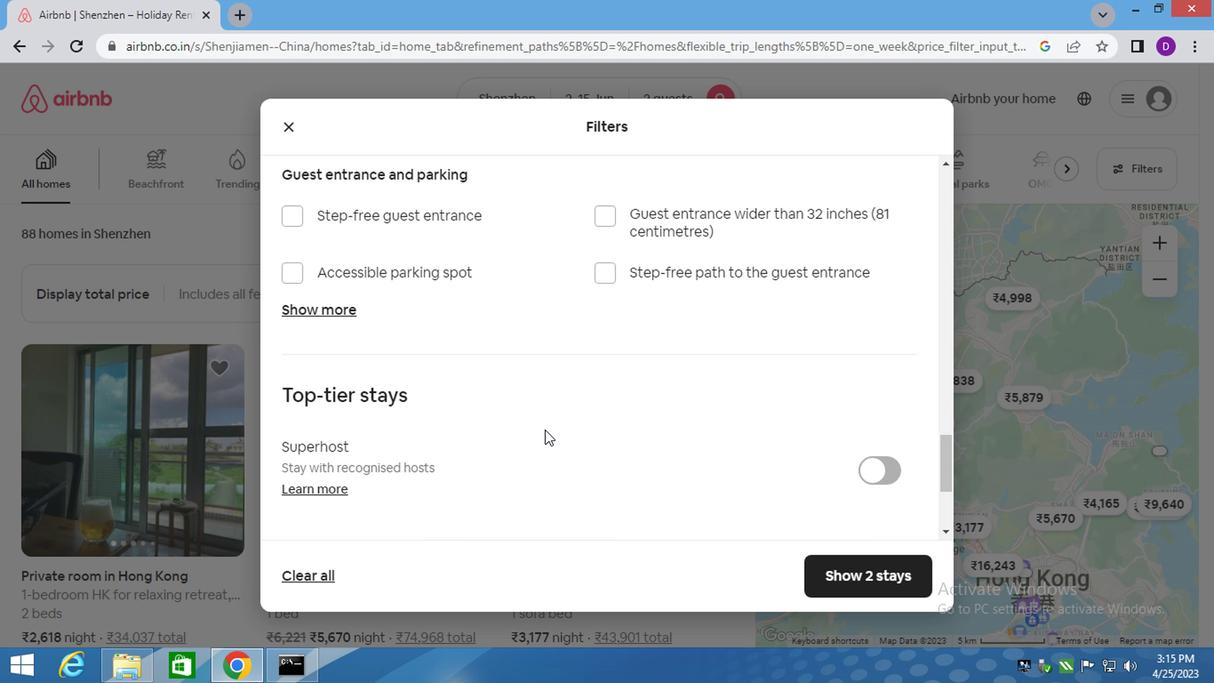 
Action: Mouse scrolled (537, 429) with delta (0, -1)
Screenshot: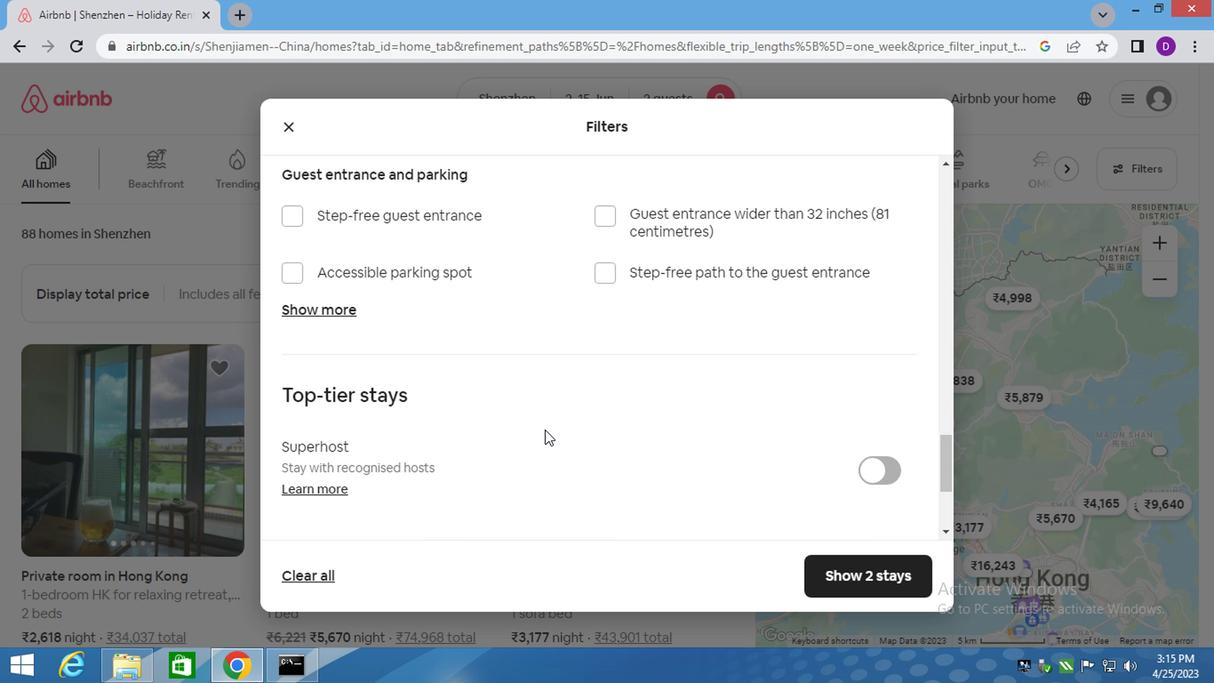 
Action: Mouse scrolled (535, 429) with delta (0, -1)
Screenshot: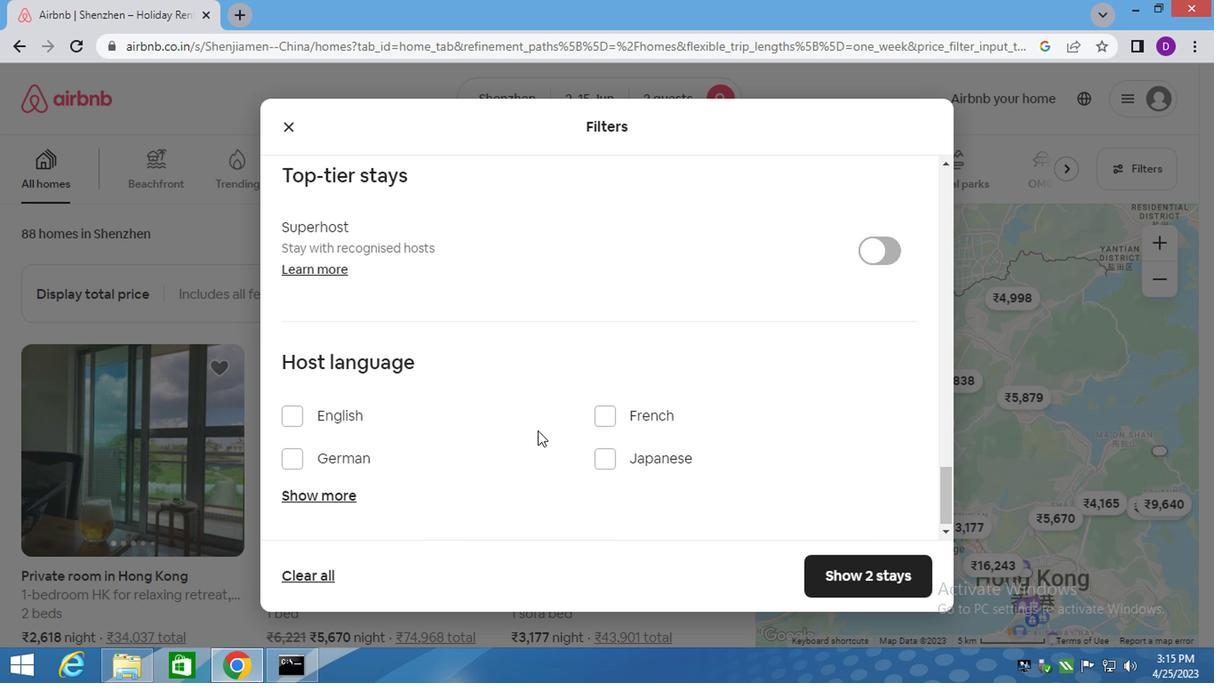 
Action: Mouse scrolled (535, 429) with delta (0, -1)
Screenshot: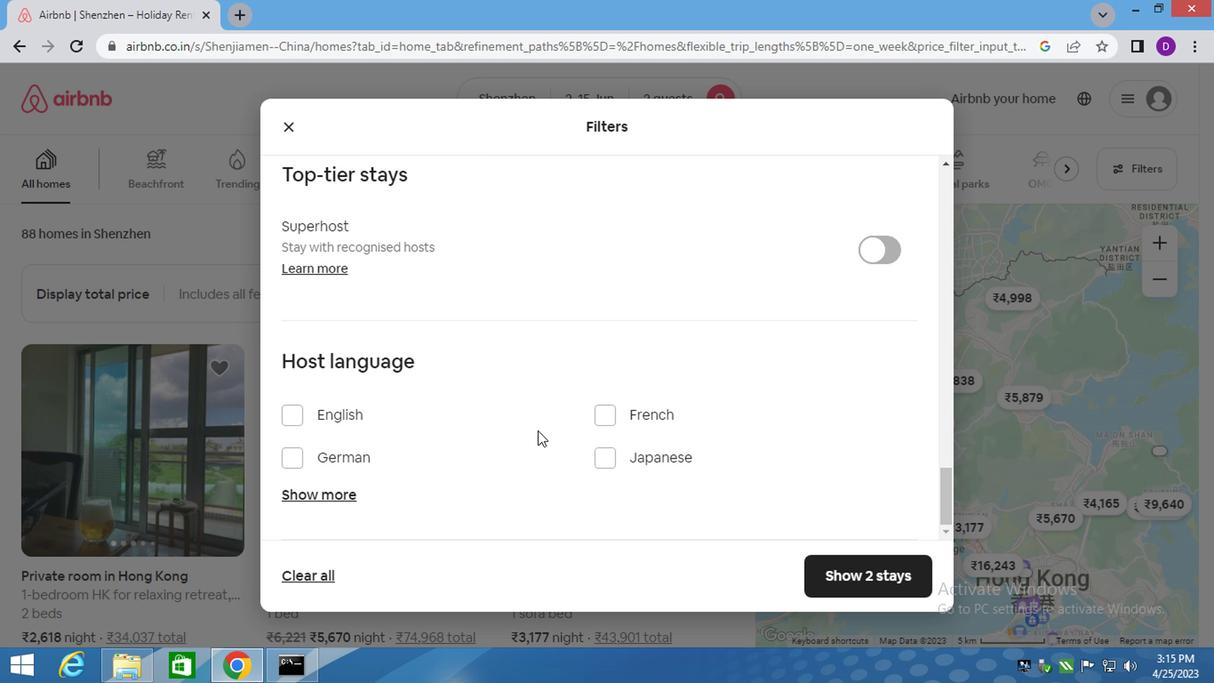 
Action: Mouse moved to (332, 491)
Screenshot: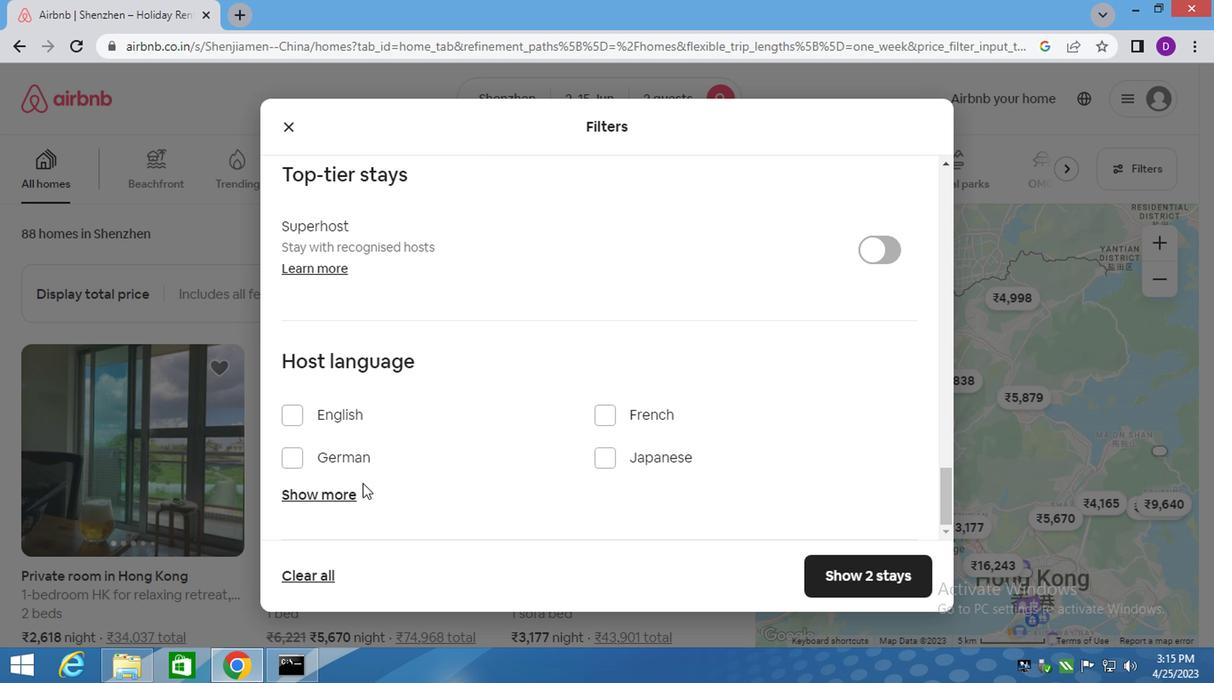 
Action: Mouse pressed left at (332, 491)
Screenshot: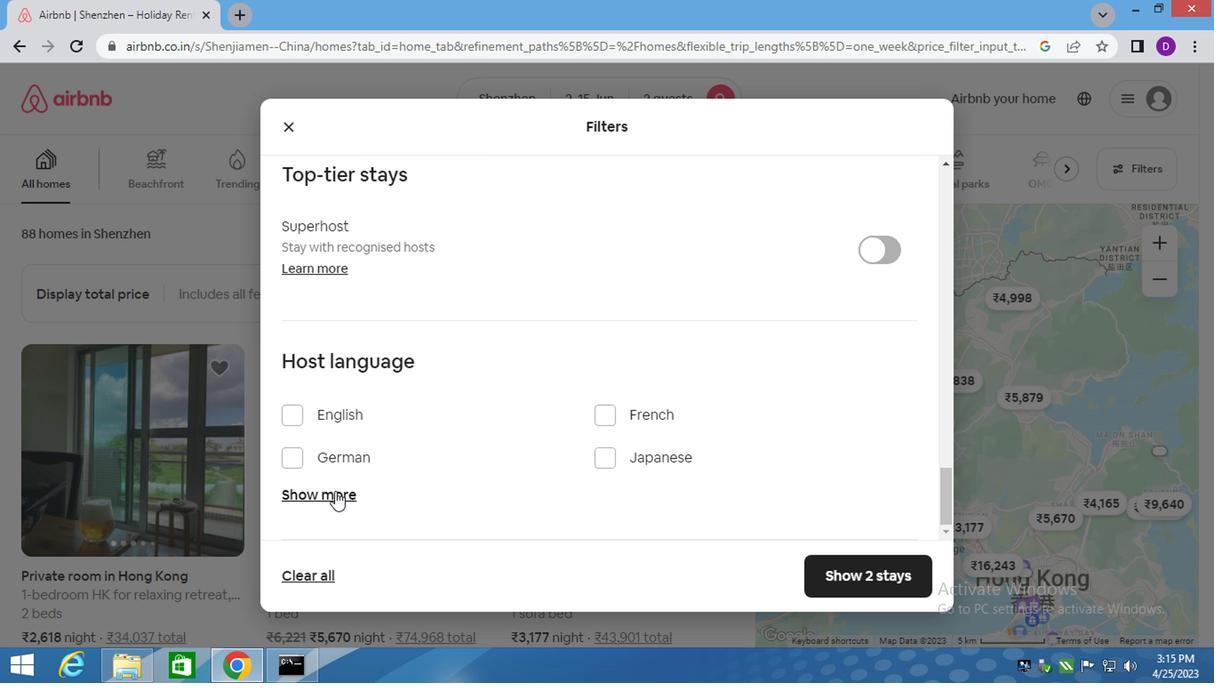 
Action: Mouse moved to (602, 505)
Screenshot: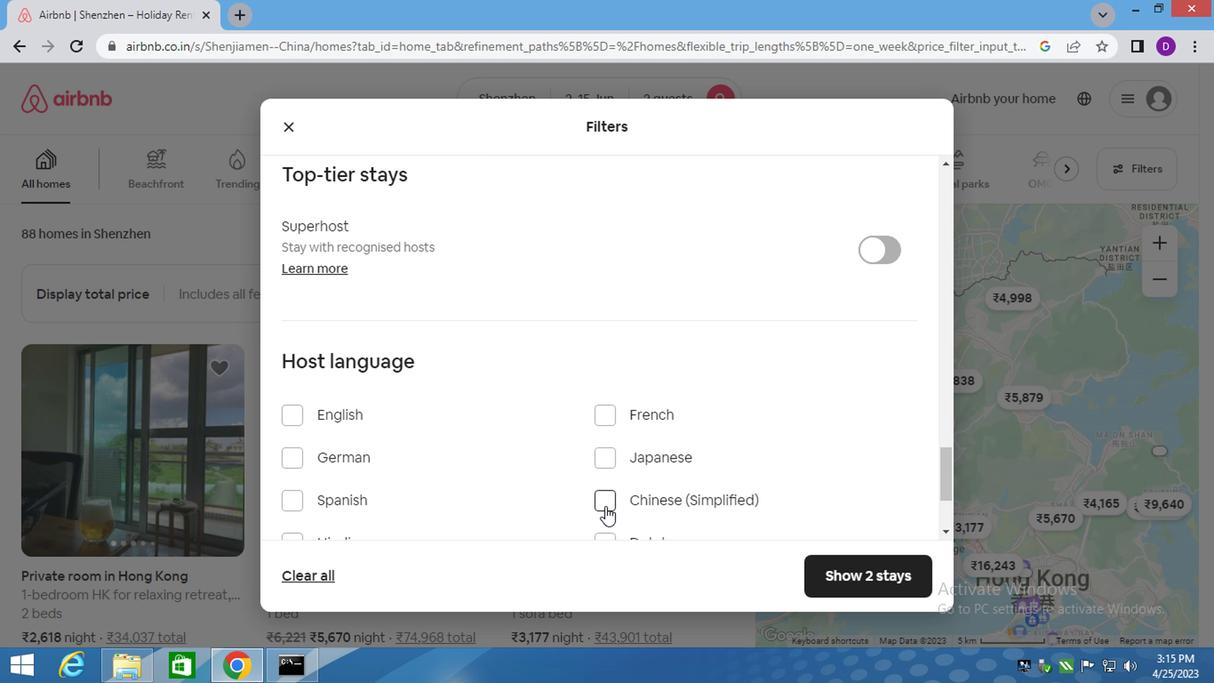 
Action: Mouse pressed left at (602, 505)
Screenshot: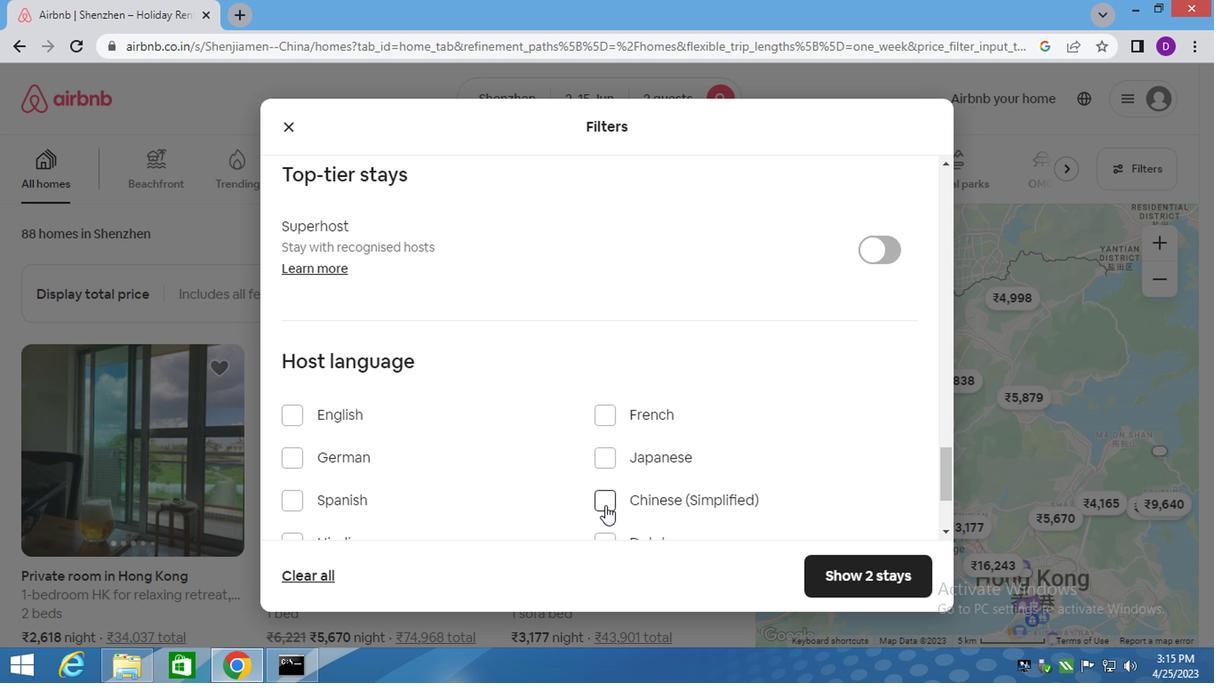 
Action: Mouse moved to (852, 566)
Screenshot: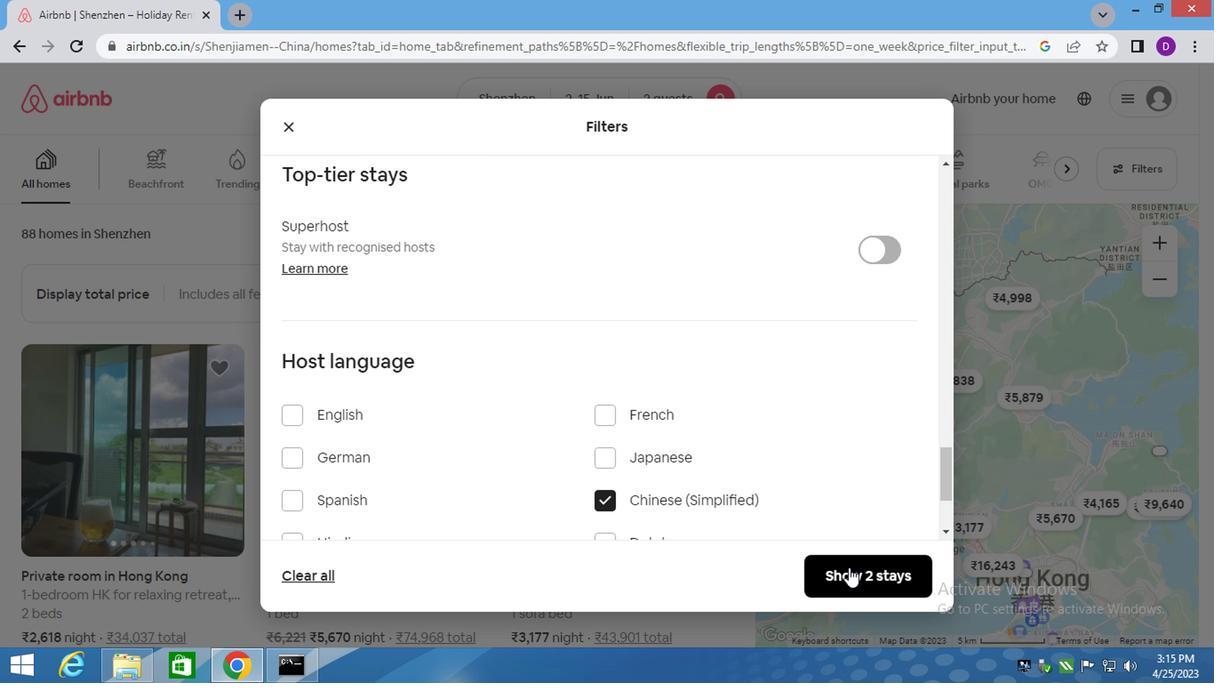 
Action: Mouse pressed left at (852, 566)
Screenshot: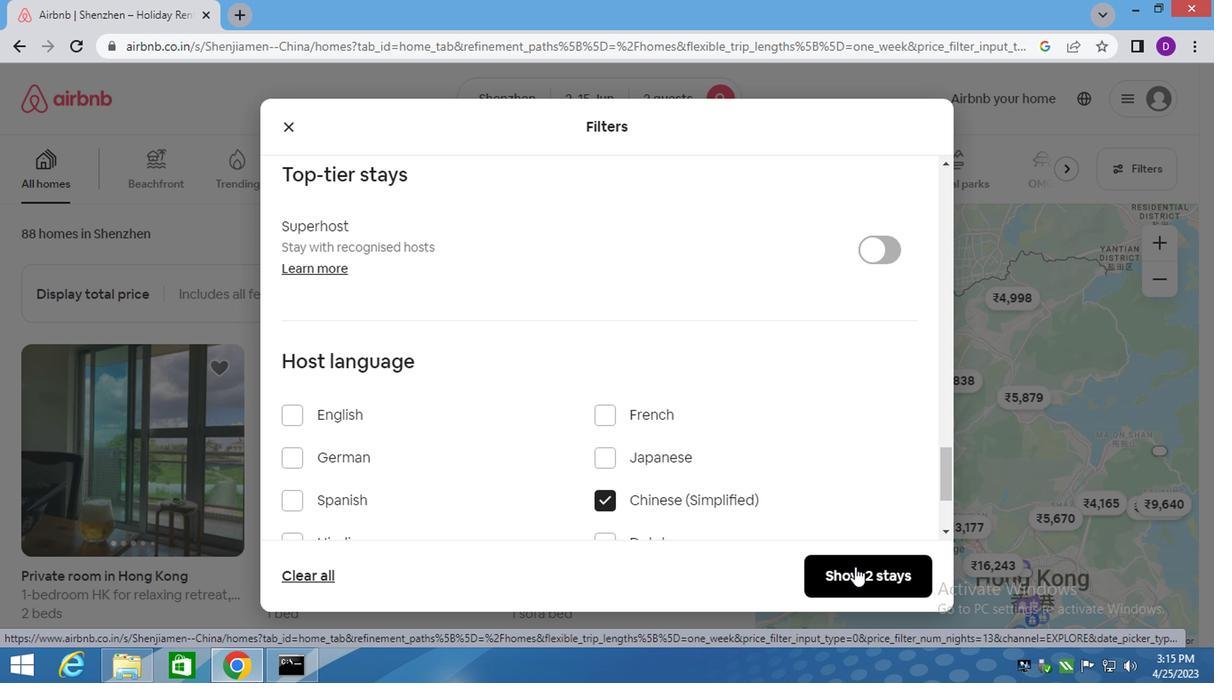 
Action: Mouse moved to (522, 265)
Screenshot: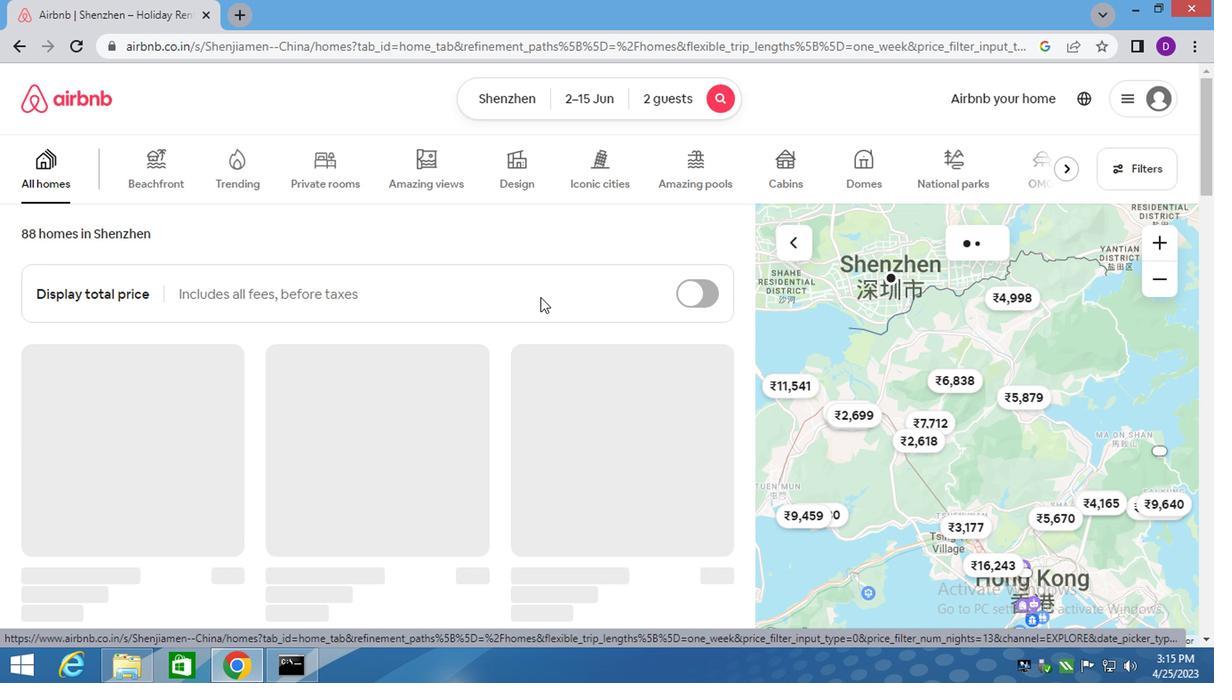 
